 Task: Find connections with filter location Barhiya with filter topic #newyearwith filter profile language German with filter current company Medikabazaar with filter school PES Modern College of Engineering with filter industry Medical Practices with filter service category WordPress Design with filter keywords title IT Manager
Action: Mouse moved to (629, 80)
Screenshot: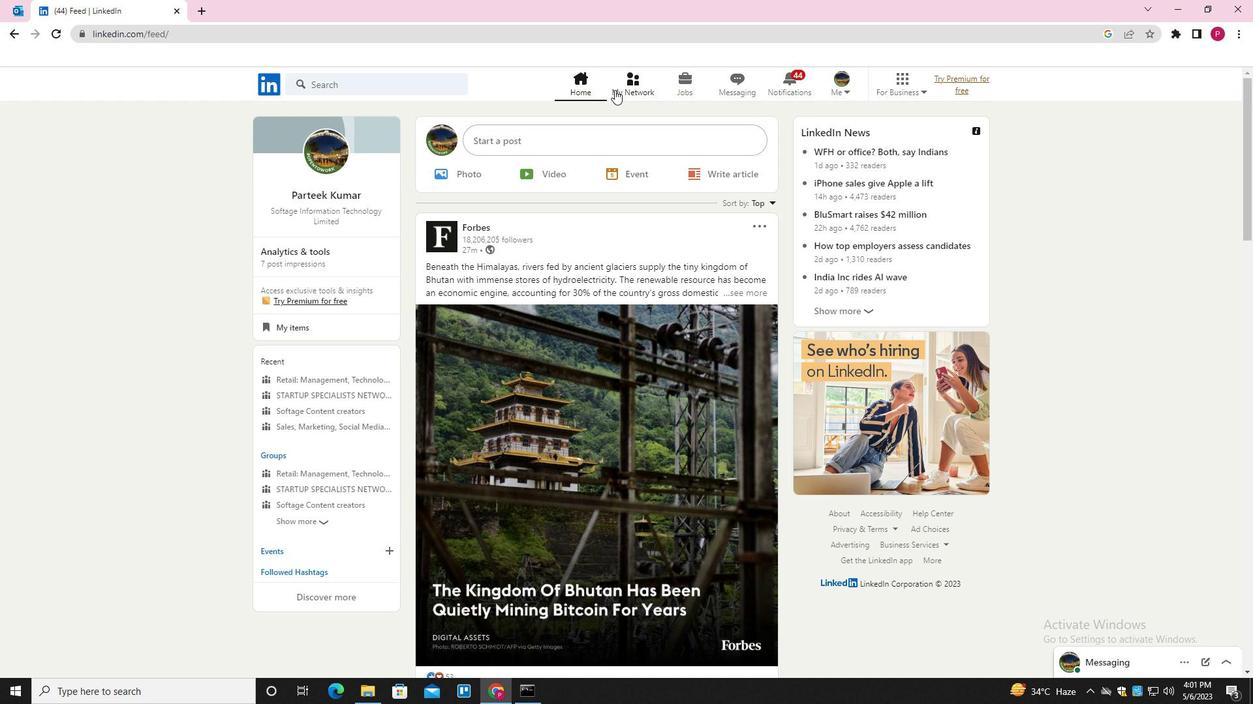 
Action: Mouse pressed left at (629, 80)
Screenshot: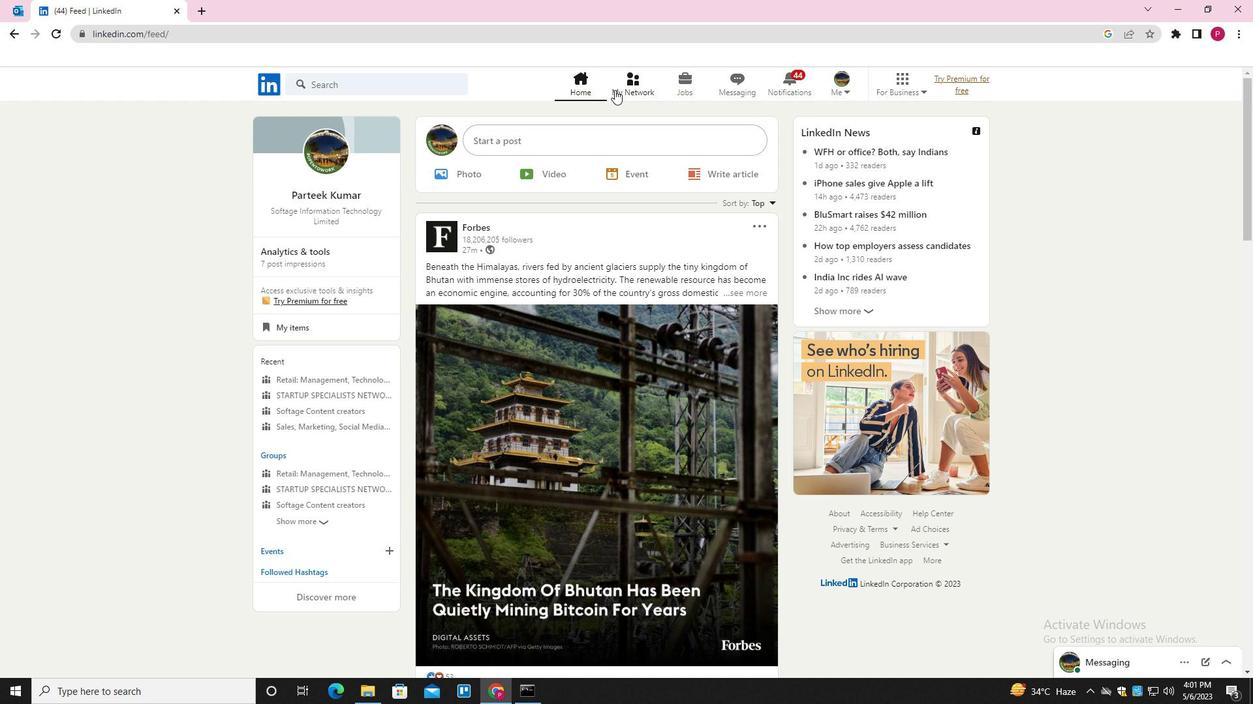 
Action: Mouse moved to (399, 154)
Screenshot: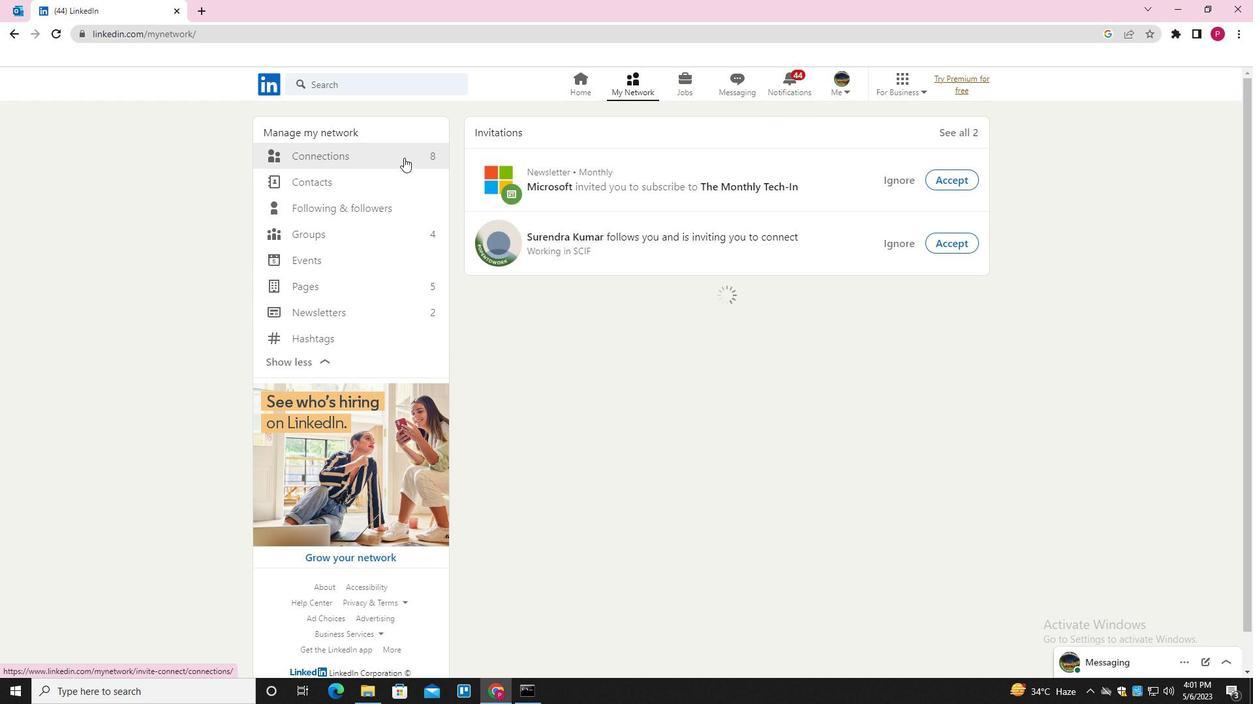
Action: Mouse pressed left at (399, 154)
Screenshot: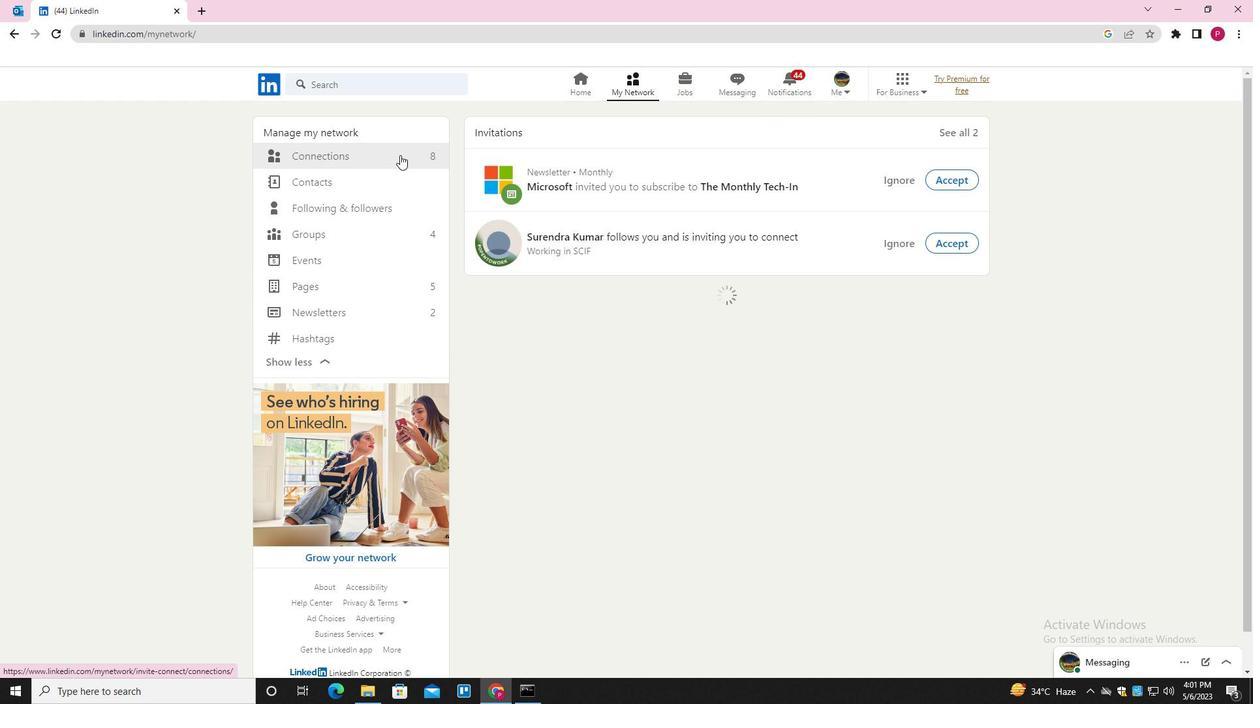 
Action: Mouse moved to (733, 157)
Screenshot: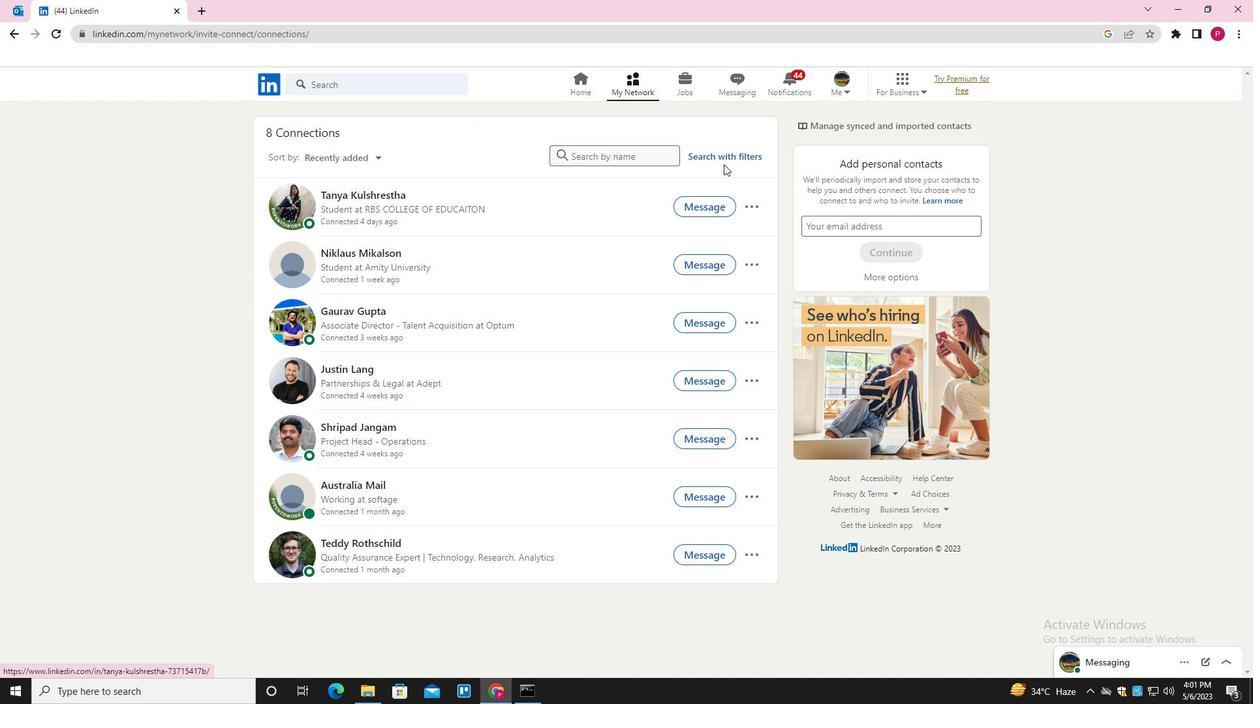 
Action: Mouse pressed left at (733, 157)
Screenshot: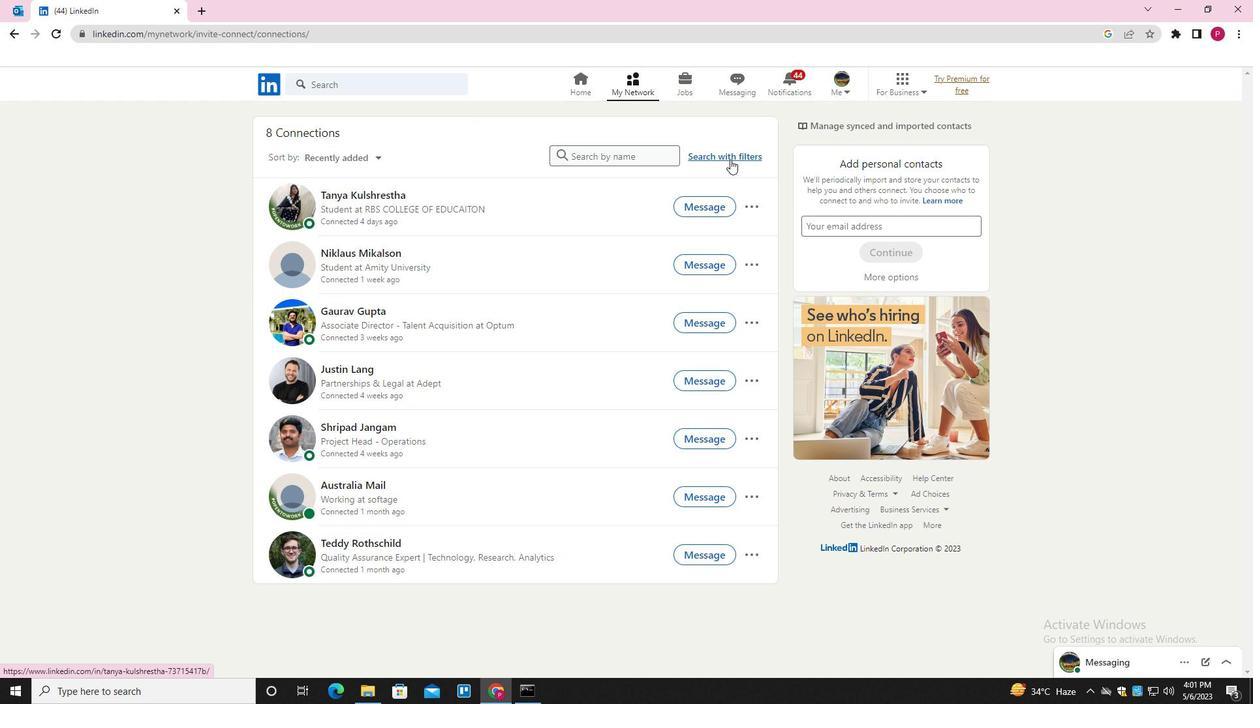 
Action: Mouse moved to (666, 118)
Screenshot: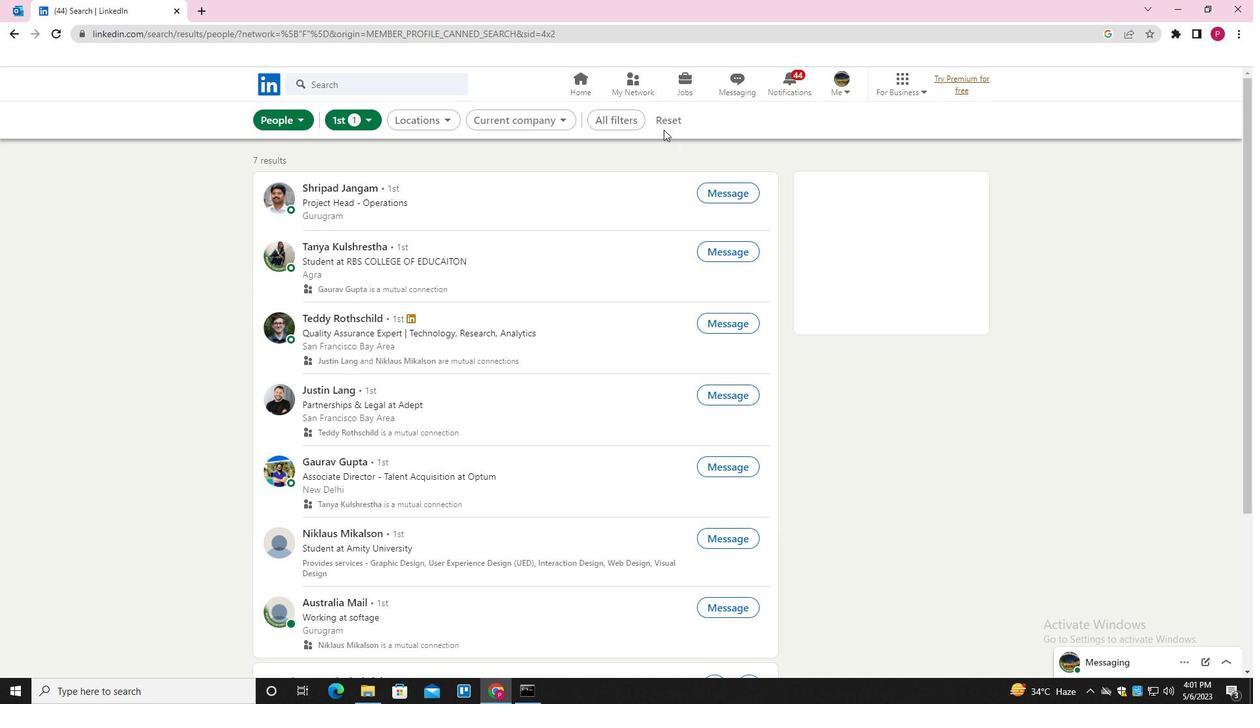 
Action: Mouse pressed left at (666, 118)
Screenshot: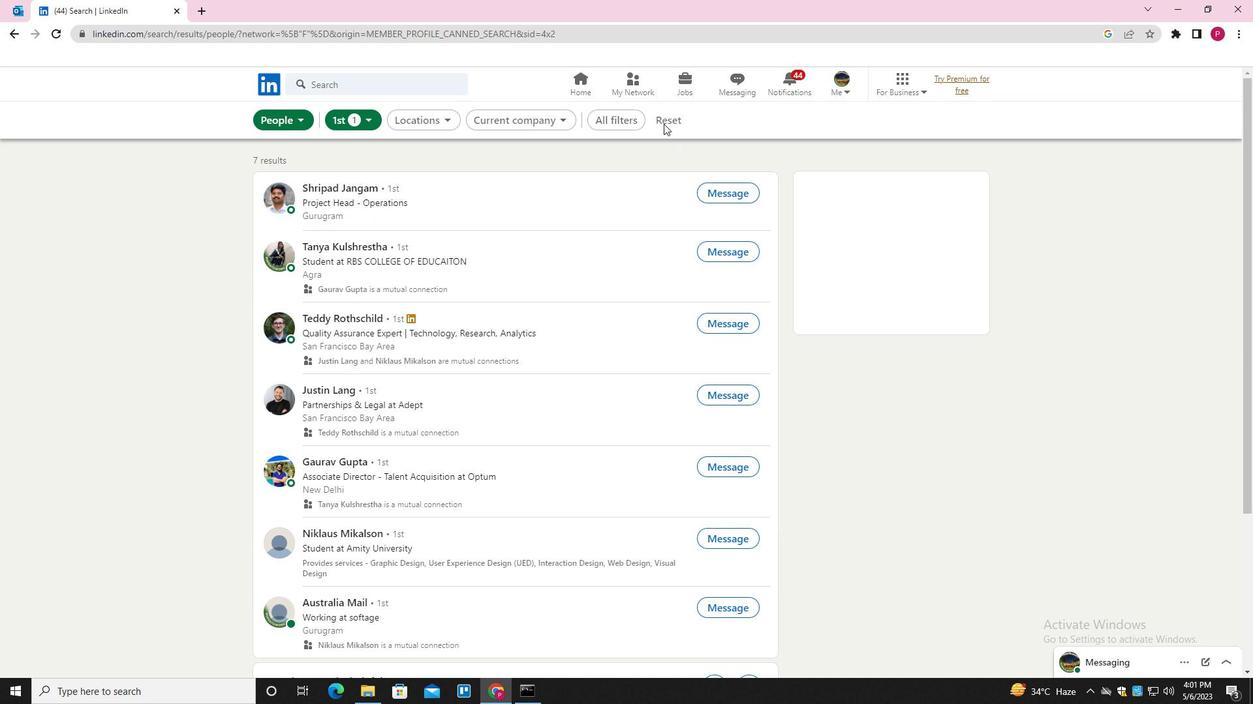 
Action: Mouse moved to (648, 123)
Screenshot: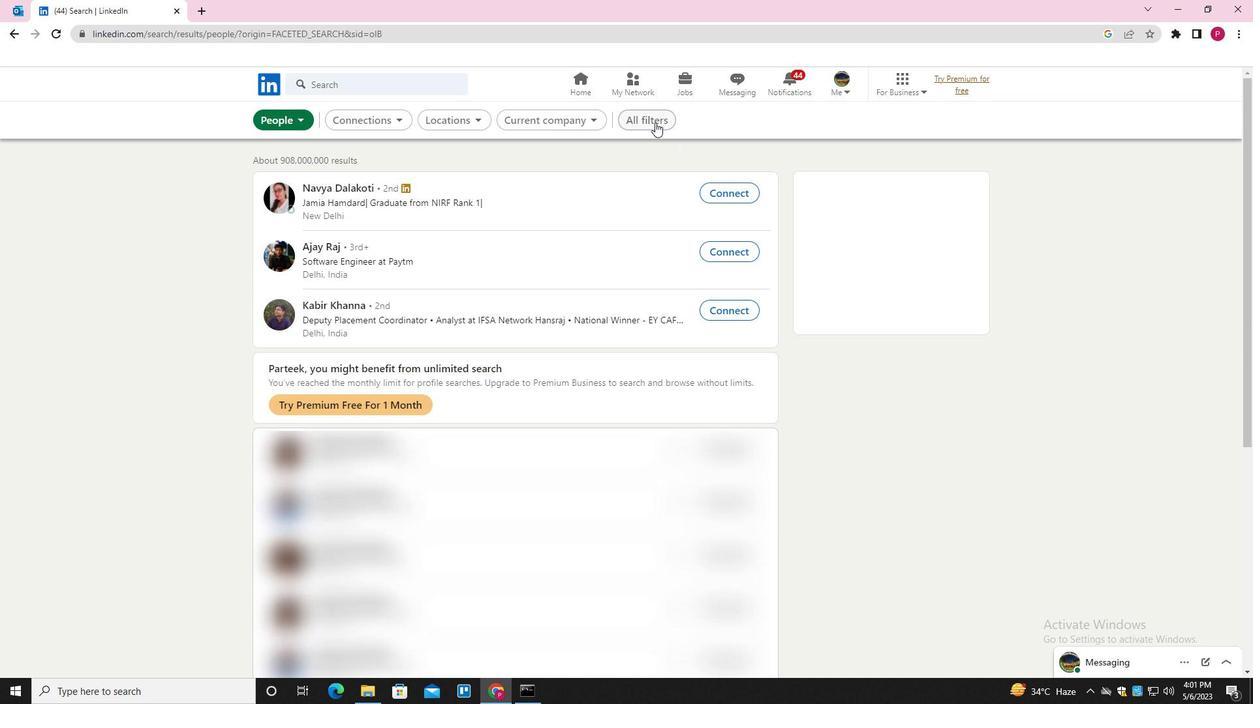 
Action: Mouse pressed left at (648, 123)
Screenshot: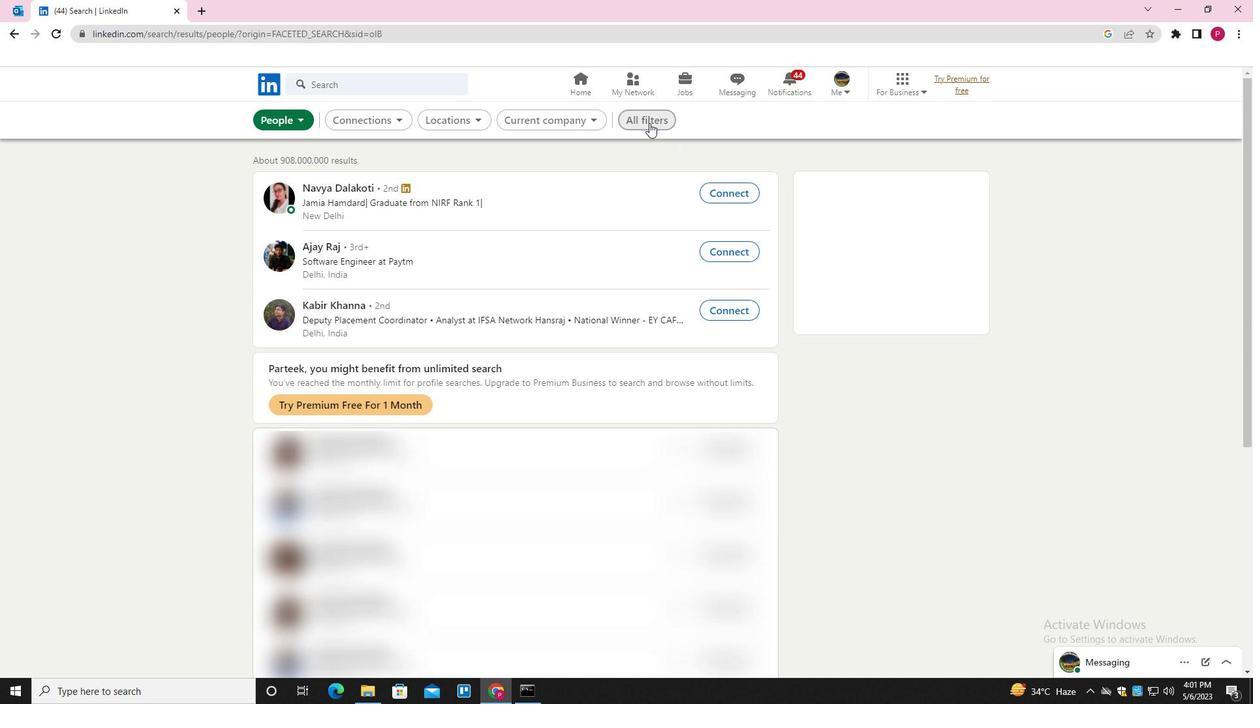 
Action: Mouse moved to (1007, 467)
Screenshot: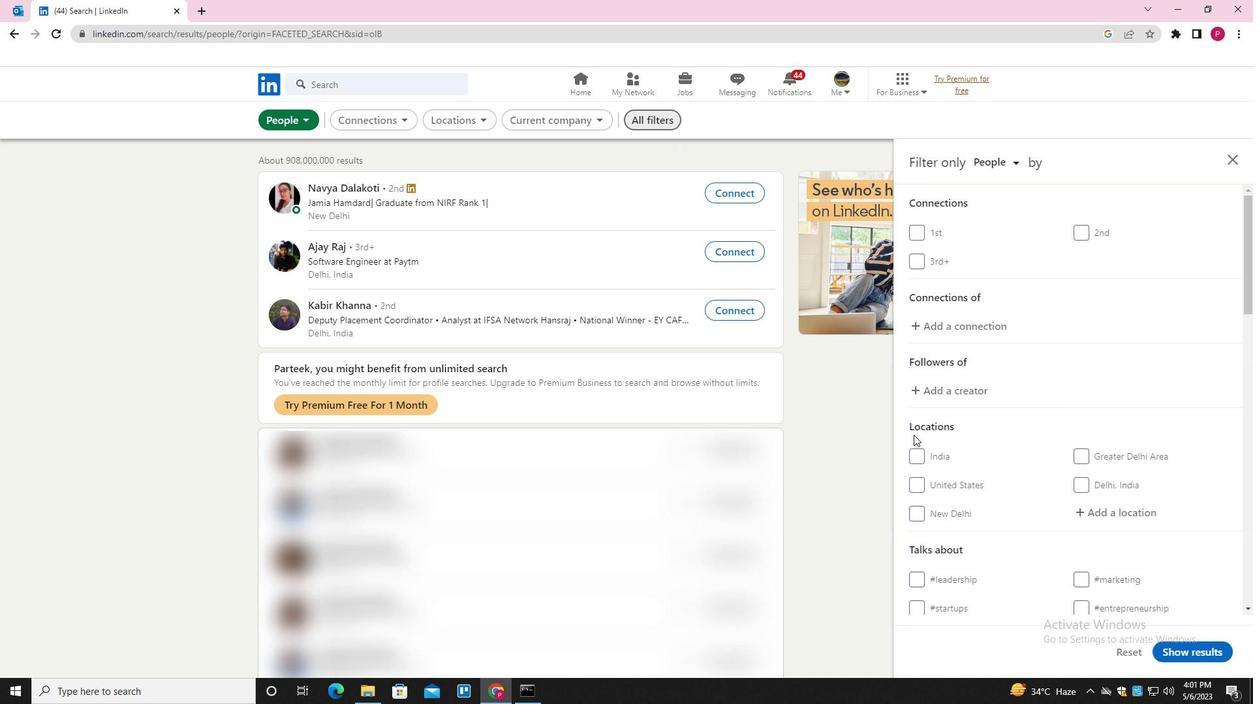 
Action: Mouse scrolled (1007, 466) with delta (0, 0)
Screenshot: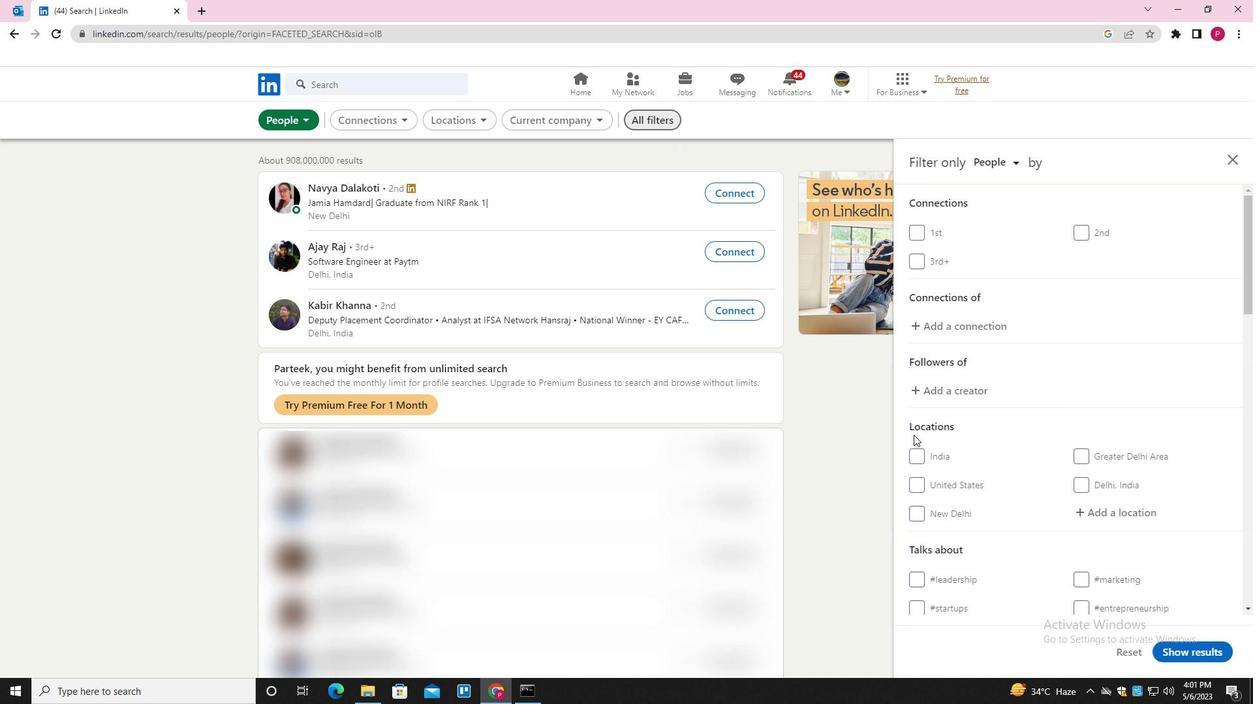 
Action: Mouse moved to (1018, 470)
Screenshot: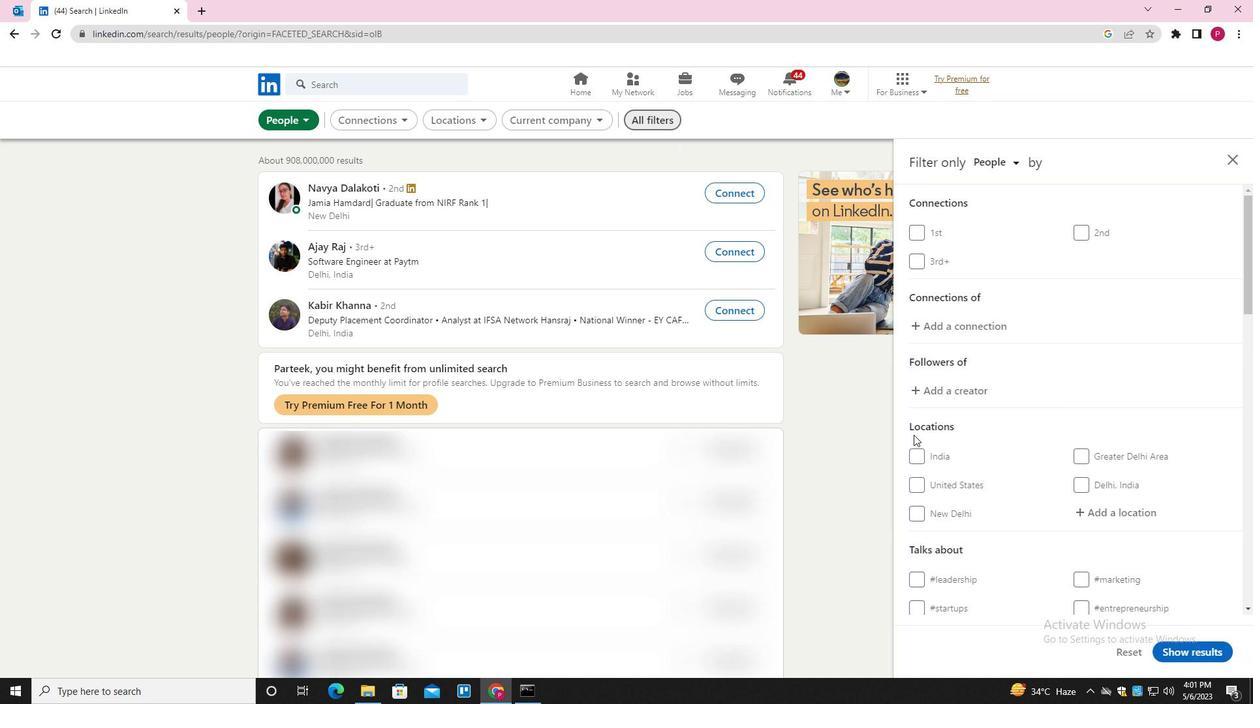 
Action: Mouse scrolled (1018, 469) with delta (0, 0)
Screenshot: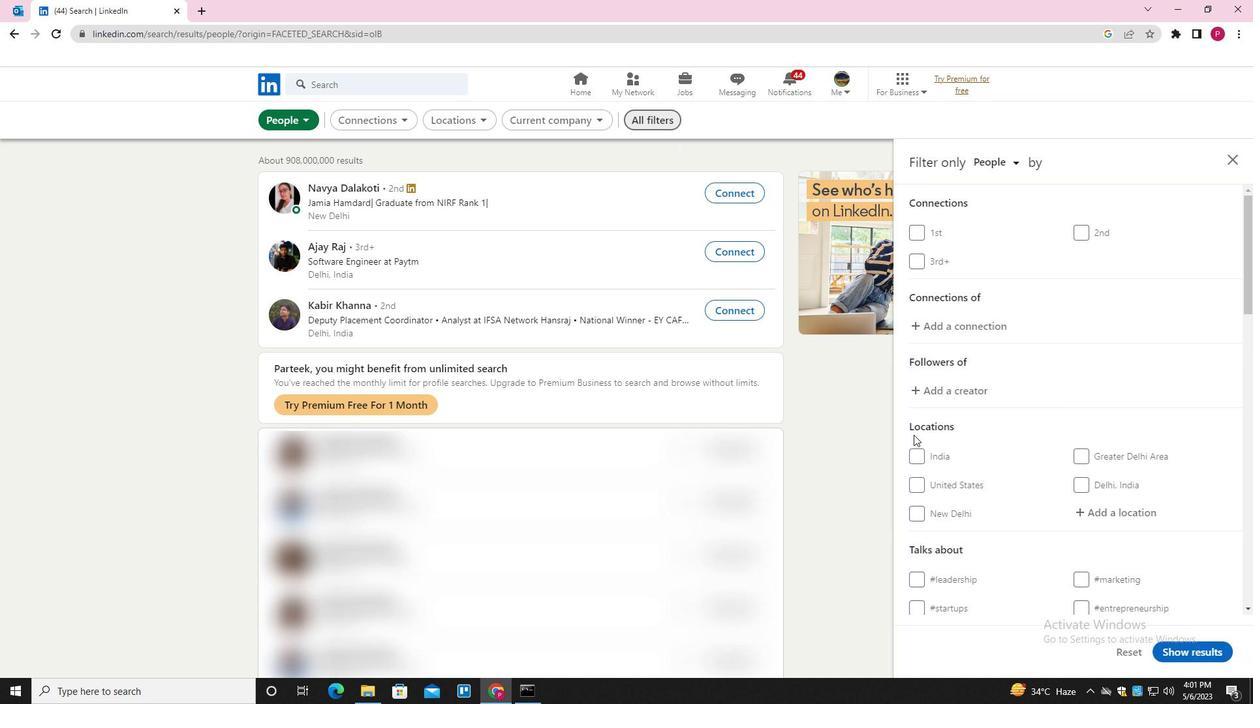
Action: Mouse moved to (1124, 391)
Screenshot: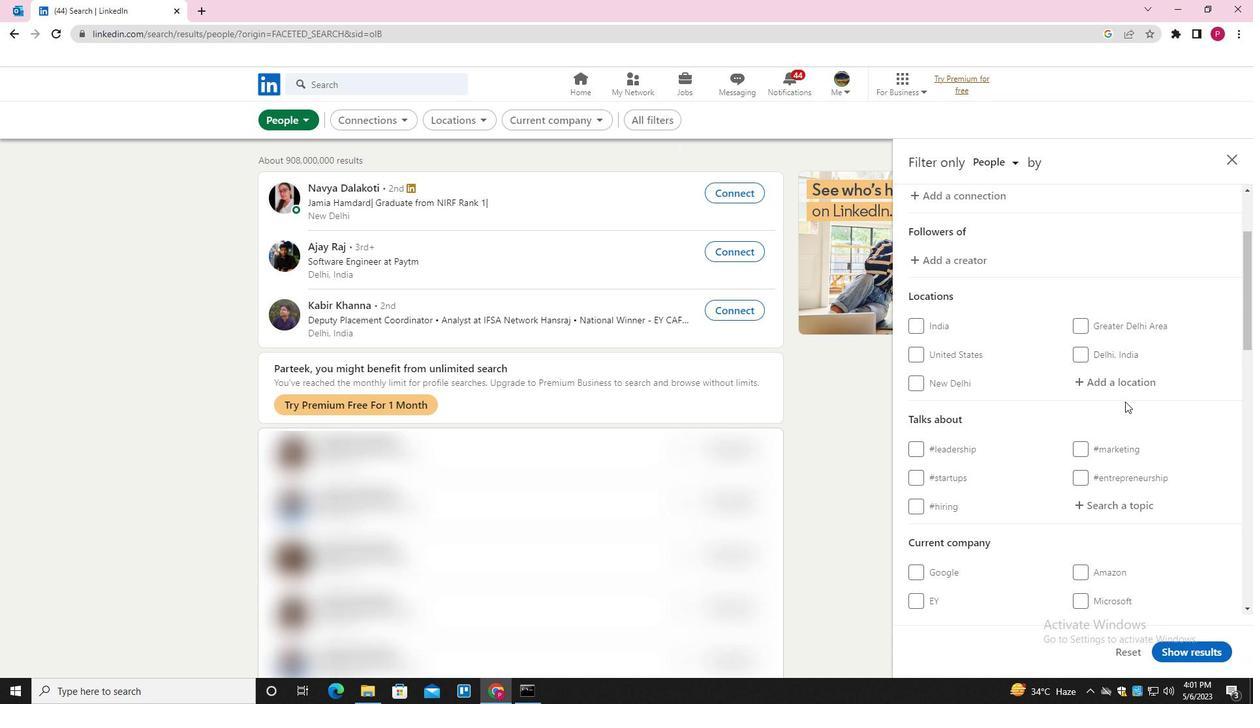 
Action: Mouse pressed left at (1124, 391)
Screenshot: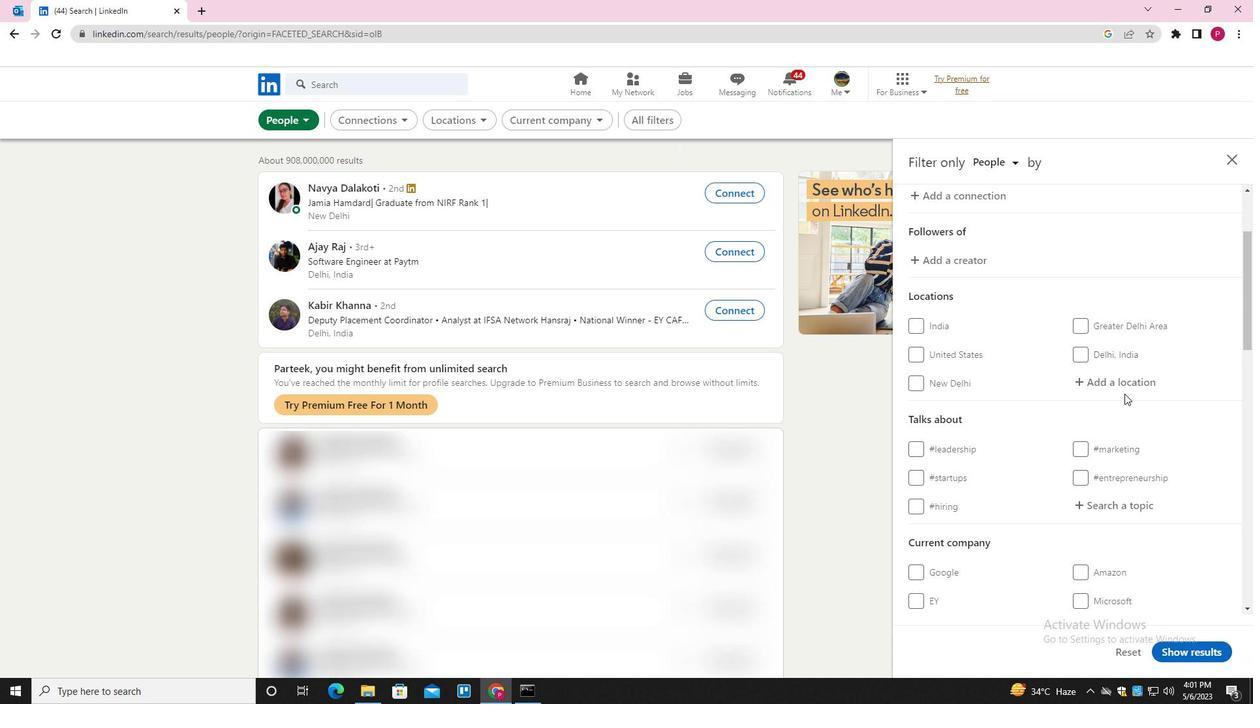
Action: Key pressed <Key.shift>BARHIYA
Screenshot: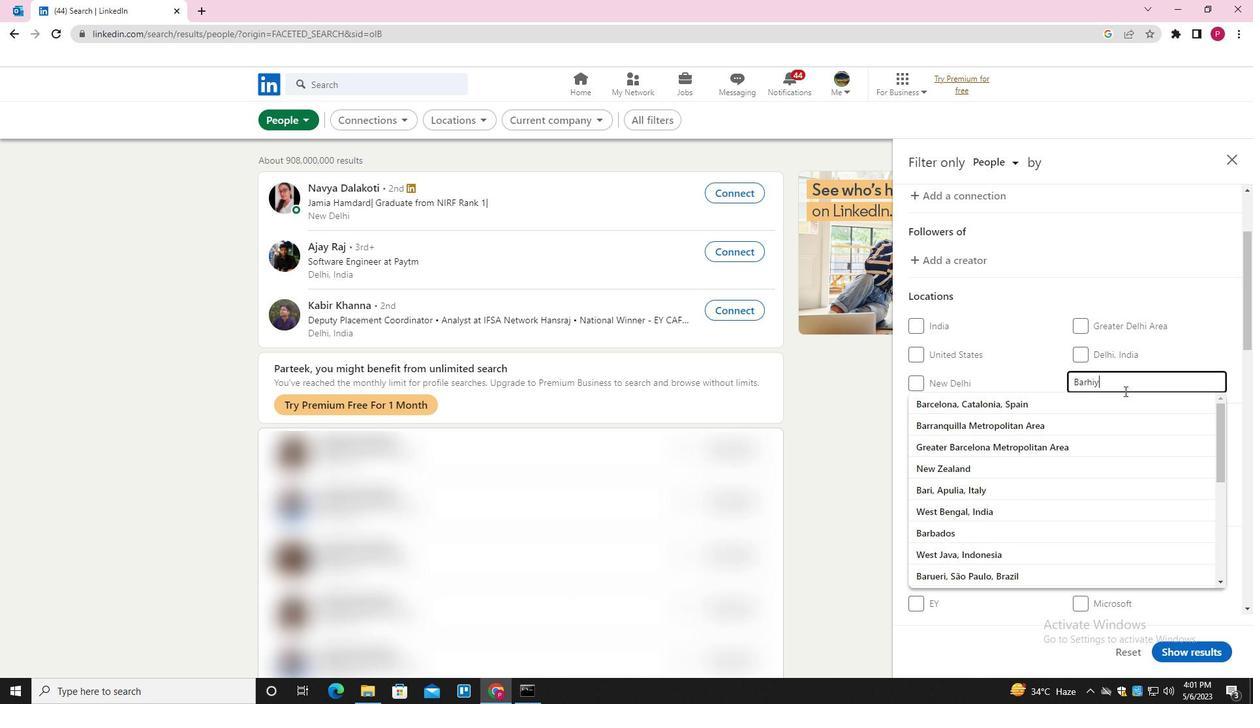 
Action: Mouse scrolled (1124, 390) with delta (0, 0)
Screenshot: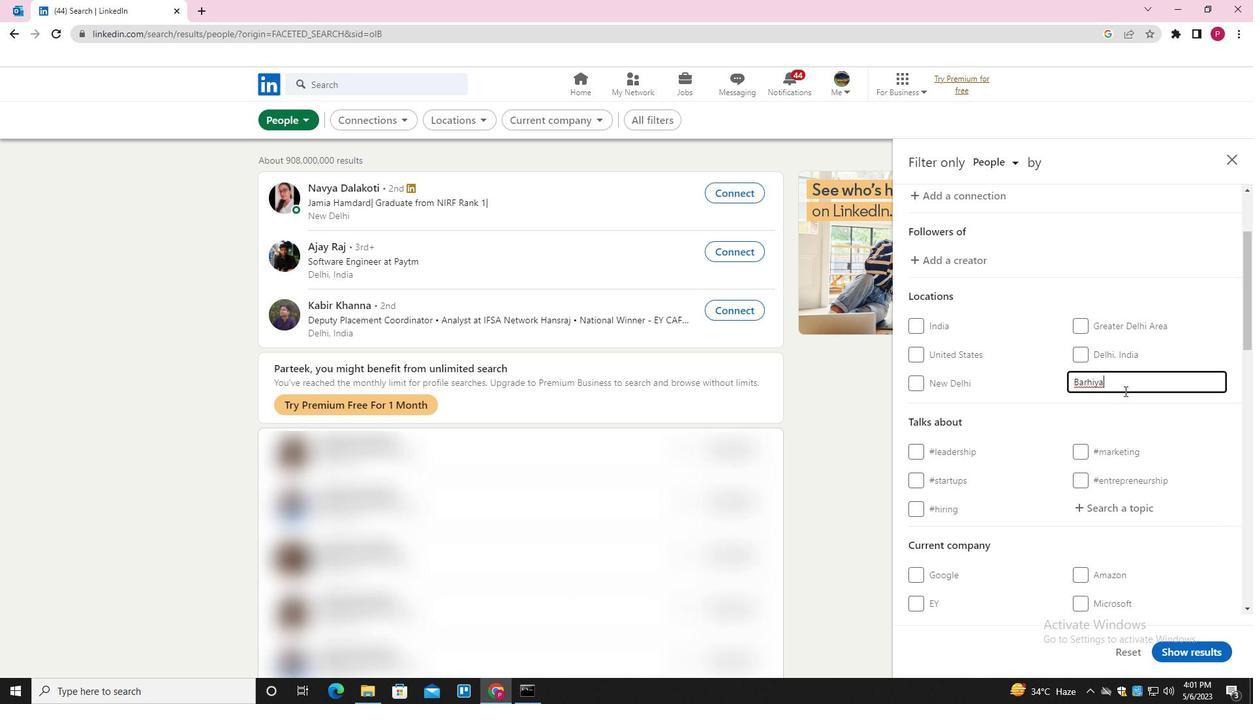 
Action: Mouse scrolled (1124, 390) with delta (0, 0)
Screenshot: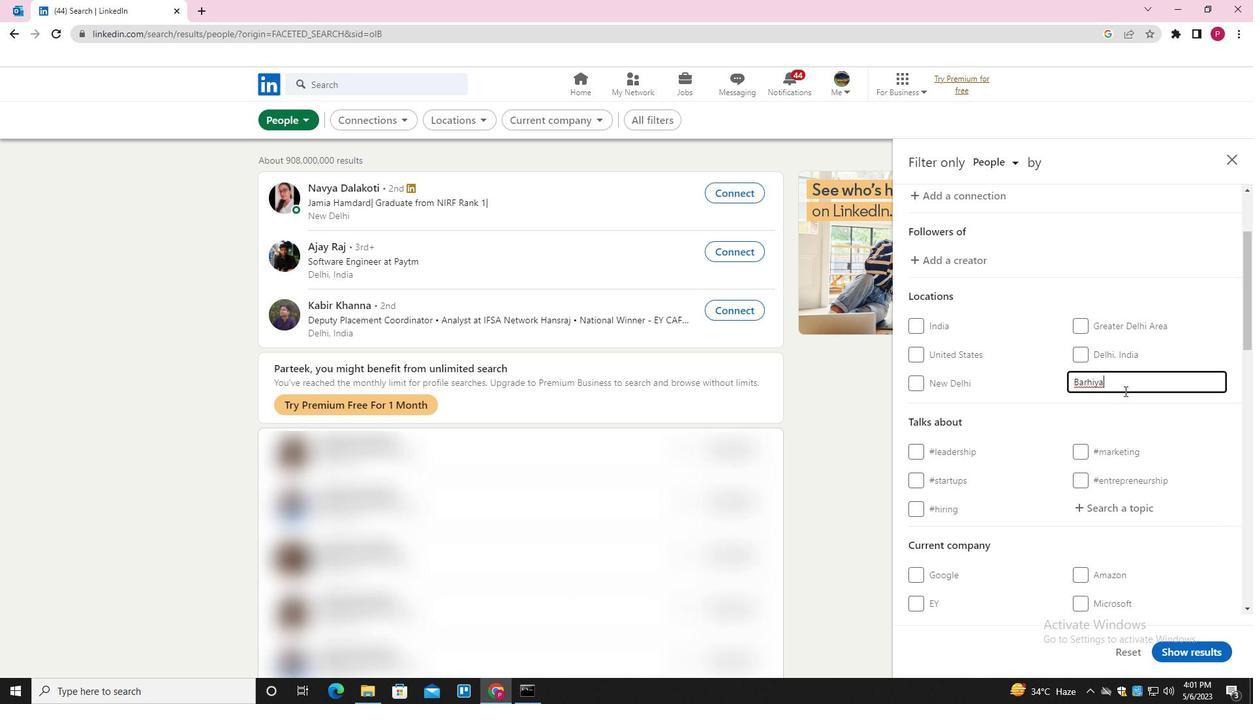 
Action: Mouse scrolled (1124, 390) with delta (0, 0)
Screenshot: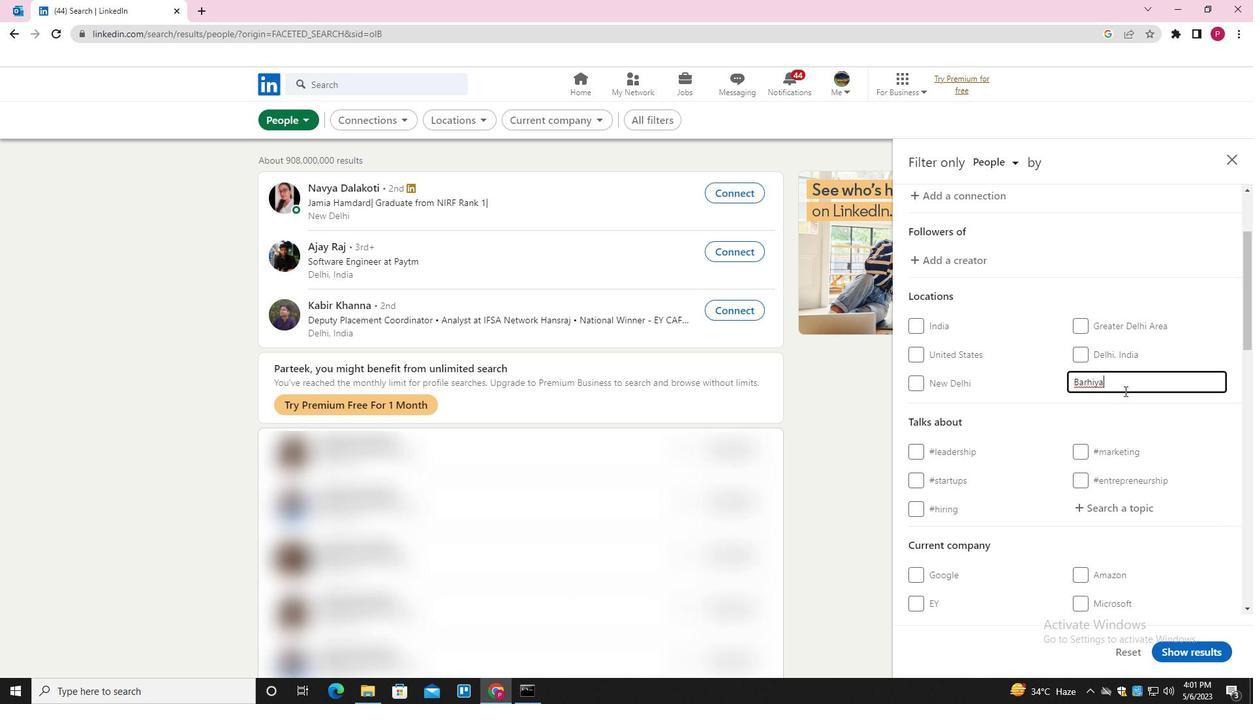 
Action: Mouse moved to (1122, 394)
Screenshot: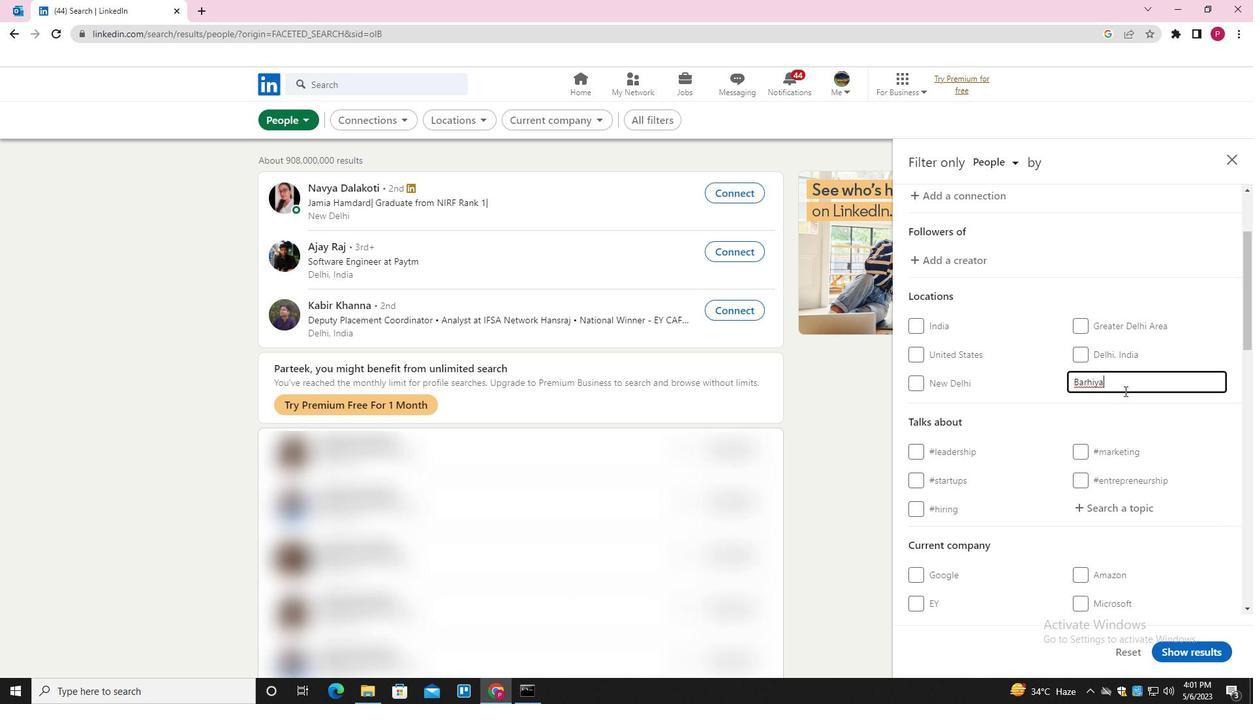 
Action: Mouse scrolled (1122, 393) with delta (0, 0)
Screenshot: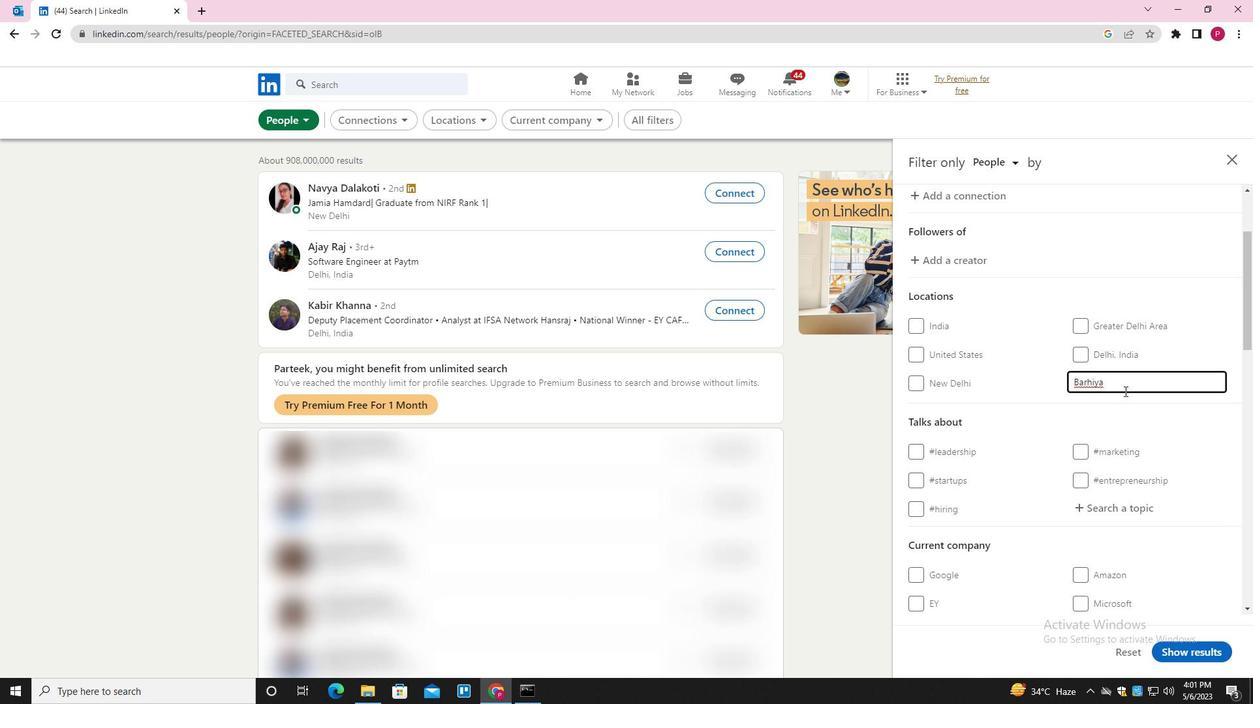 
Action: Mouse moved to (1121, 394)
Screenshot: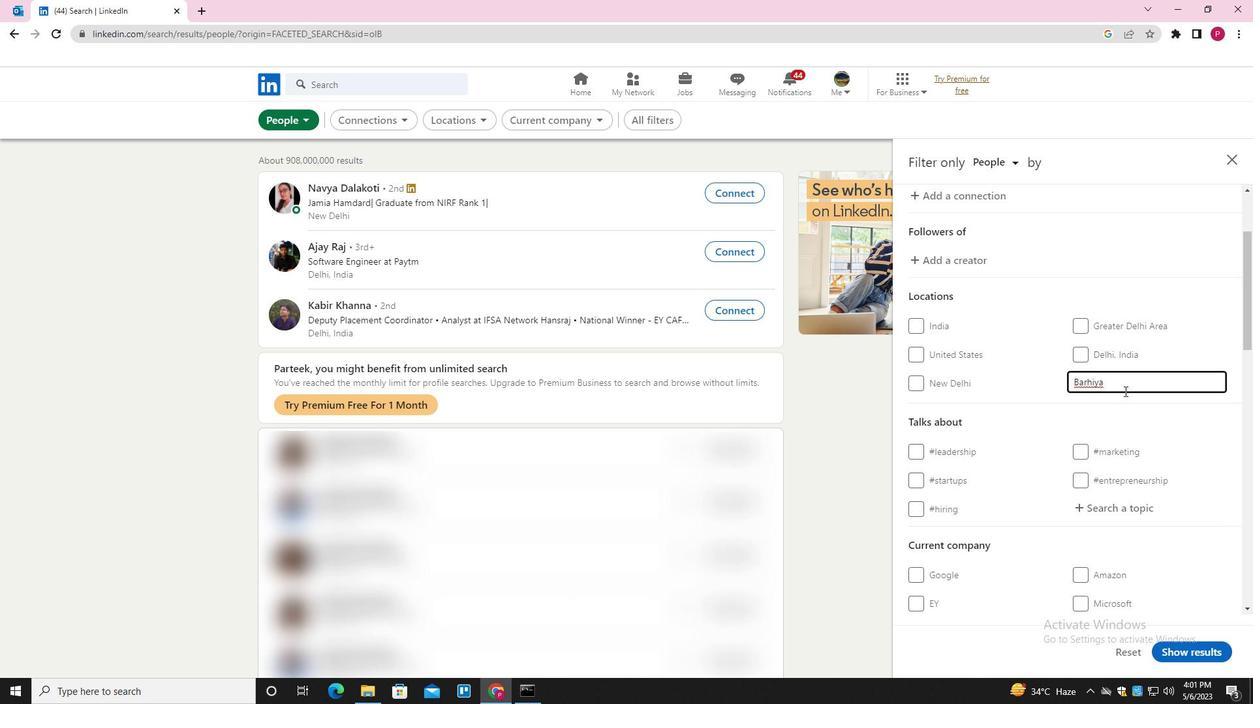 
Action: Mouse scrolled (1121, 394) with delta (0, 0)
Screenshot: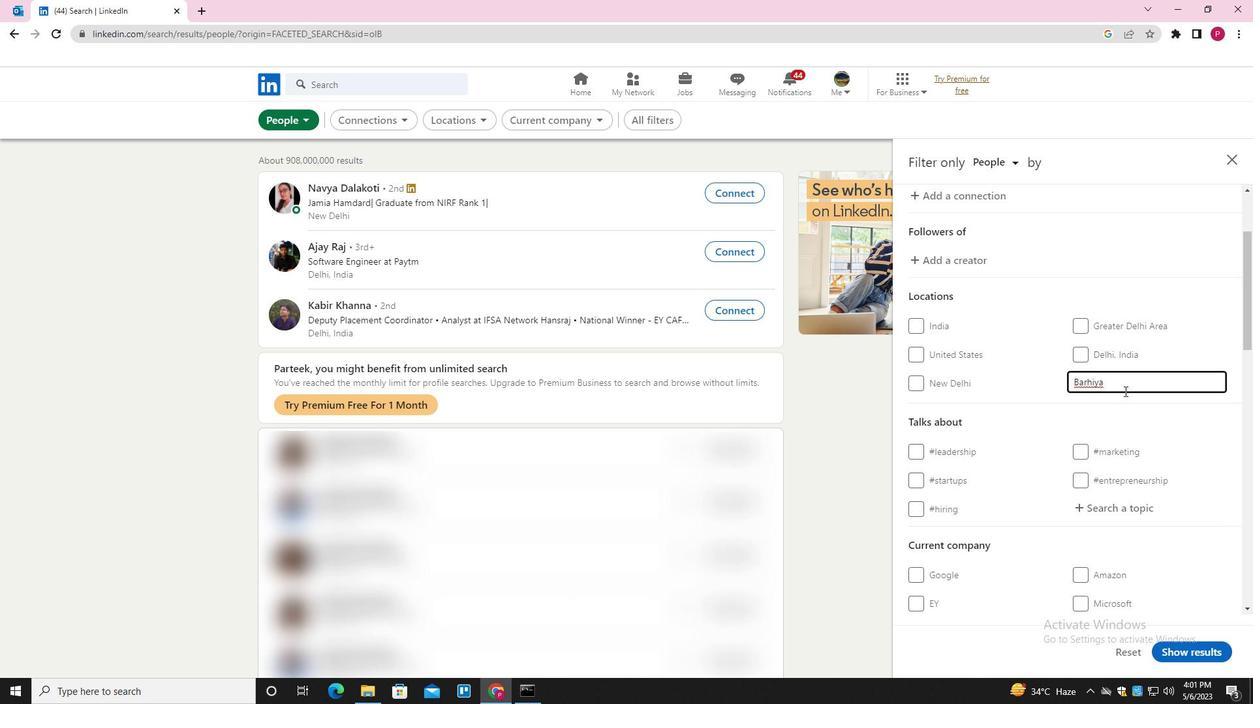
Action: Mouse moved to (1120, 343)
Screenshot: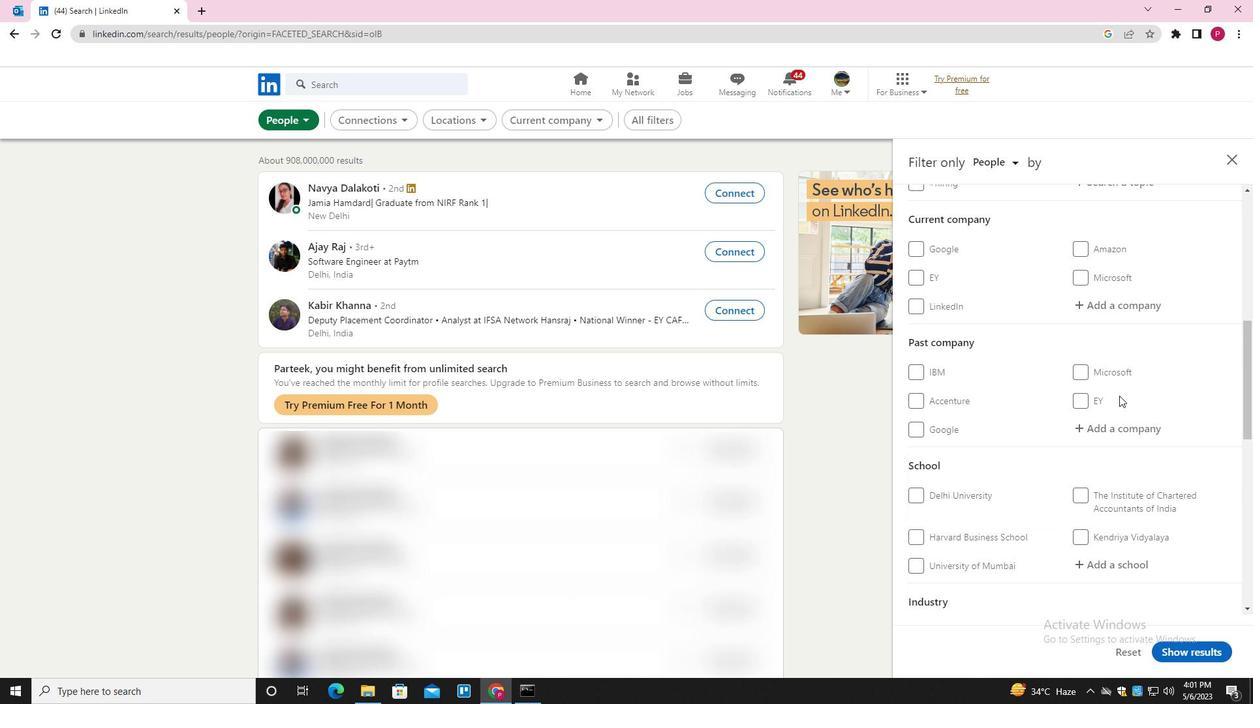 
Action: Mouse scrolled (1120, 343) with delta (0, 0)
Screenshot: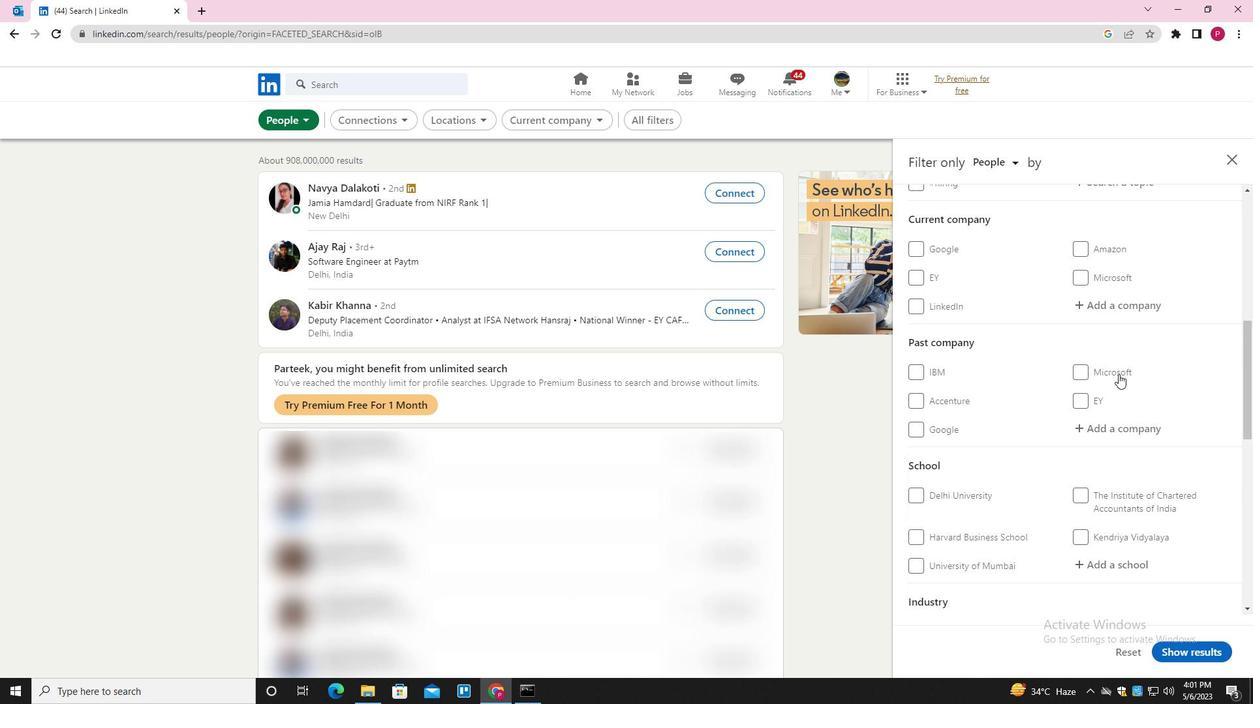 
Action: Mouse moved to (1109, 247)
Screenshot: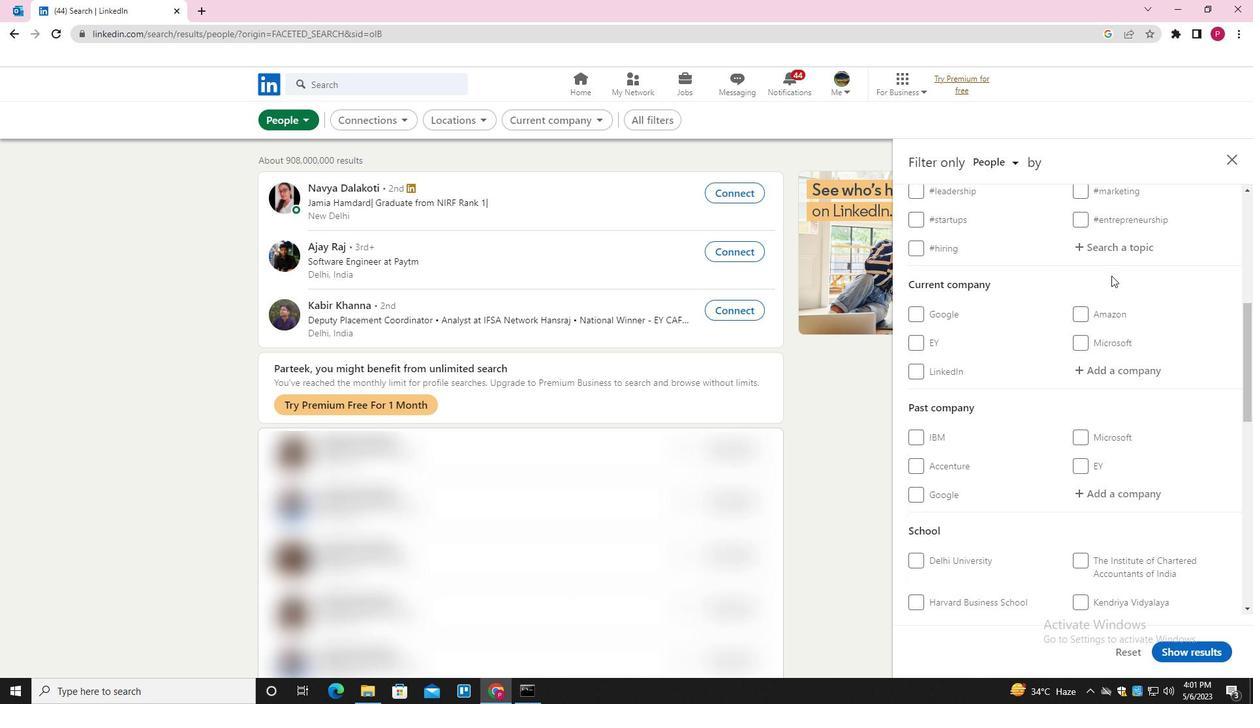 
Action: Mouse pressed left at (1109, 247)
Screenshot: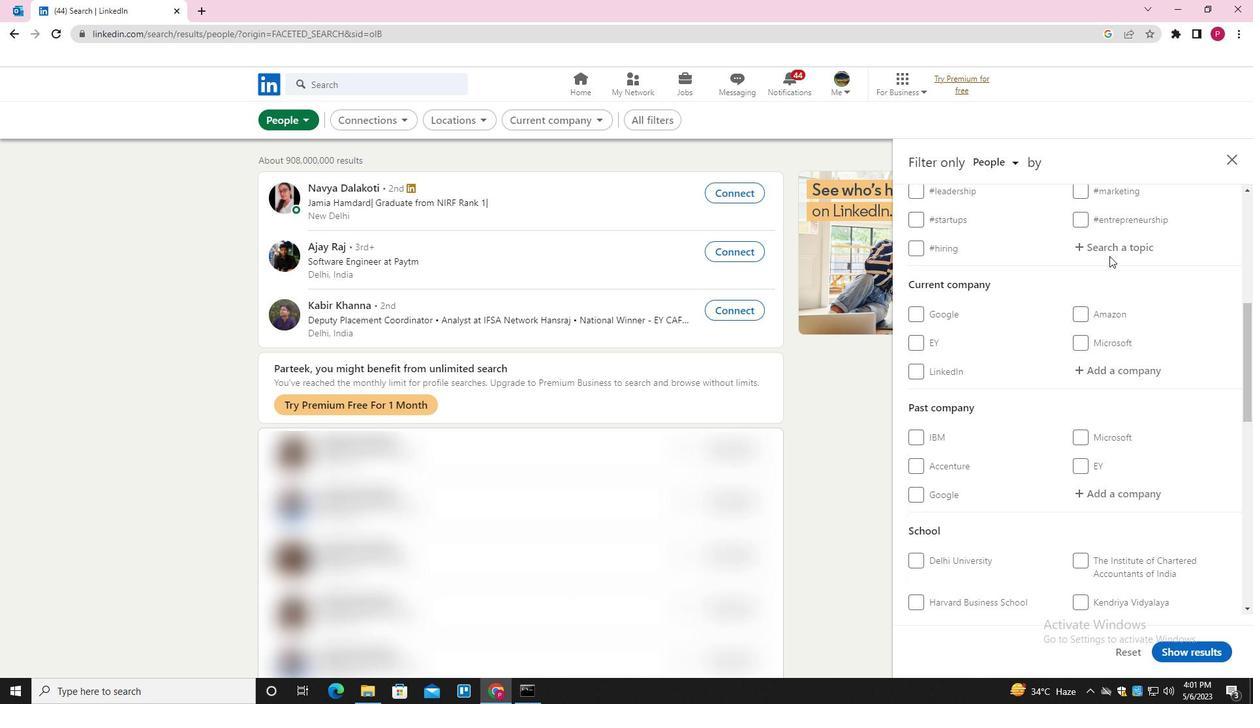 
Action: Mouse scrolled (1109, 248) with delta (0, 0)
Screenshot: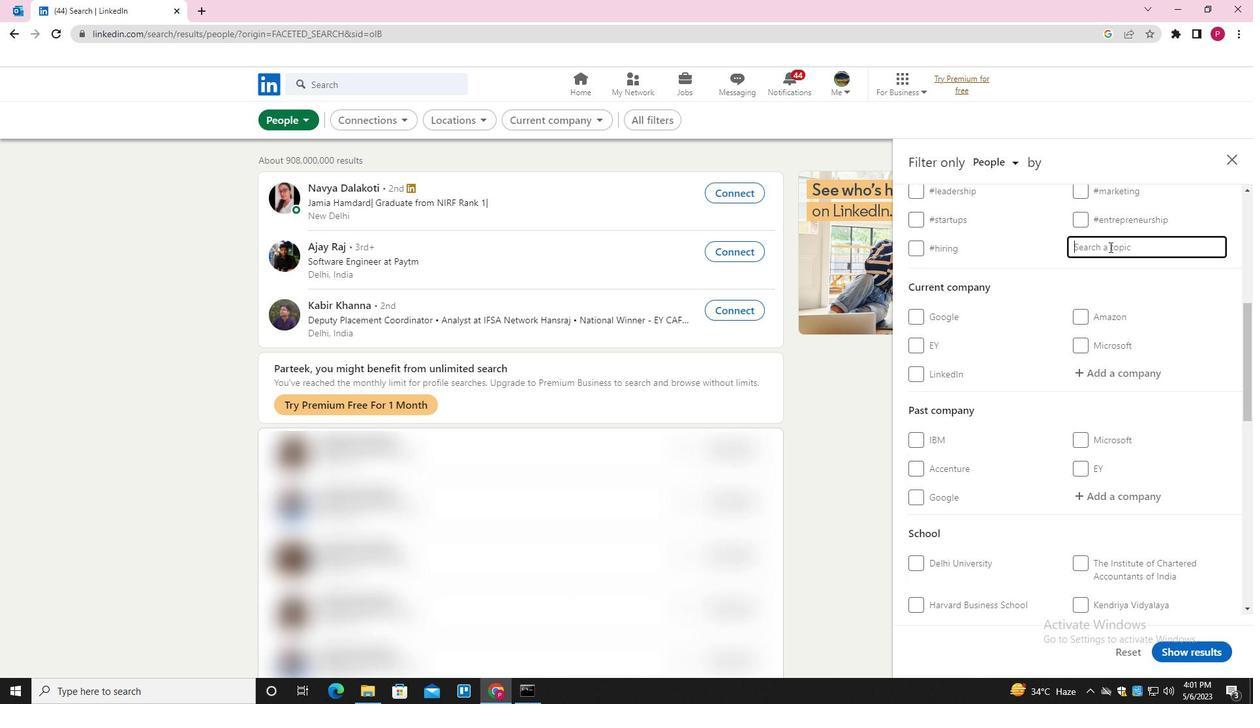 
Action: Key pressed NEWYEAR<Key.down><Key.enter>
Screenshot: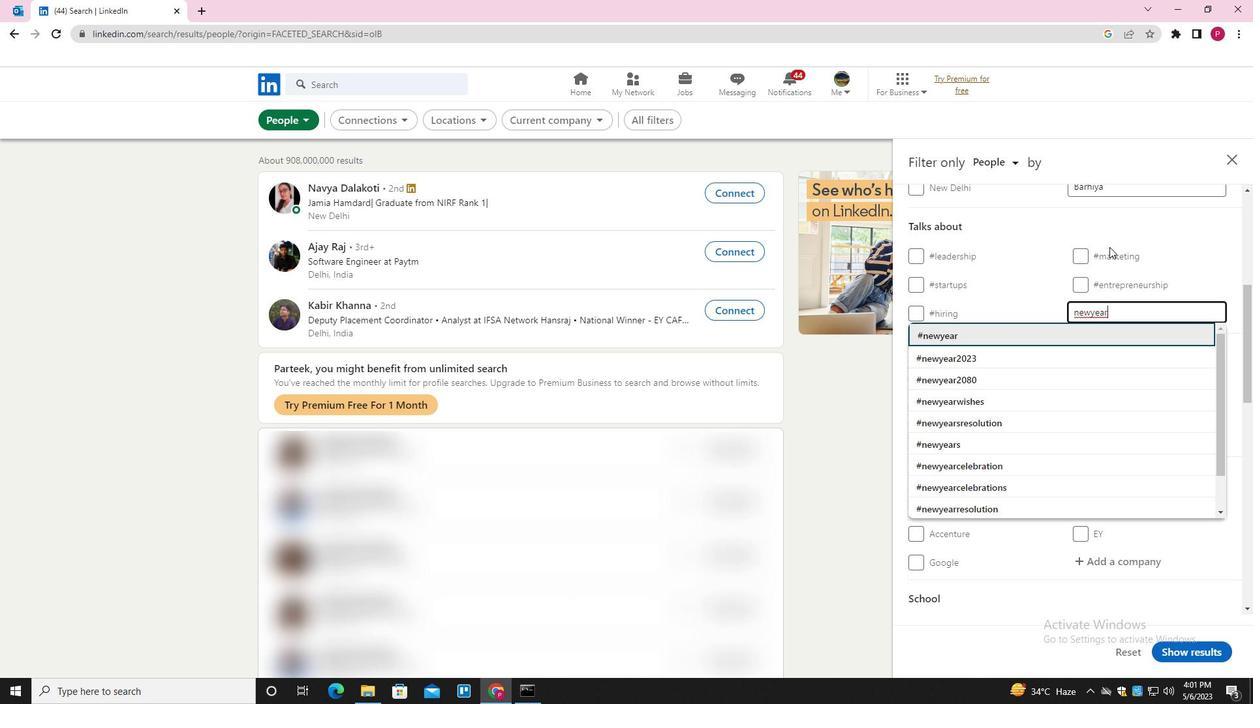 
Action: Mouse moved to (1081, 356)
Screenshot: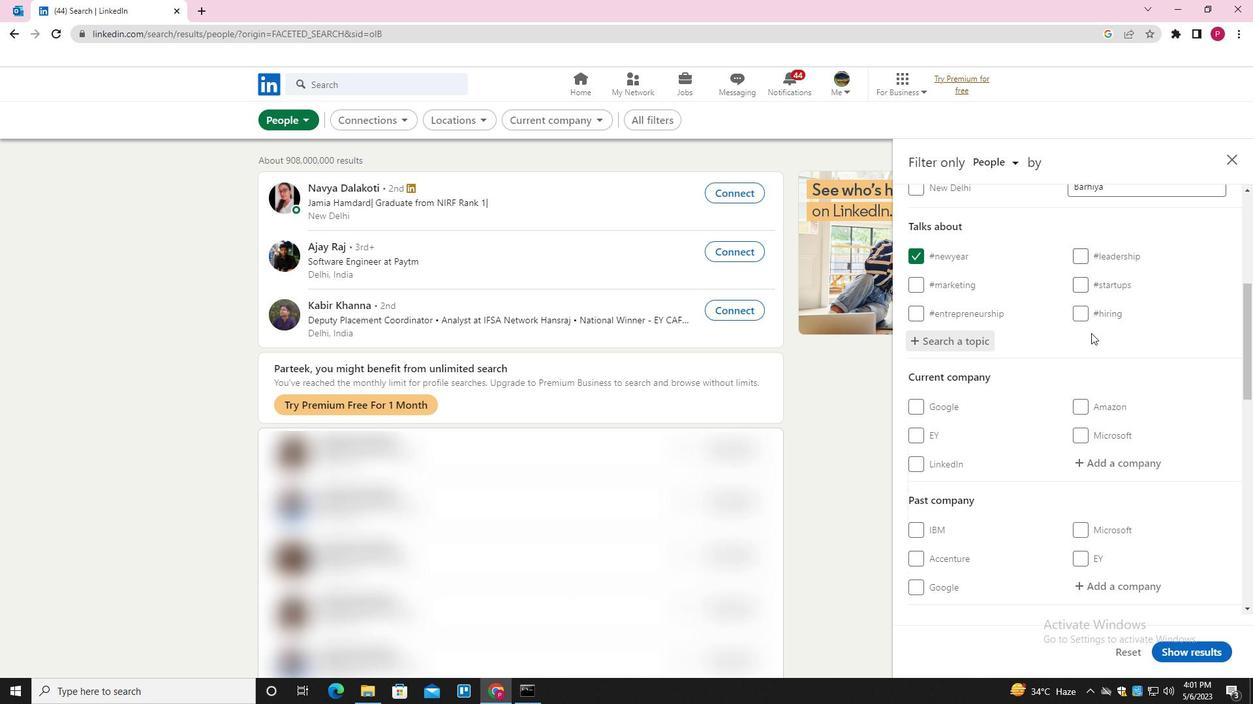 
Action: Mouse scrolled (1081, 355) with delta (0, 0)
Screenshot: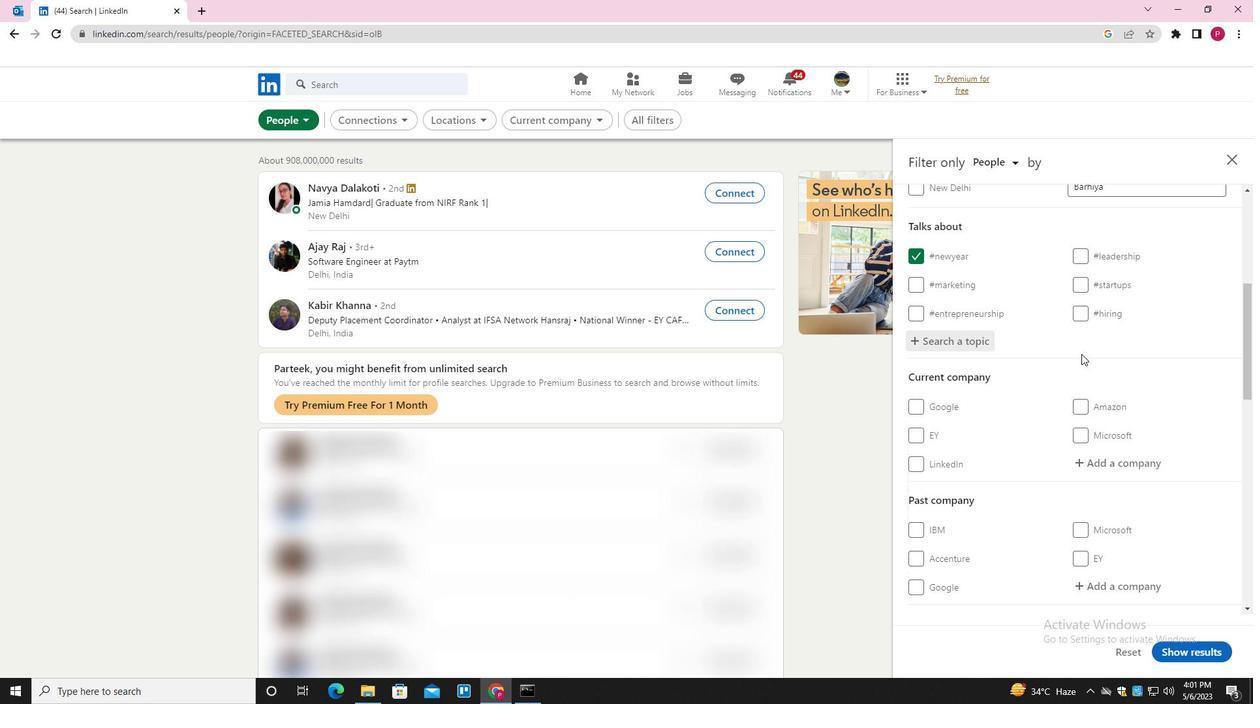 
Action: Mouse scrolled (1081, 355) with delta (0, 0)
Screenshot: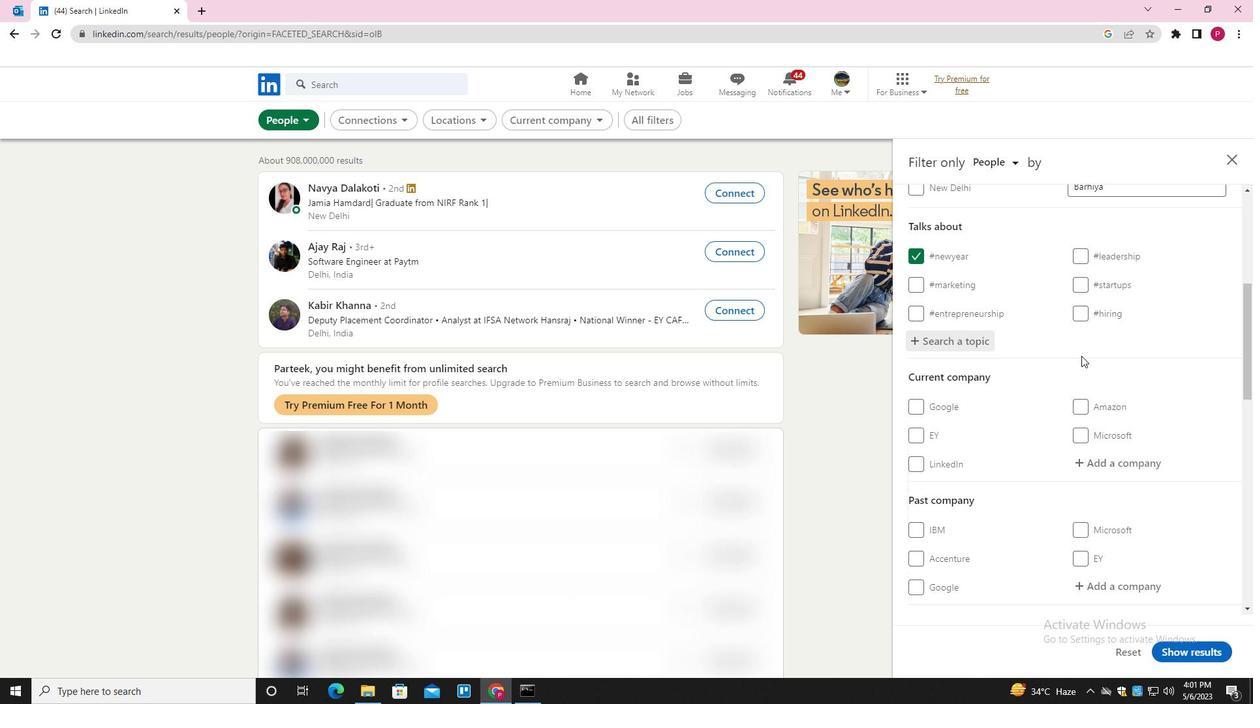 
Action: Mouse scrolled (1081, 355) with delta (0, 0)
Screenshot: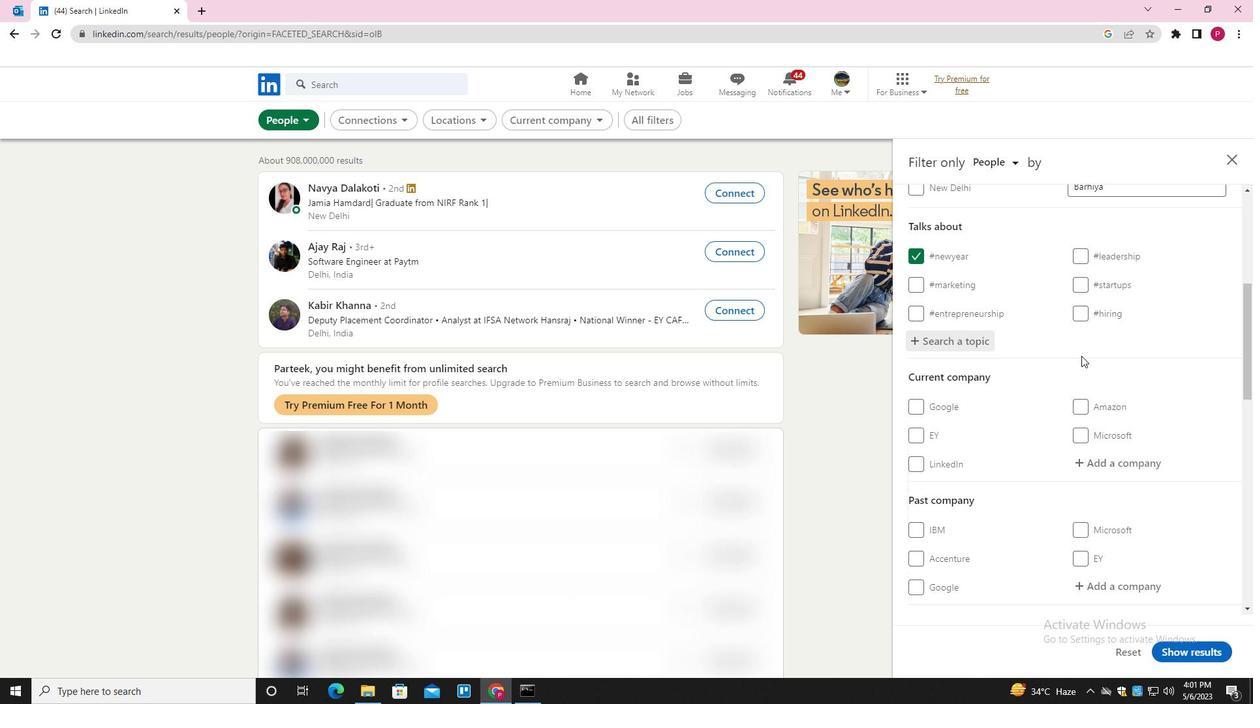 
Action: Mouse scrolled (1081, 355) with delta (0, 0)
Screenshot: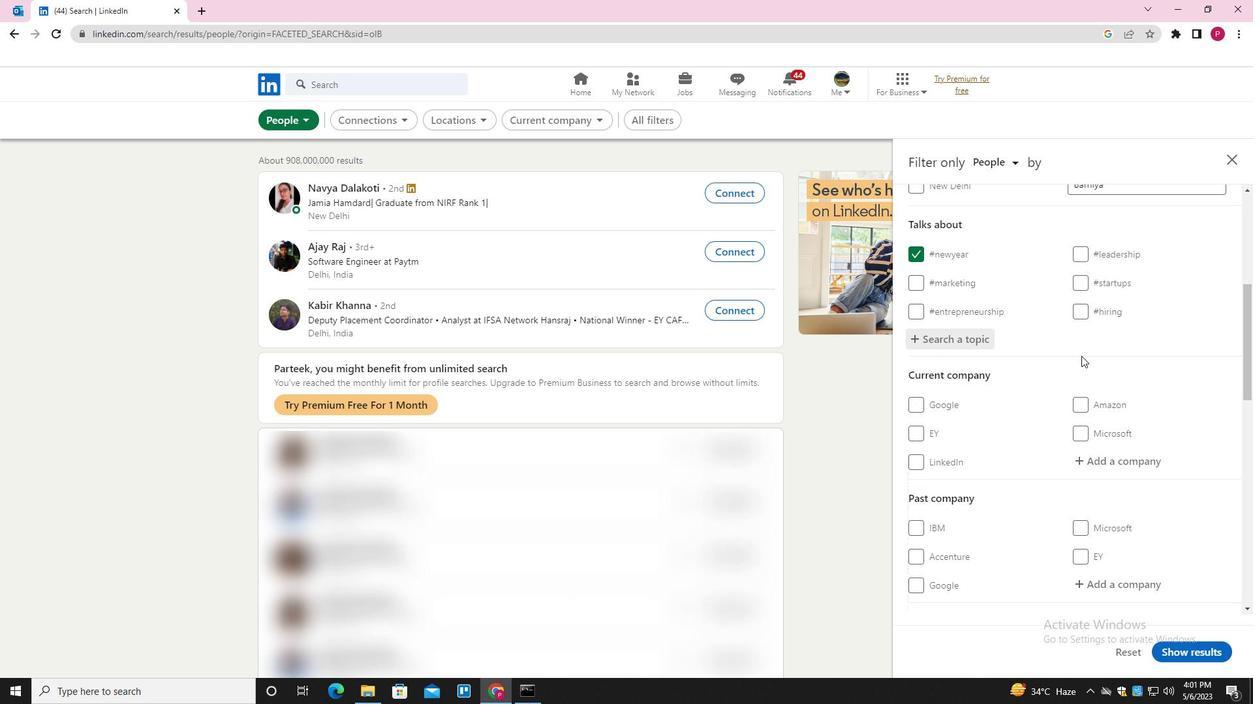 
Action: Mouse moved to (1081, 387)
Screenshot: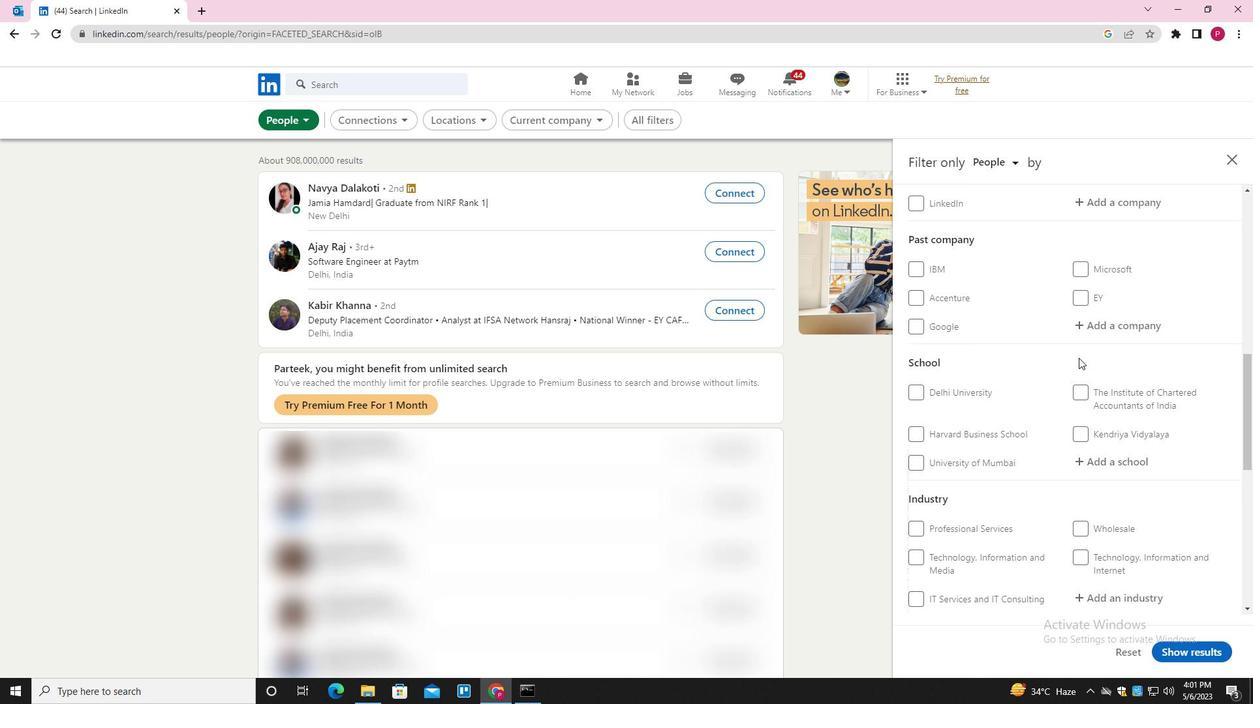 
Action: Mouse scrolled (1081, 386) with delta (0, 0)
Screenshot: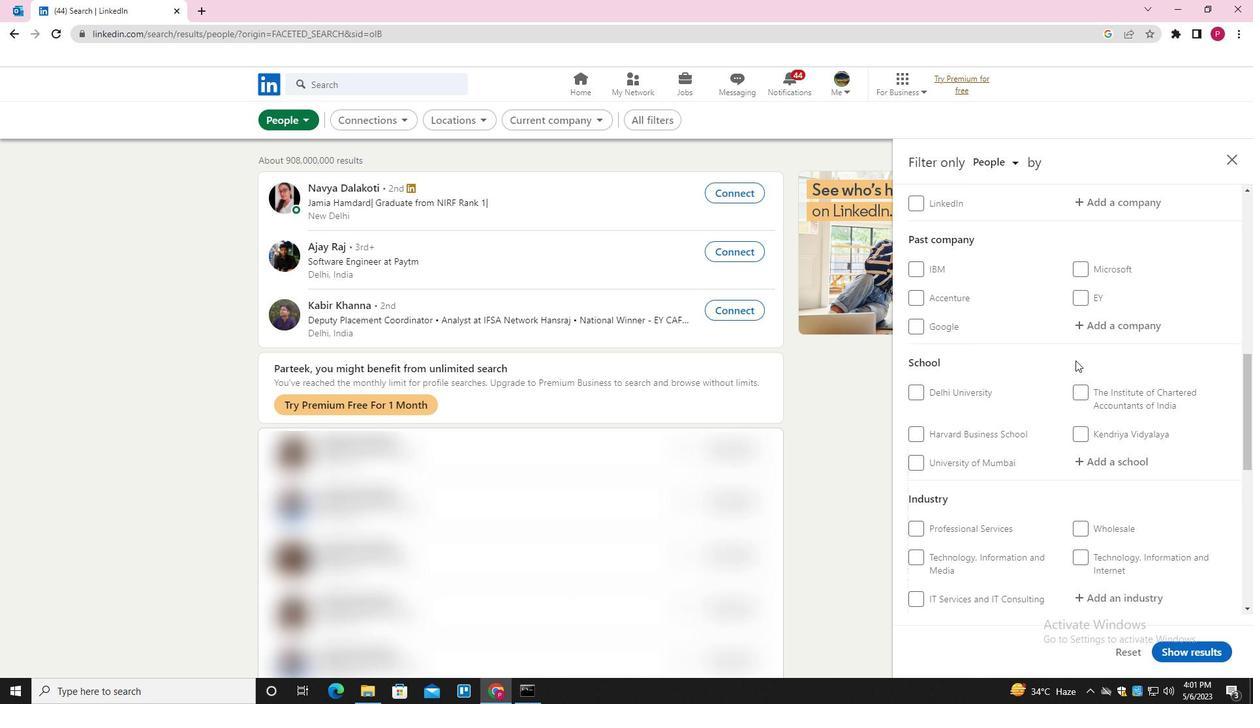 
Action: Mouse scrolled (1081, 386) with delta (0, 0)
Screenshot: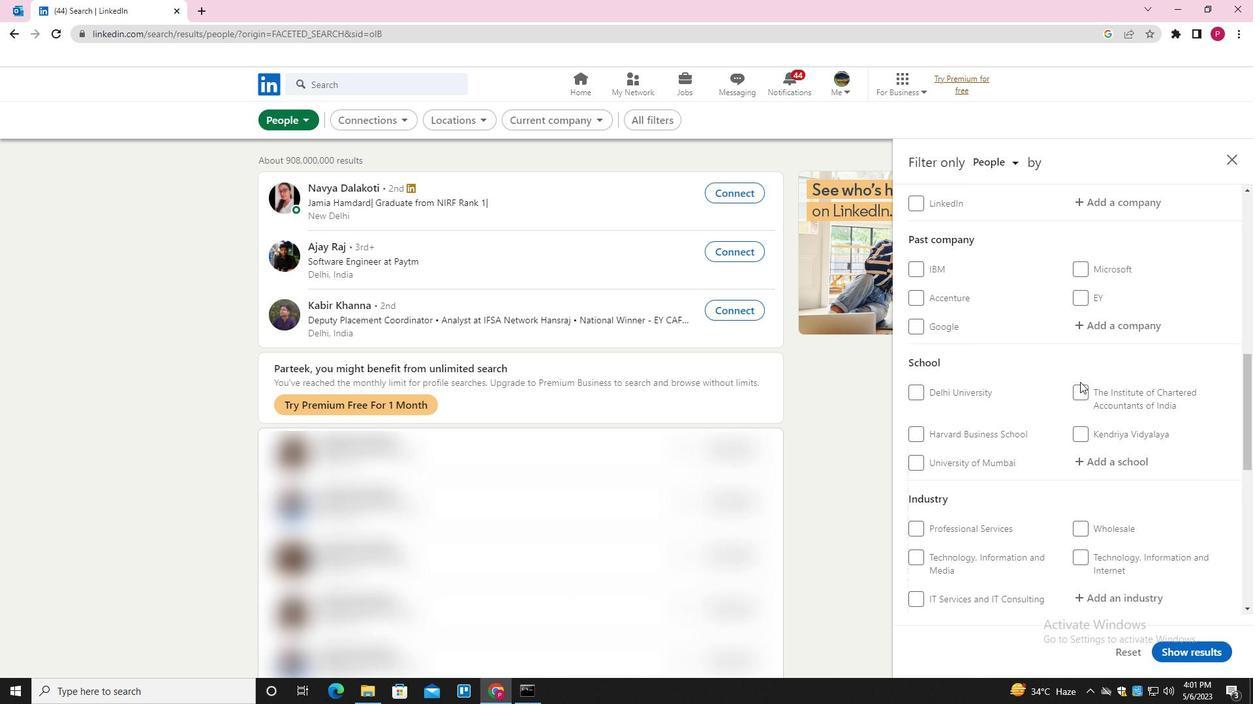 
Action: Mouse scrolled (1081, 386) with delta (0, 0)
Screenshot: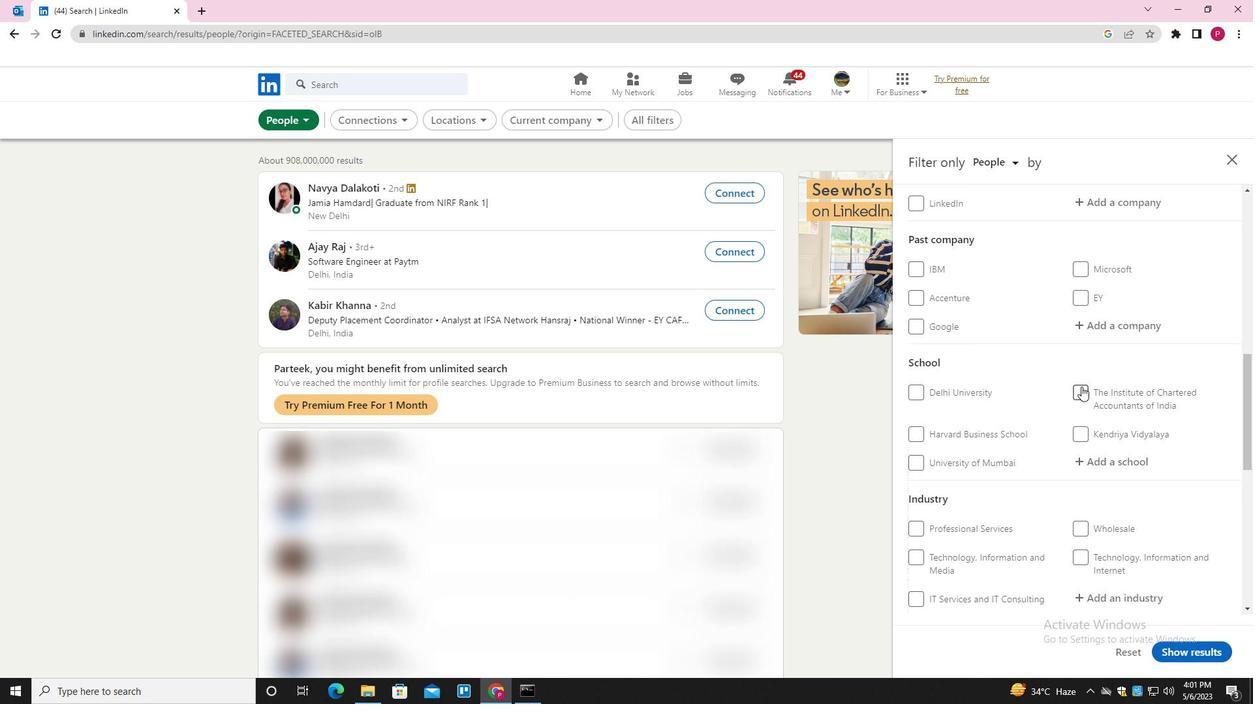 
Action: Mouse scrolled (1081, 386) with delta (0, 0)
Screenshot: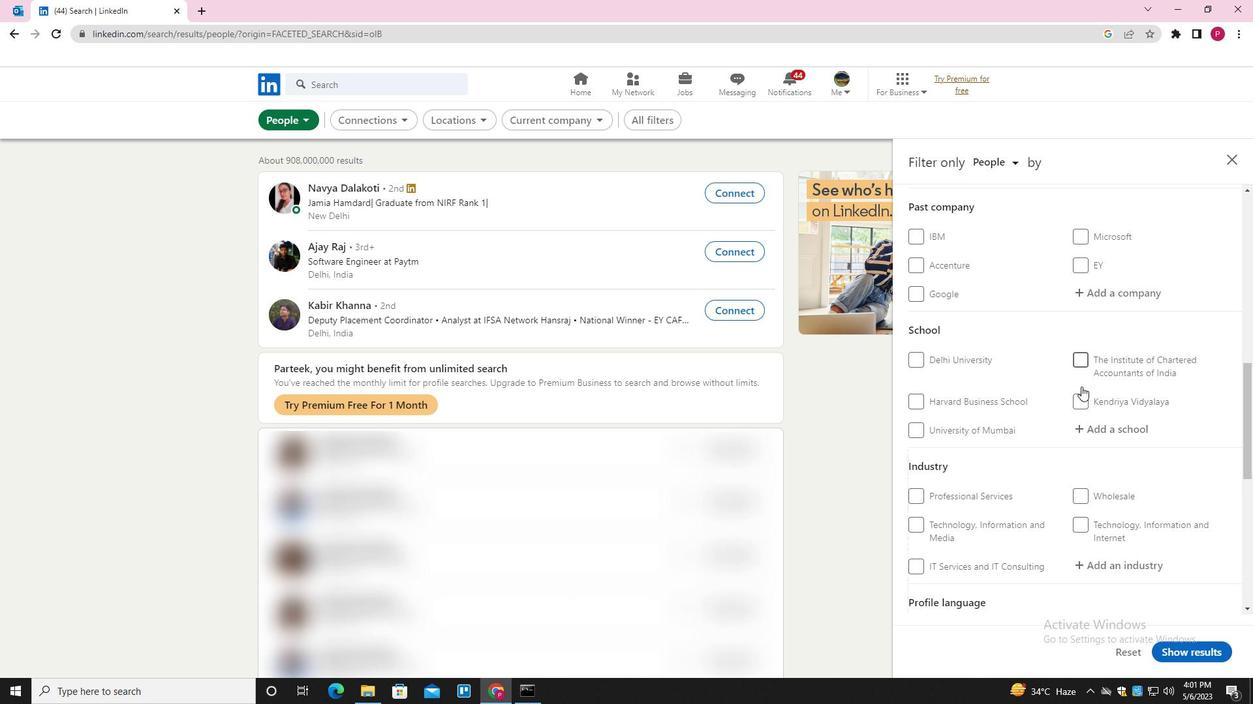 
Action: Mouse moved to (1076, 395)
Screenshot: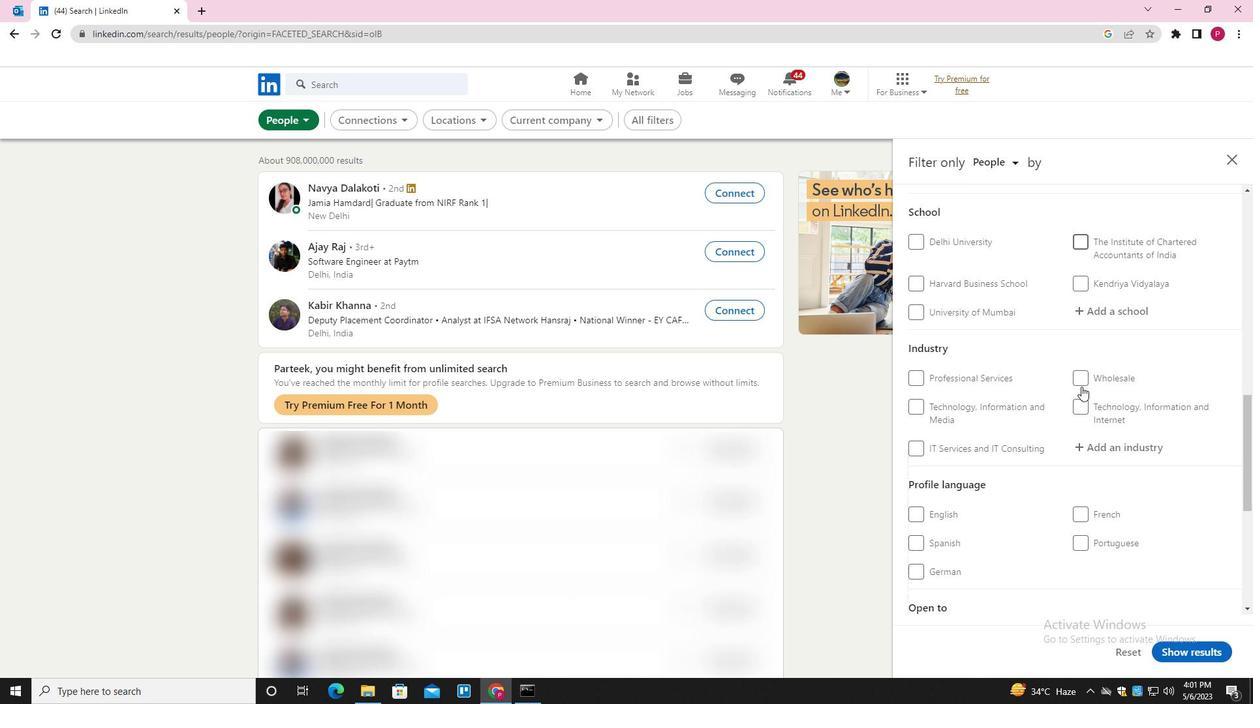 
Action: Mouse scrolled (1076, 394) with delta (0, 0)
Screenshot: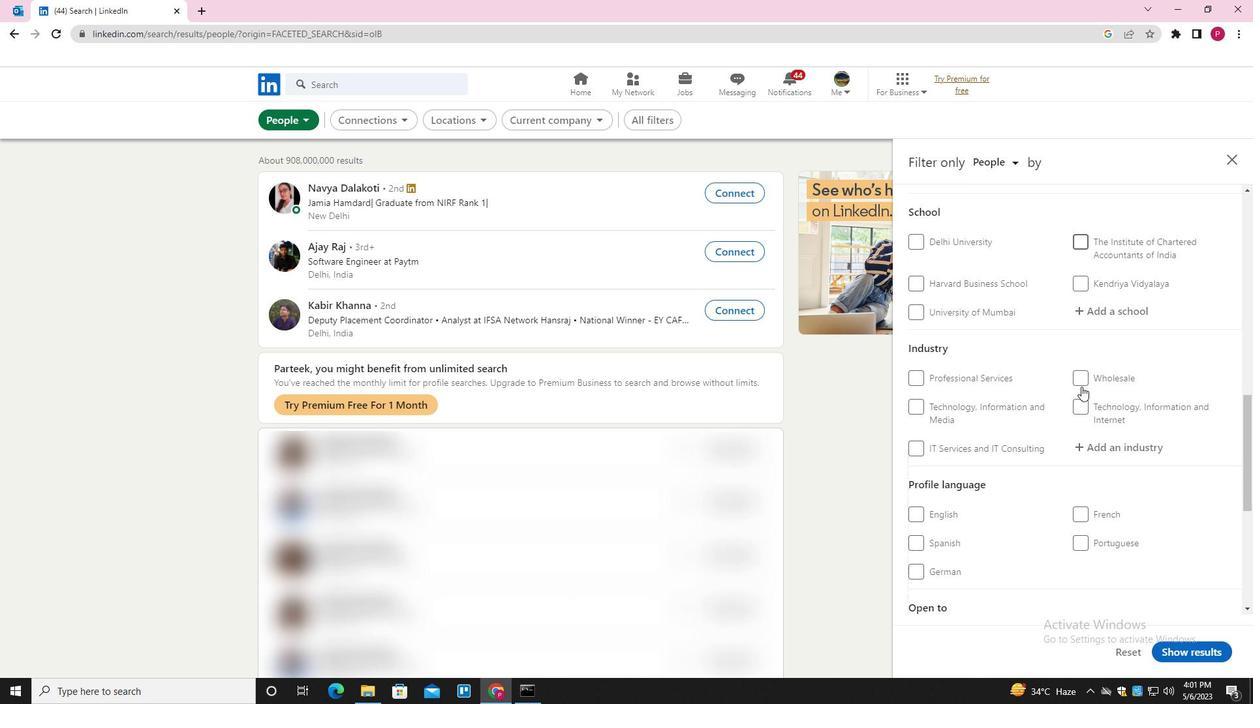 
Action: Mouse moved to (956, 396)
Screenshot: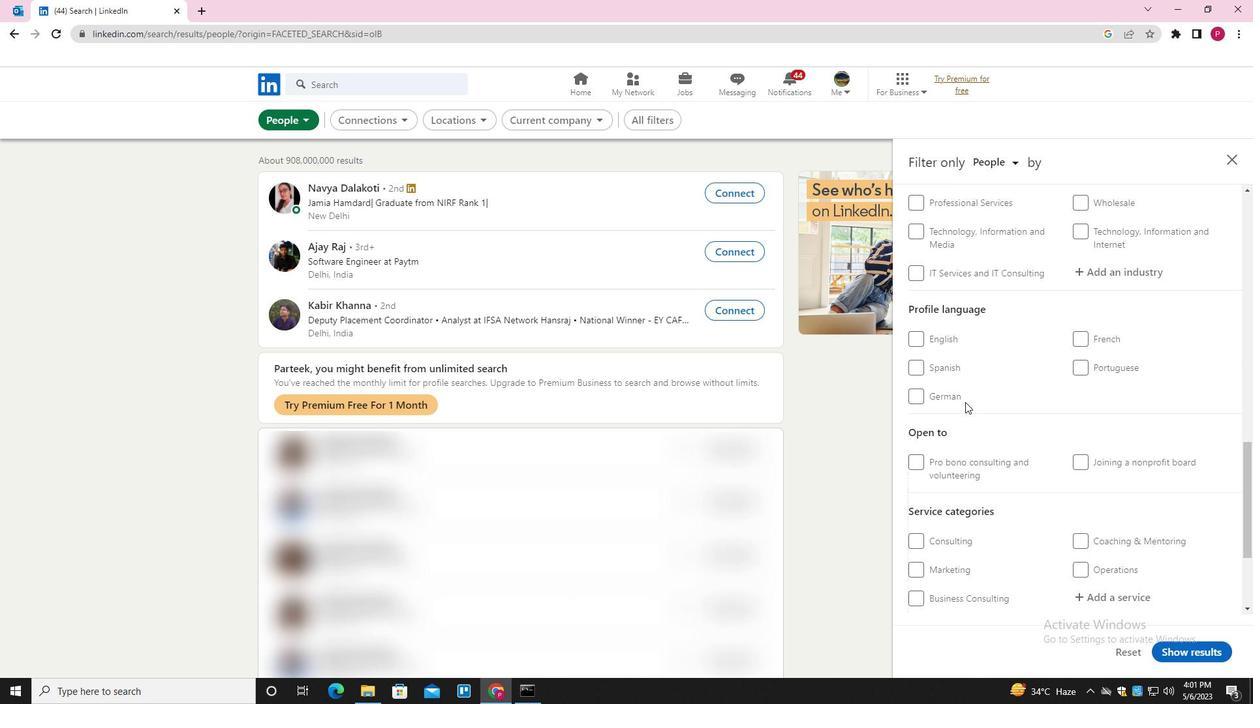 
Action: Mouse pressed left at (956, 396)
Screenshot: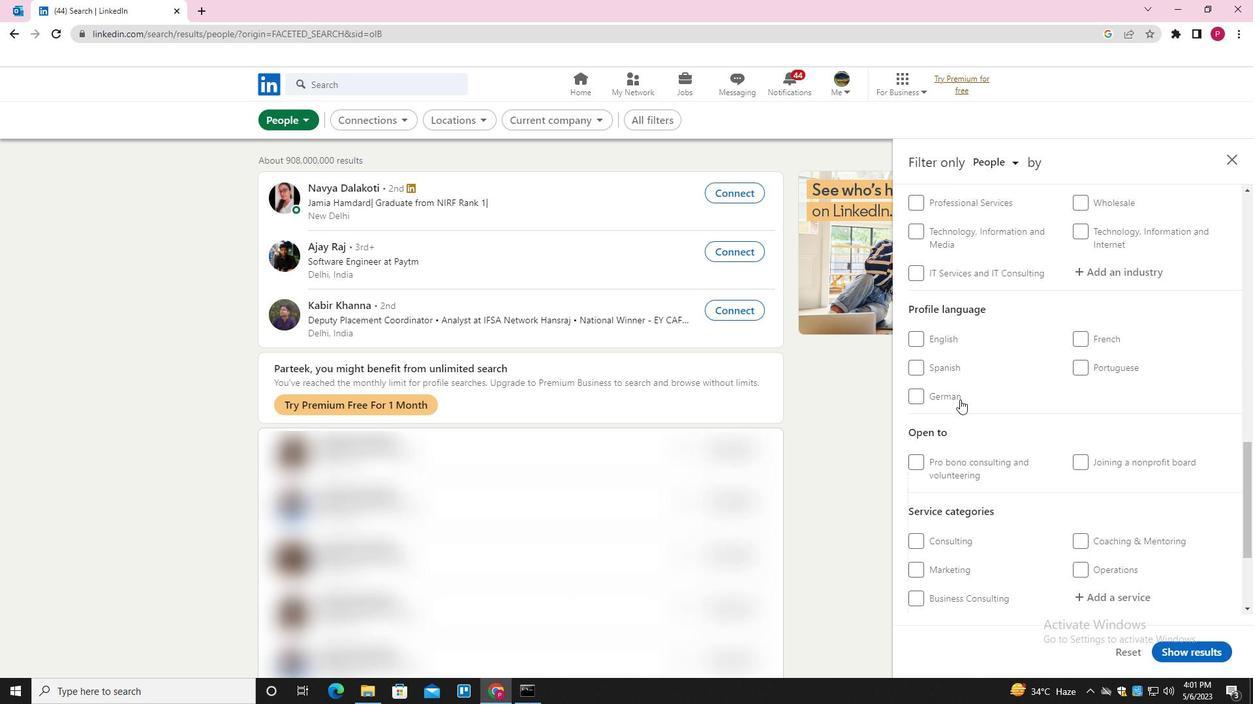
Action: Mouse moved to (1031, 408)
Screenshot: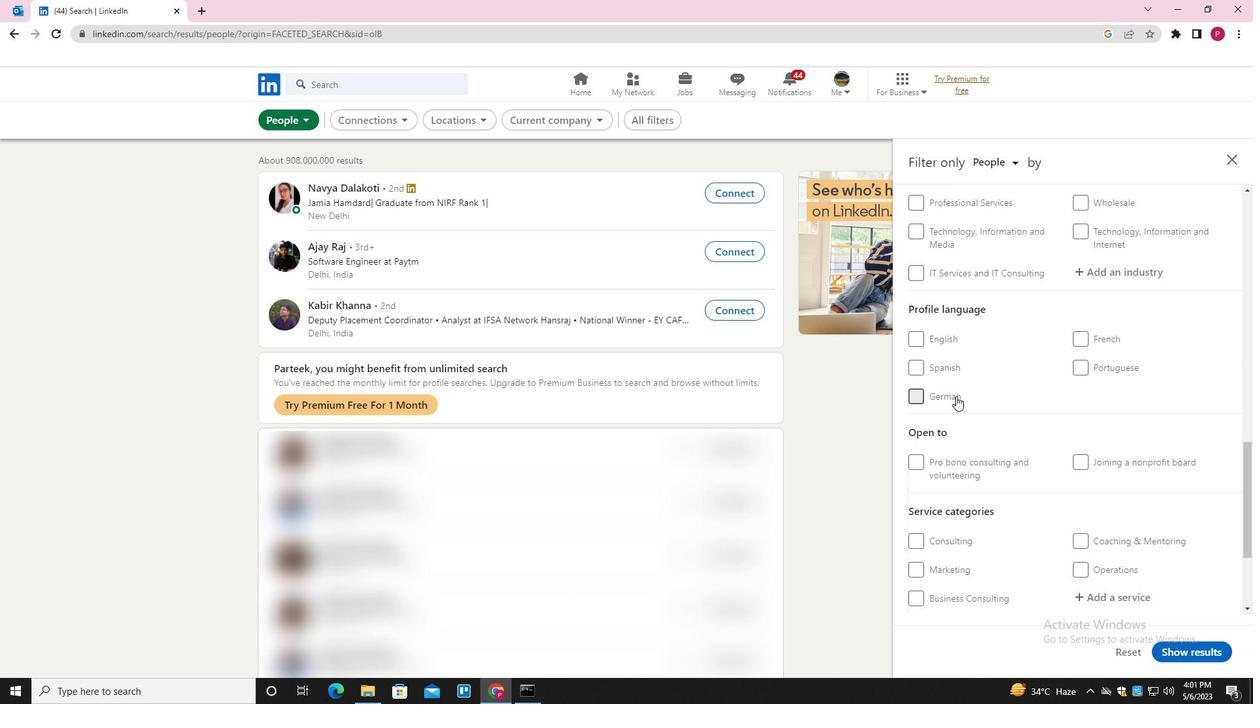 
Action: Mouse scrolled (1031, 409) with delta (0, 0)
Screenshot: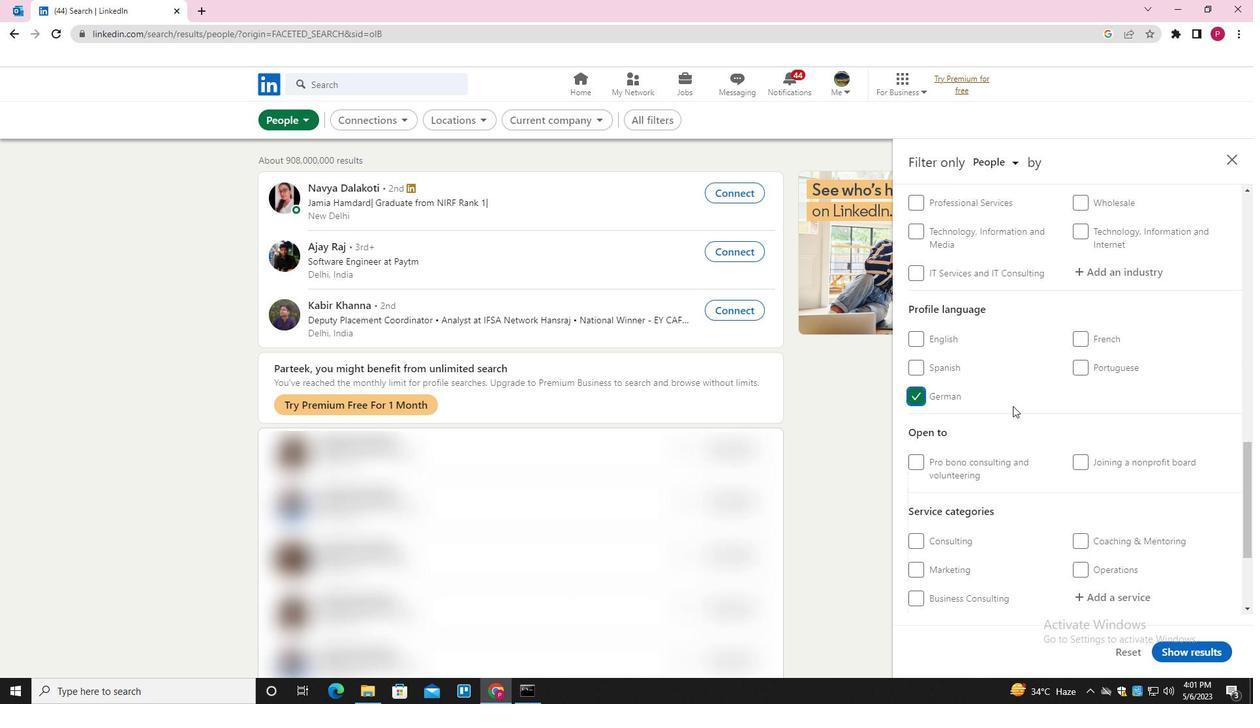 
Action: Mouse scrolled (1031, 409) with delta (0, 0)
Screenshot: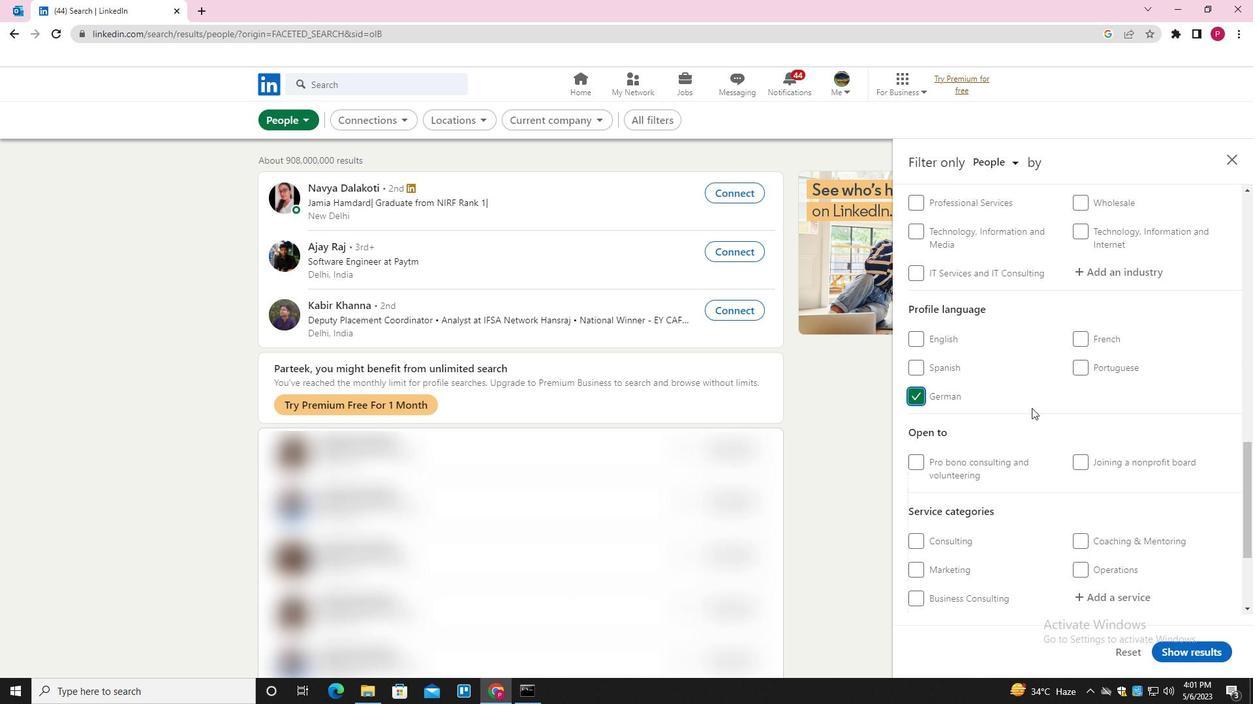
Action: Mouse scrolled (1031, 409) with delta (0, 0)
Screenshot: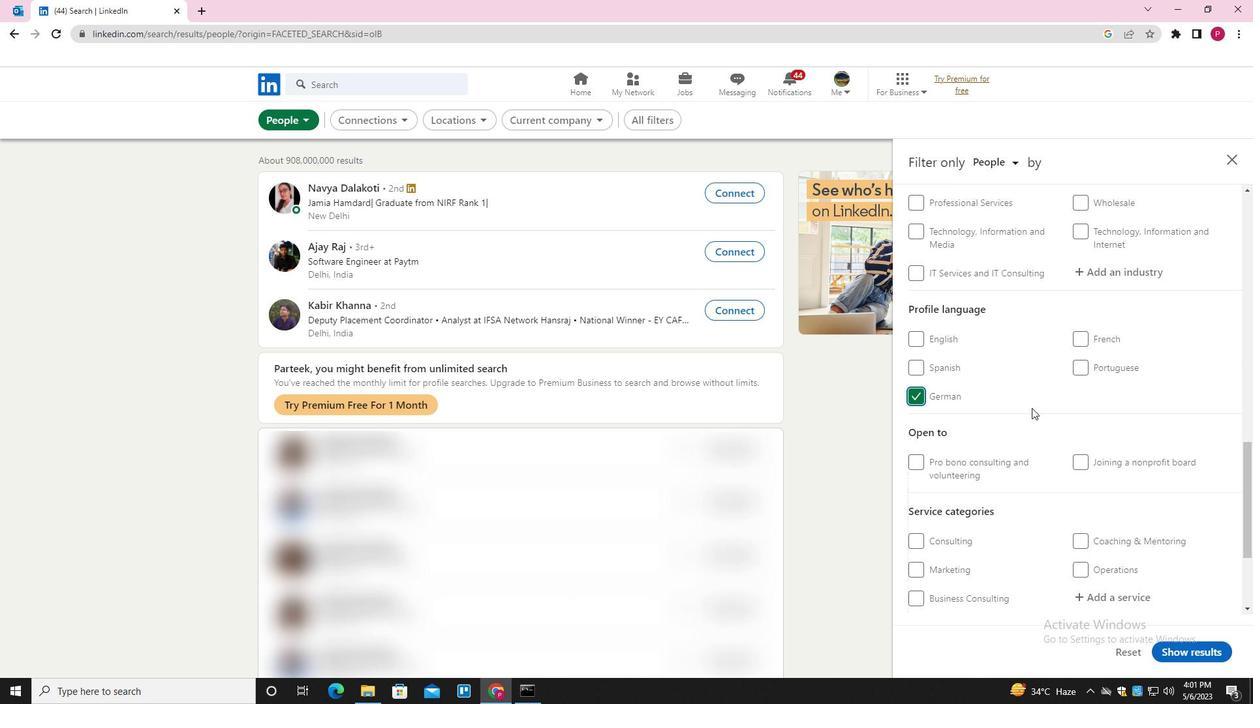 
Action: Mouse scrolled (1031, 409) with delta (0, 0)
Screenshot: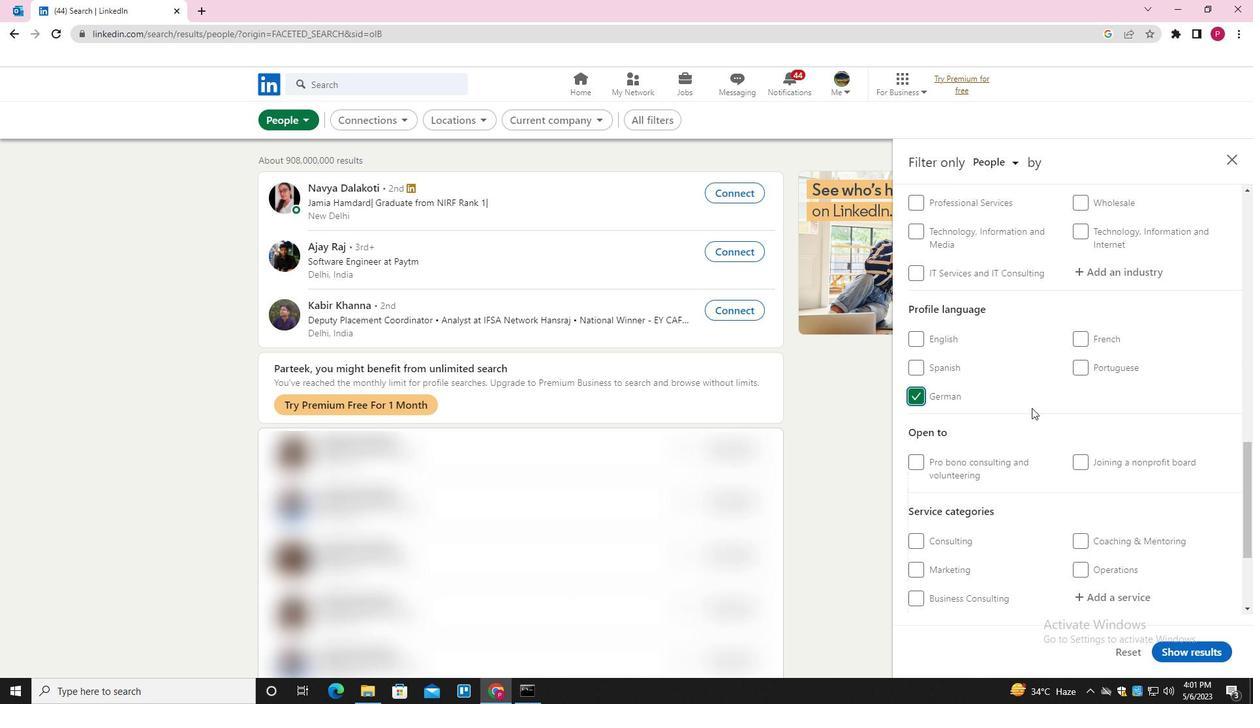 
Action: Mouse scrolled (1031, 409) with delta (0, 0)
Screenshot: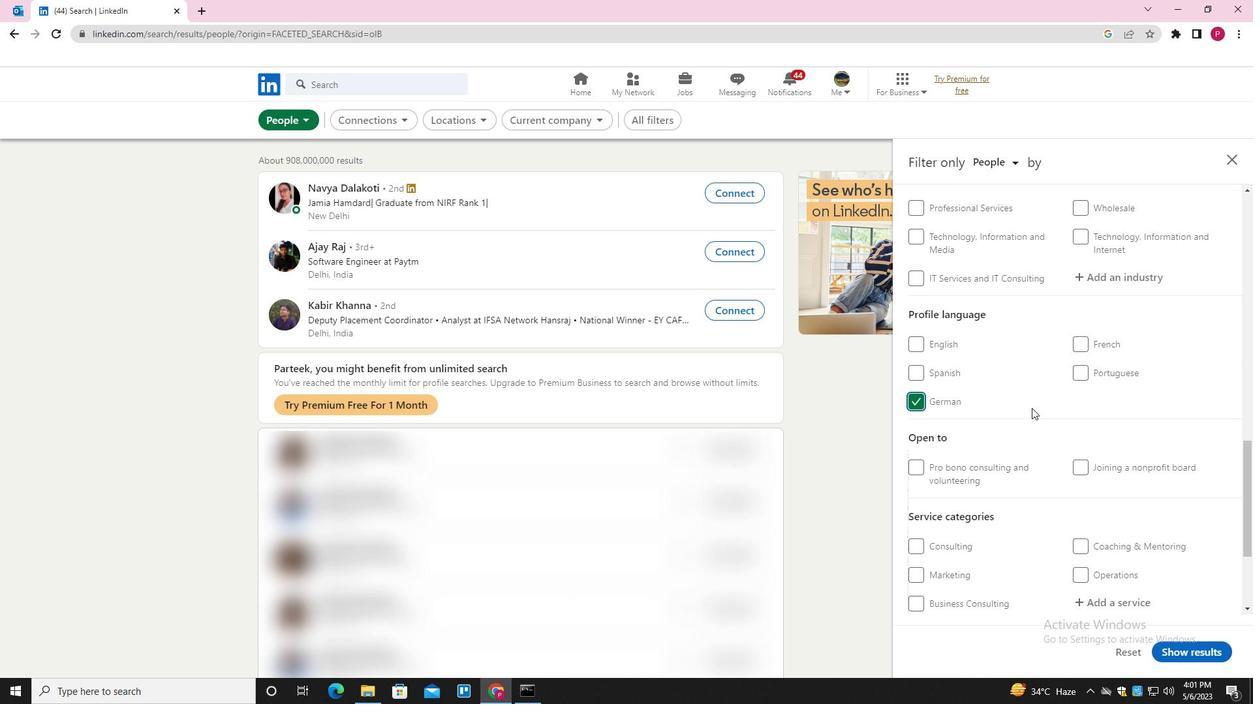 
Action: Mouse scrolled (1031, 409) with delta (0, 0)
Screenshot: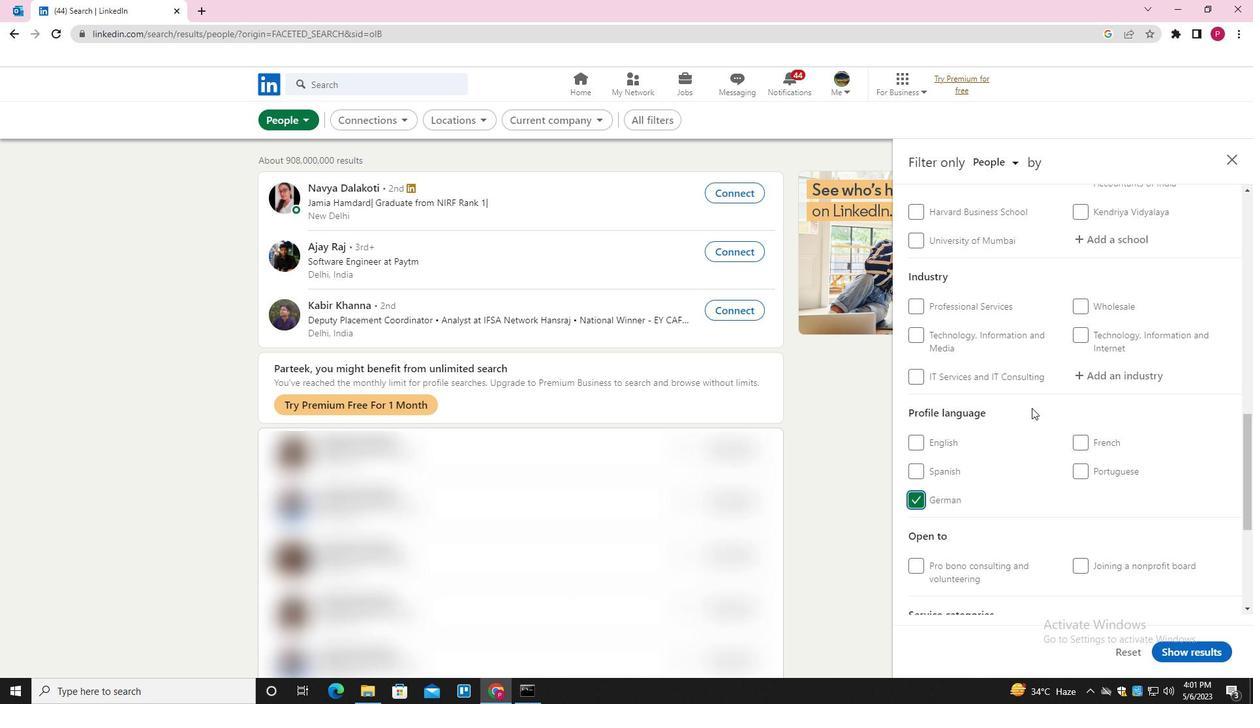 
Action: Mouse moved to (1125, 264)
Screenshot: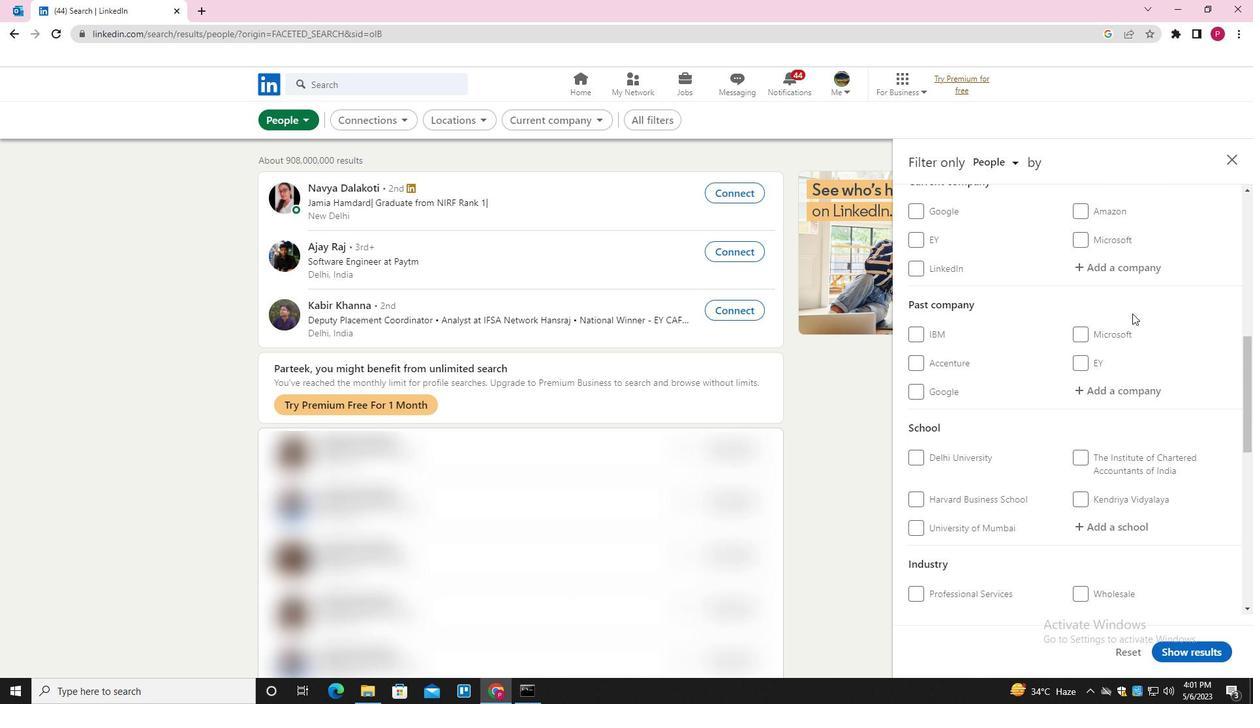 
Action: Mouse pressed left at (1125, 264)
Screenshot: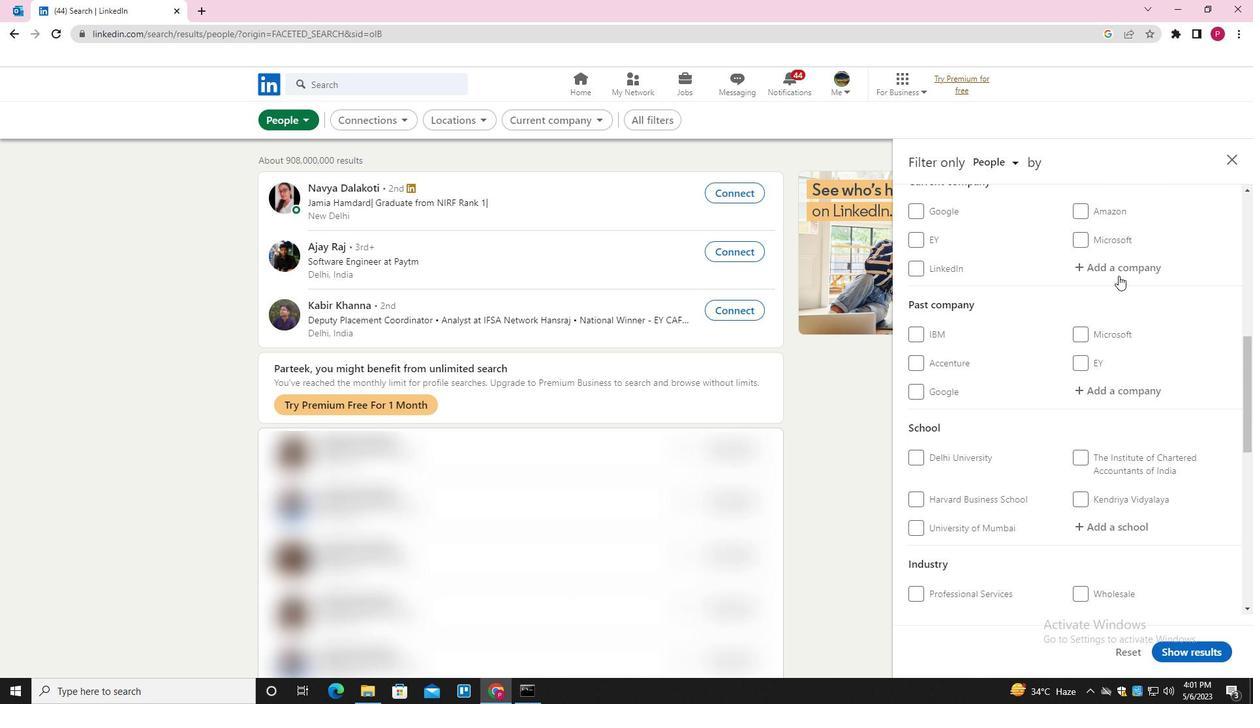 
Action: Key pressed <Key.shift><Key.shift><Key.shift><Key.shift><Key.shift>MEDIKABAZAR<Key.backspace><Key.backspace><Key.down><Key.enter>
Screenshot: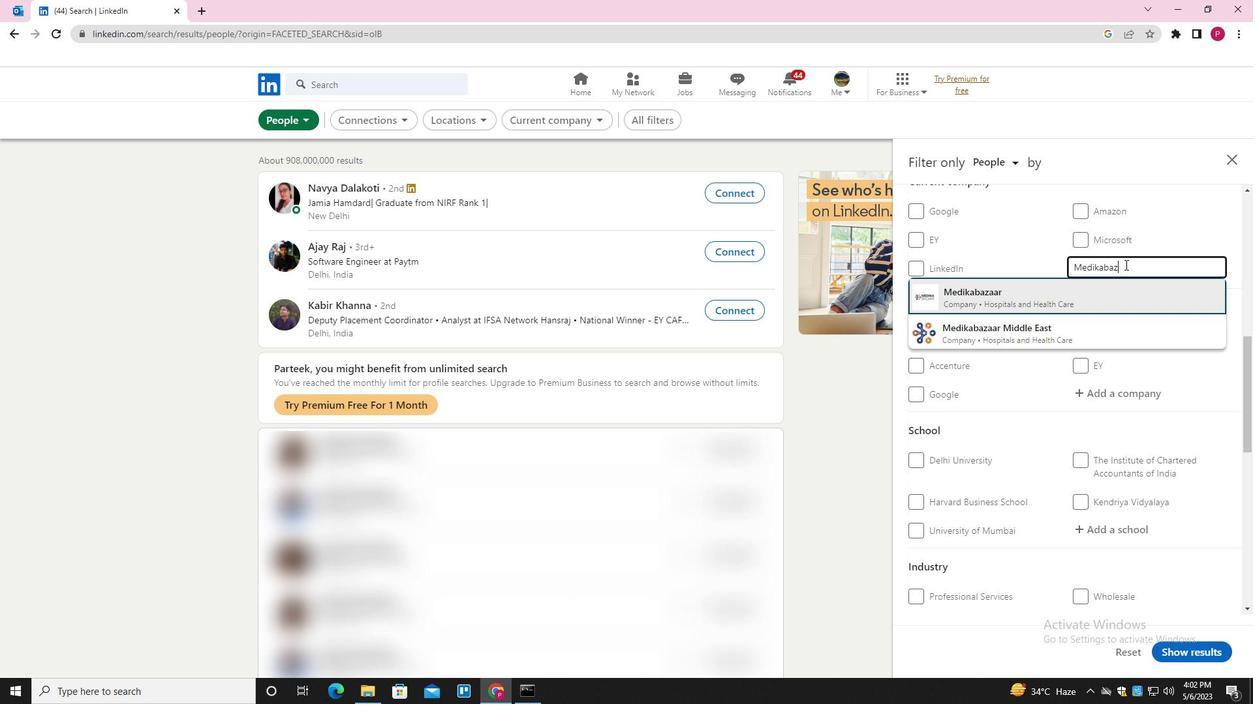
Action: Mouse moved to (1091, 351)
Screenshot: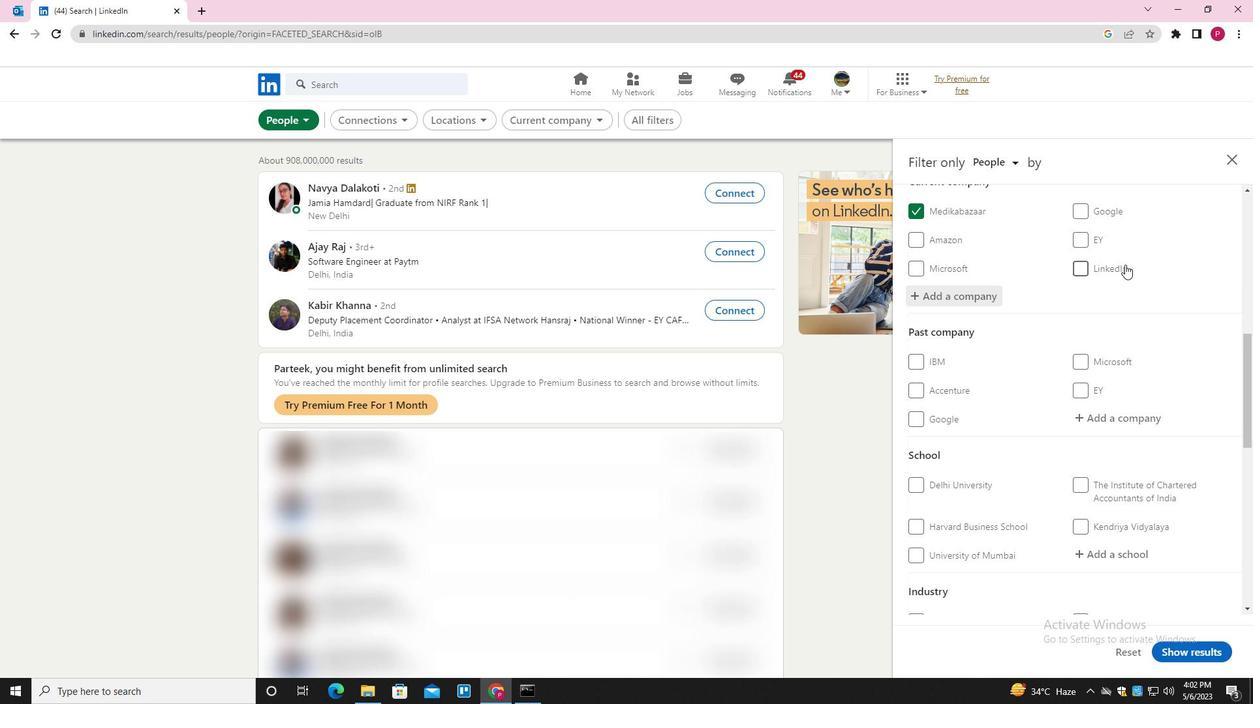 
Action: Mouse scrolled (1091, 351) with delta (0, 0)
Screenshot: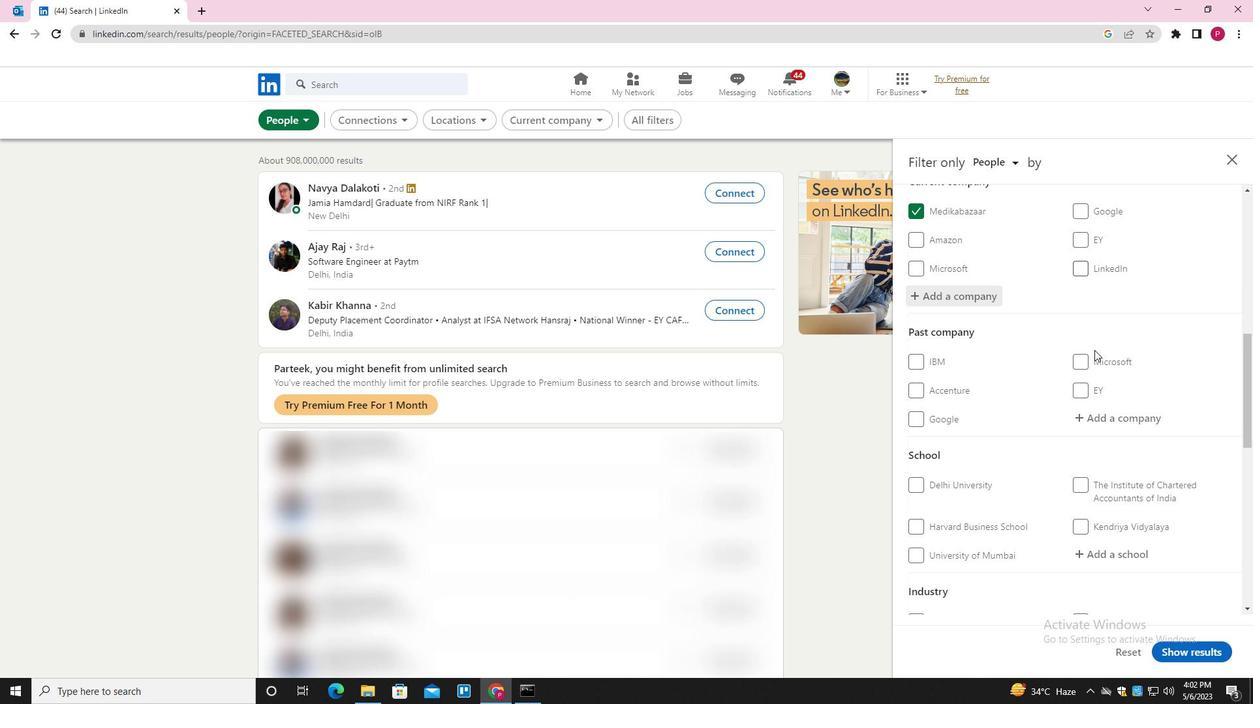 
Action: Mouse scrolled (1091, 351) with delta (0, 0)
Screenshot: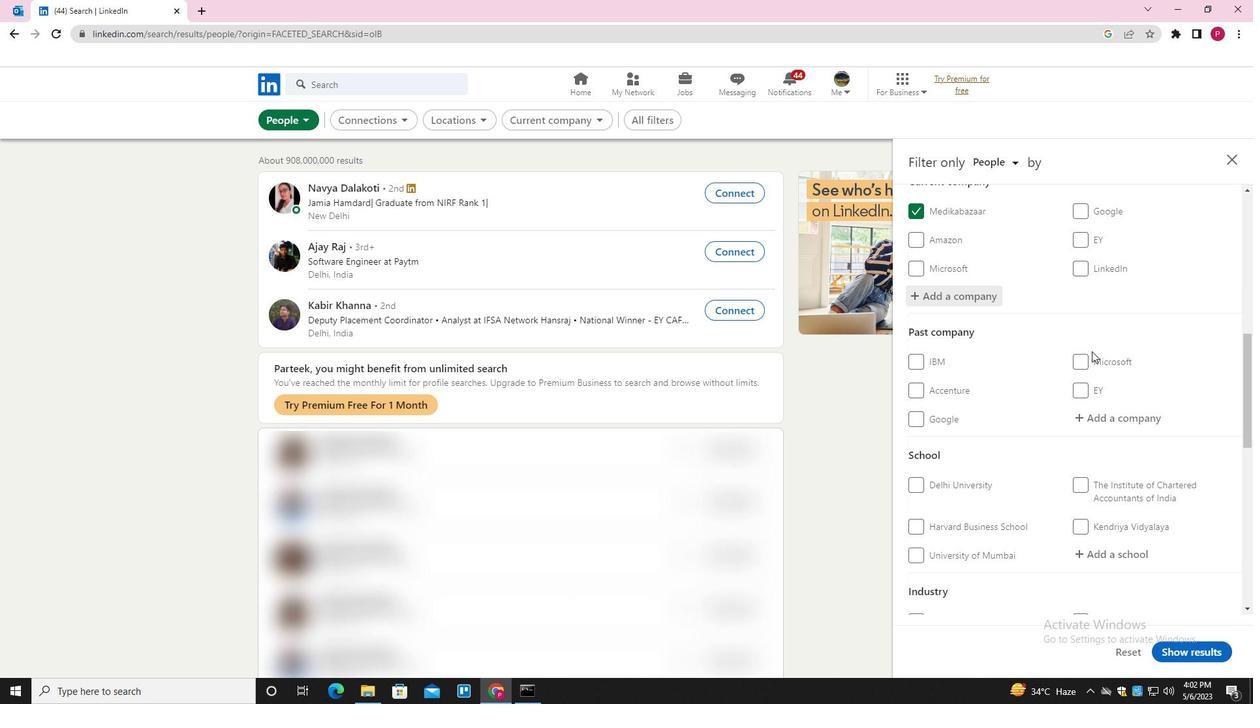 
Action: Mouse scrolled (1091, 351) with delta (0, 0)
Screenshot: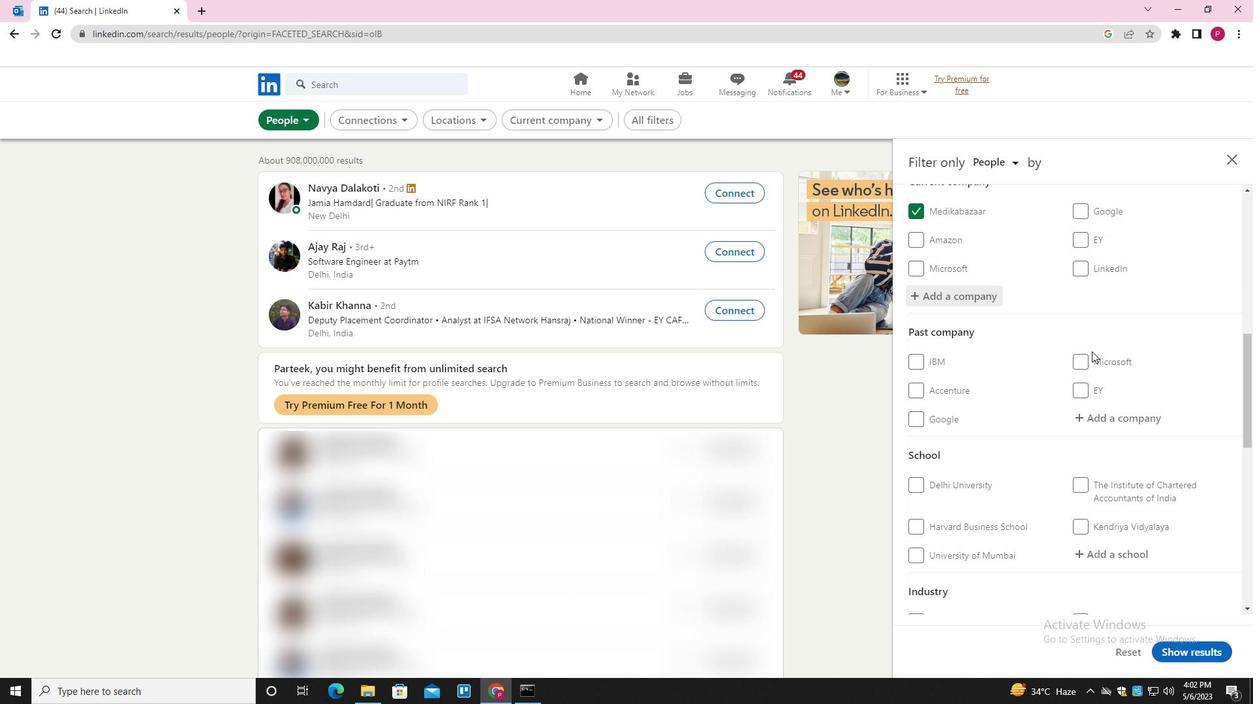 
Action: Mouse scrolled (1091, 351) with delta (0, 0)
Screenshot: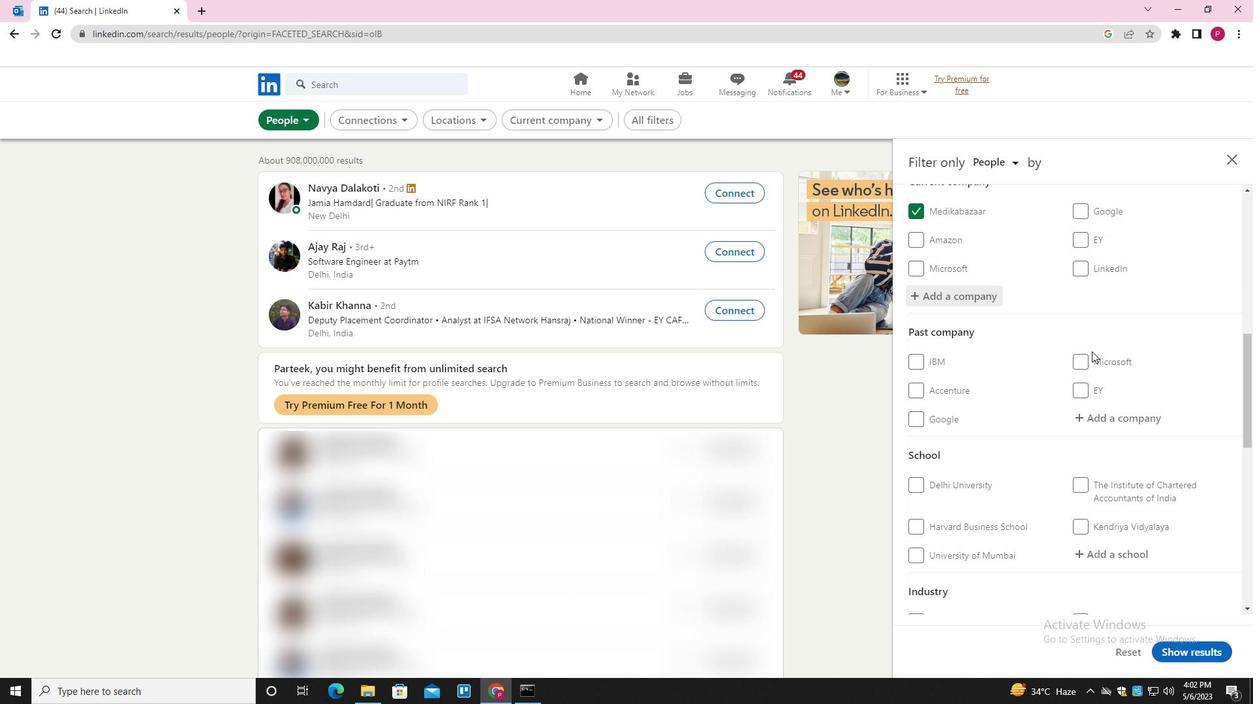 
Action: Mouse moved to (1116, 287)
Screenshot: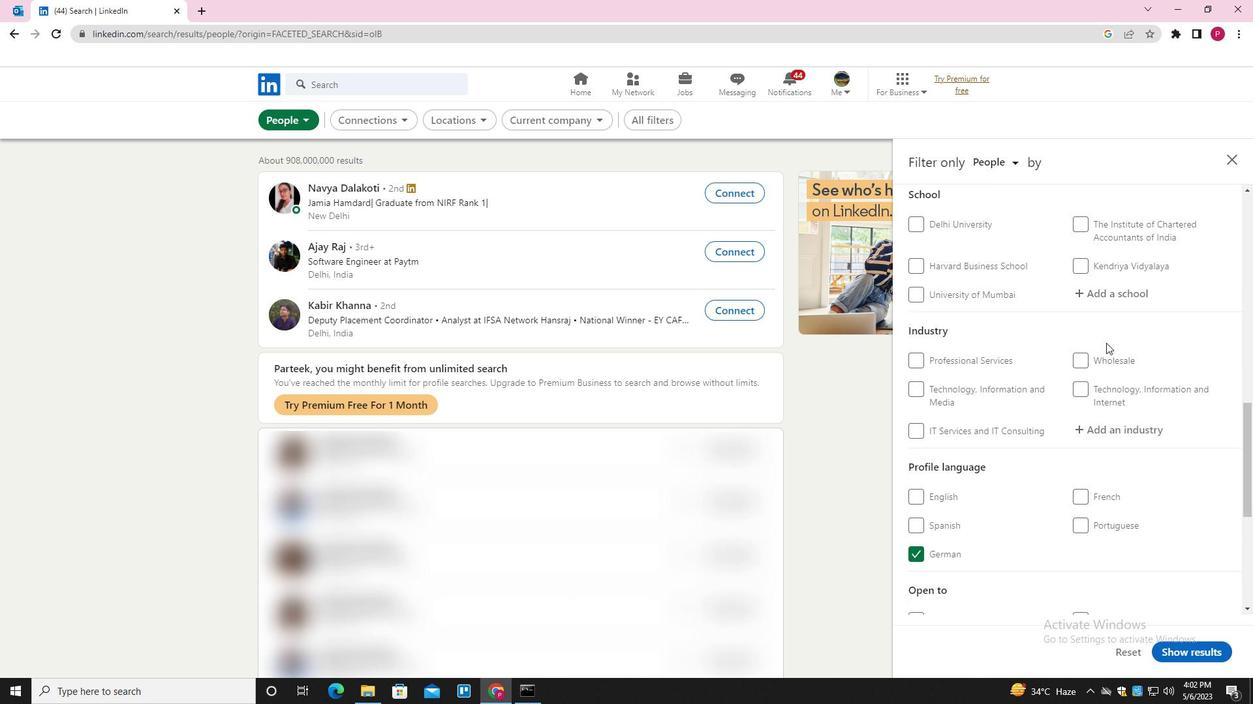 
Action: Mouse pressed left at (1116, 287)
Screenshot: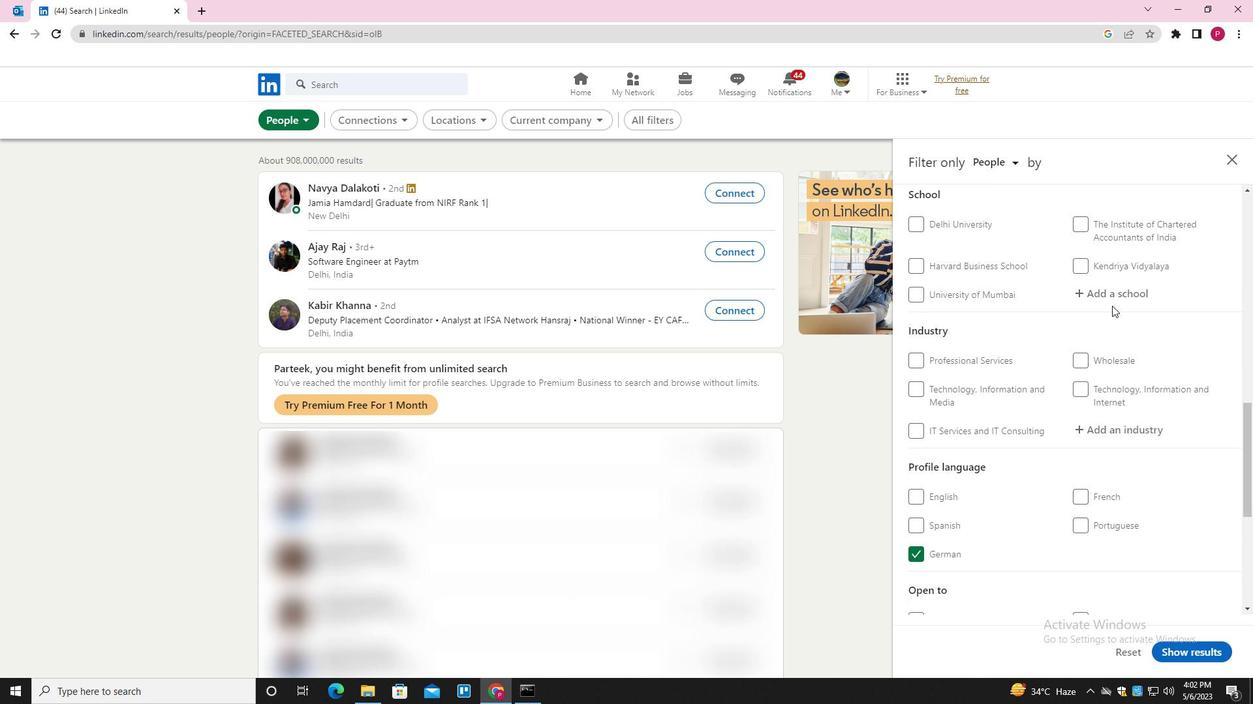 
Action: Key pressed <Key.shift>PES<Key.backspace><Key.backspace><Key.shift>ES<Key.space><Key.shift><Key.shift><Key.shift><Key.shift>MODERN<Key.space><Key.down><Key.enter>
Screenshot: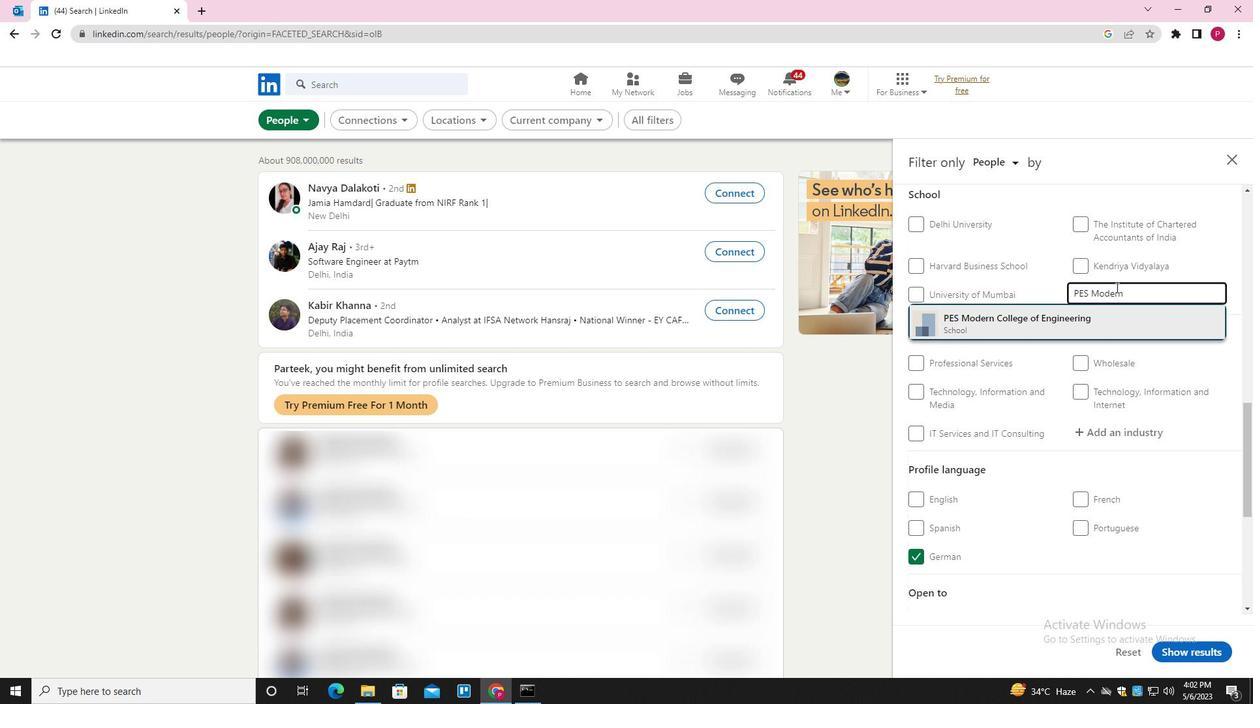 
Action: Mouse moved to (1068, 373)
Screenshot: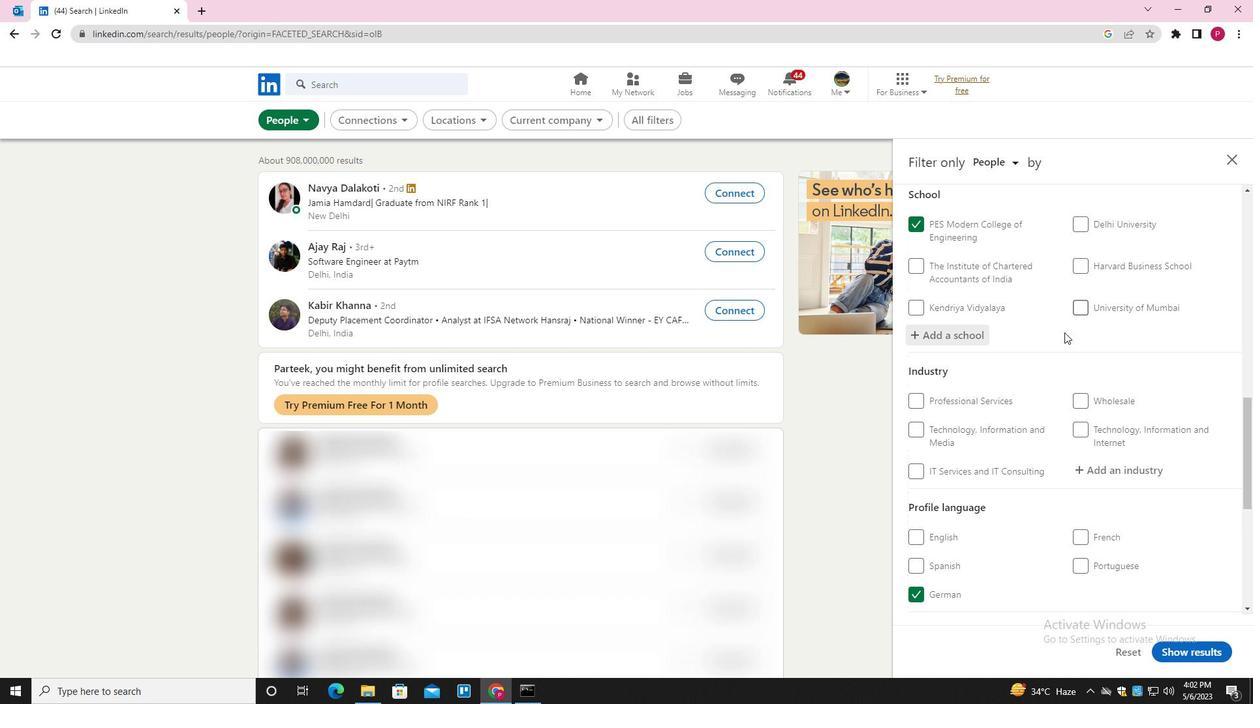 
Action: Mouse scrolled (1068, 372) with delta (0, 0)
Screenshot: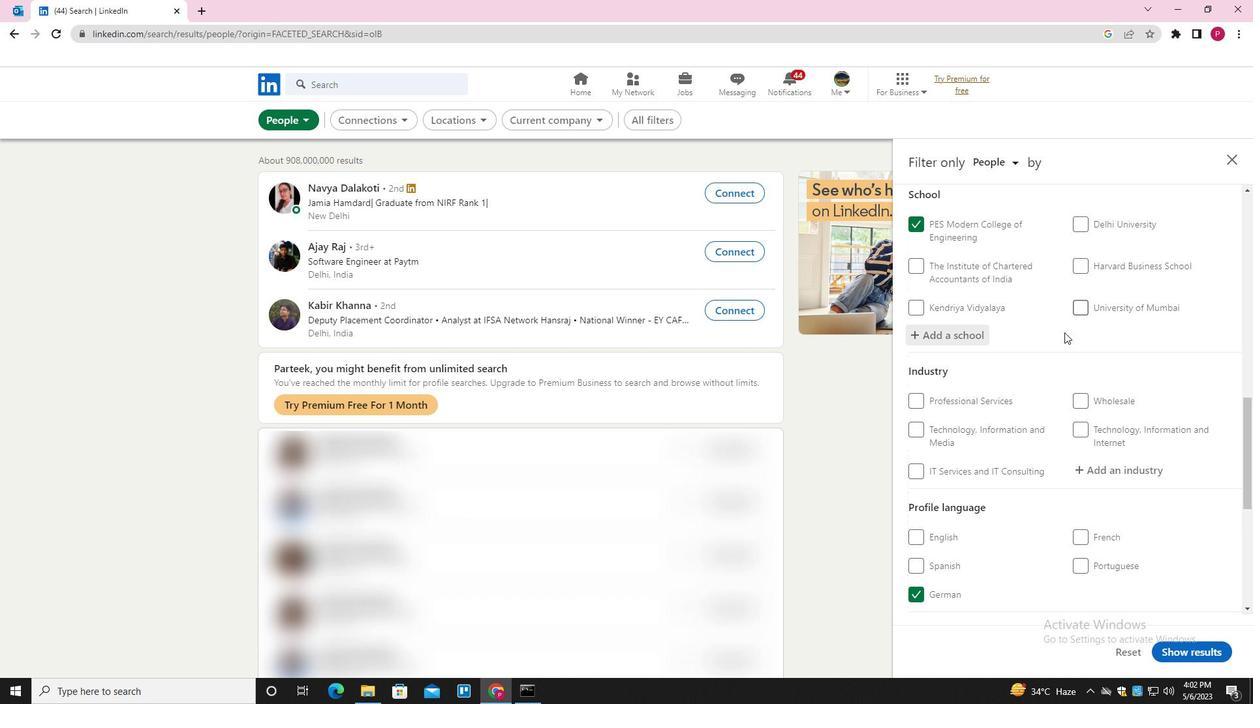 
Action: Mouse moved to (1070, 377)
Screenshot: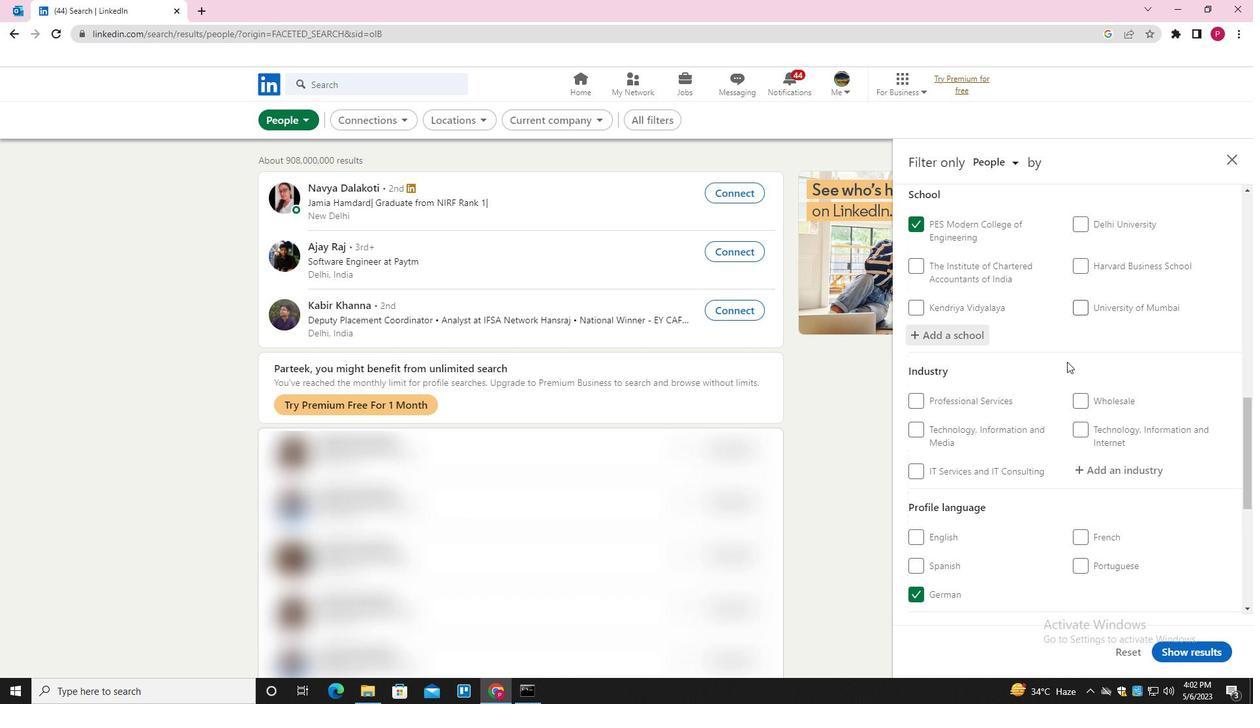
Action: Mouse scrolled (1070, 376) with delta (0, 0)
Screenshot: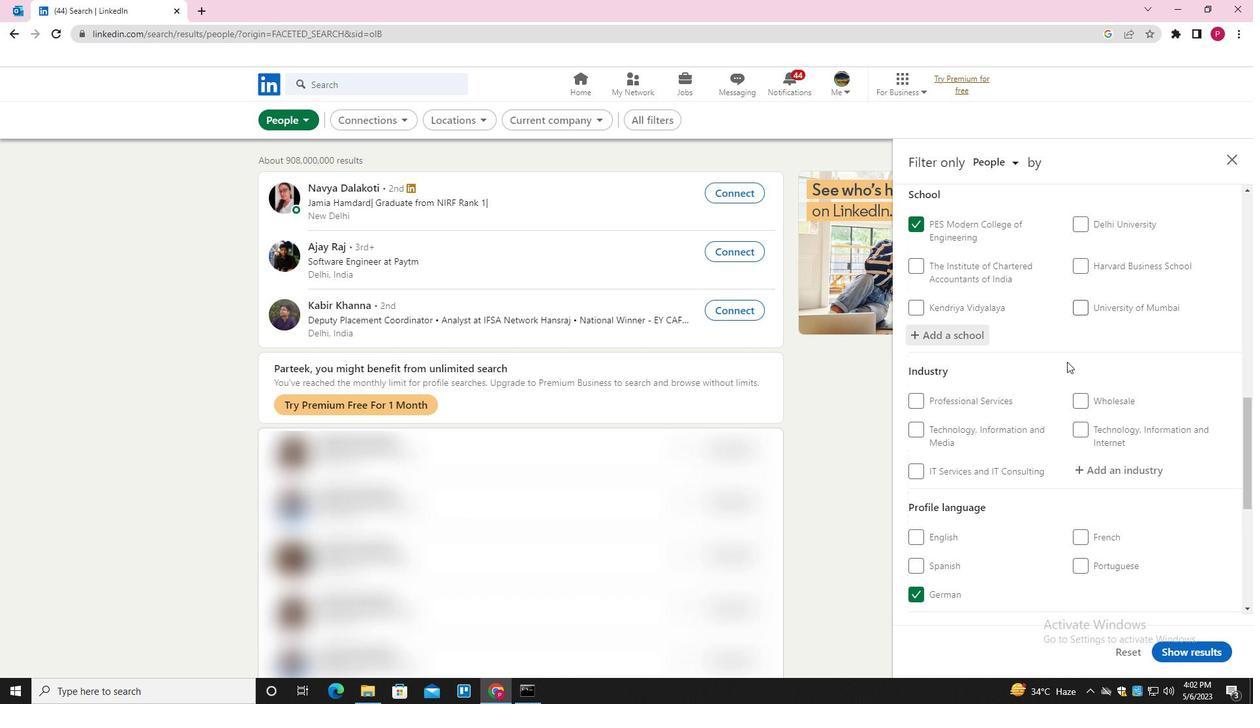 
Action: Mouse moved to (1070, 377)
Screenshot: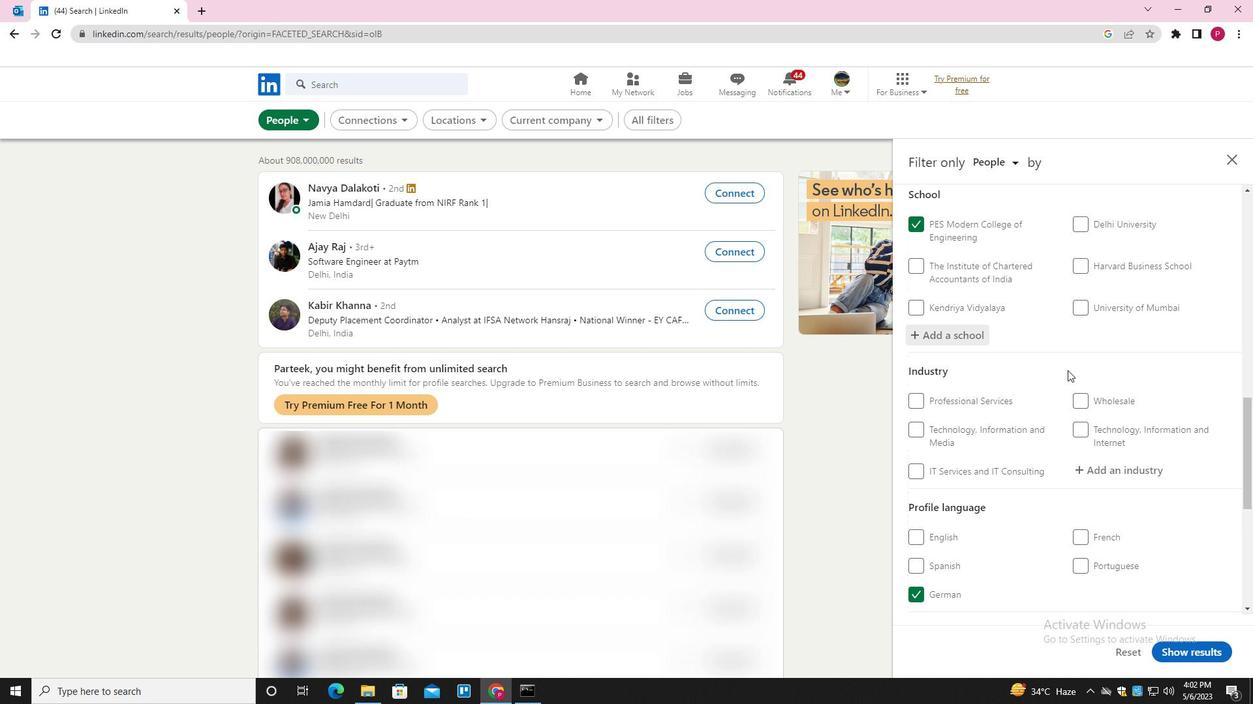 
Action: Mouse scrolled (1070, 377) with delta (0, 0)
Screenshot: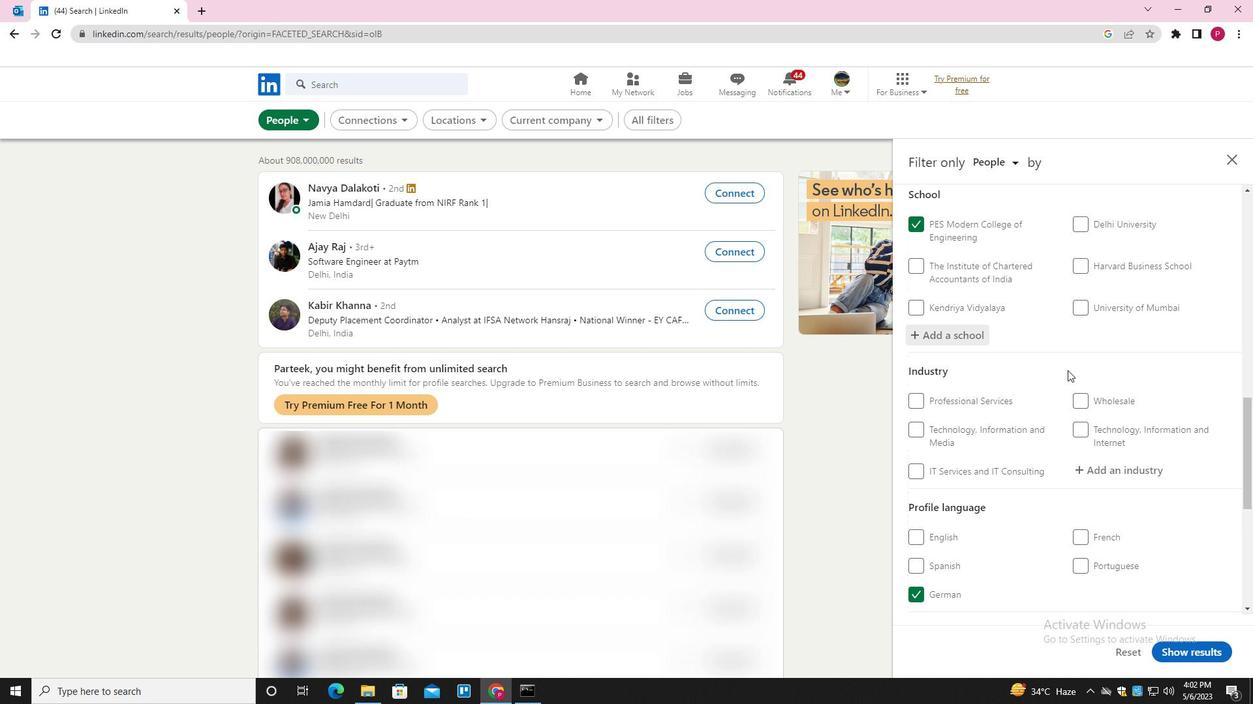 
Action: Mouse moved to (1130, 281)
Screenshot: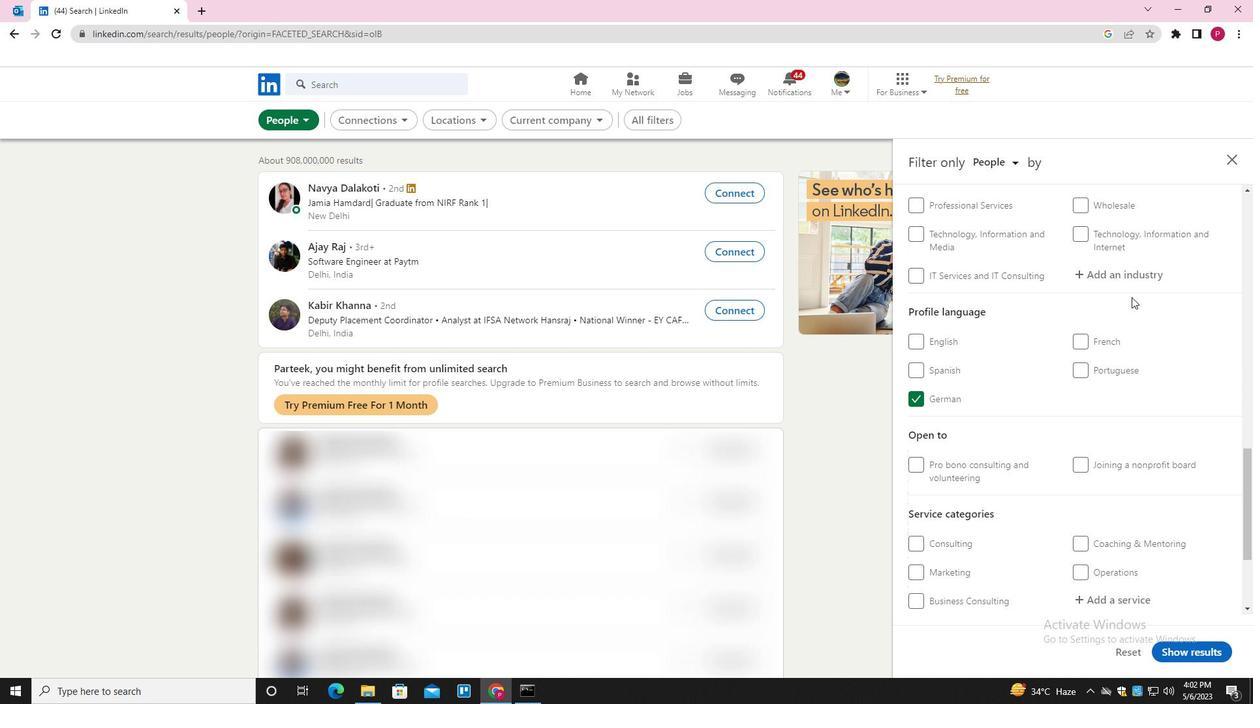 
Action: Mouse pressed left at (1130, 281)
Screenshot: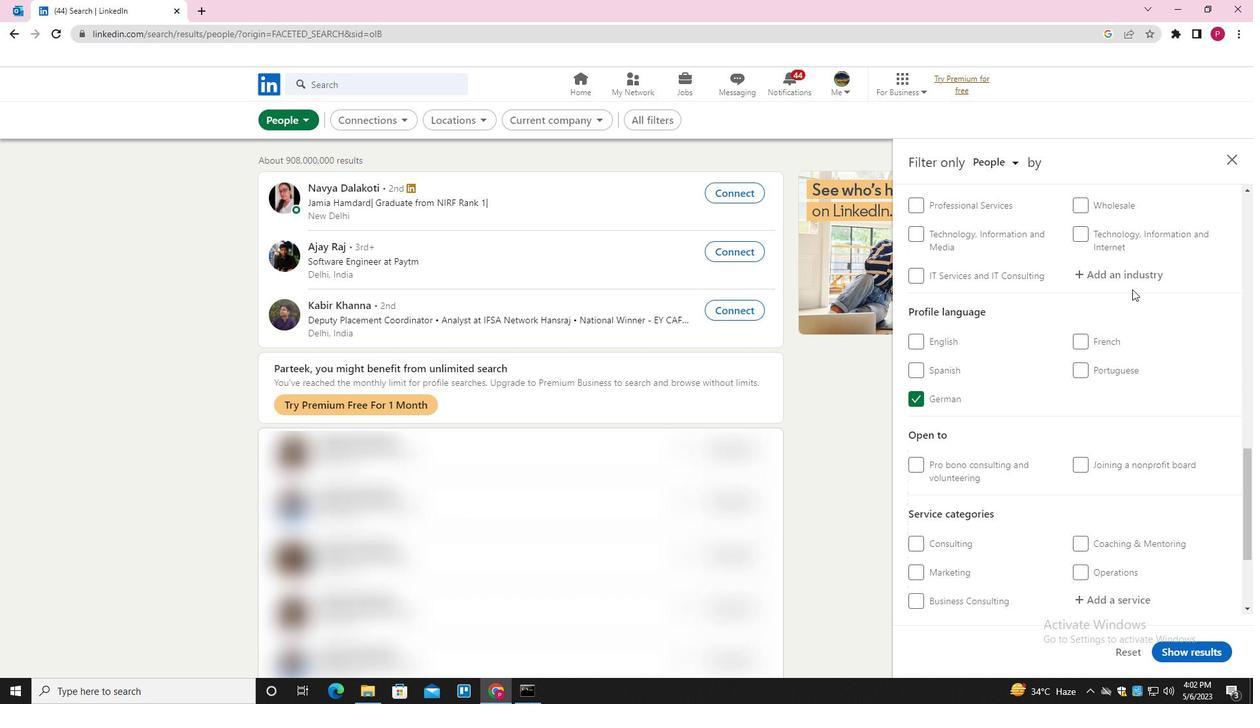 
Action: Key pressed <Key.shift><Key.shift><Key.shift>MEDICAL<Key.space><Key.down><Key.enter>
Screenshot: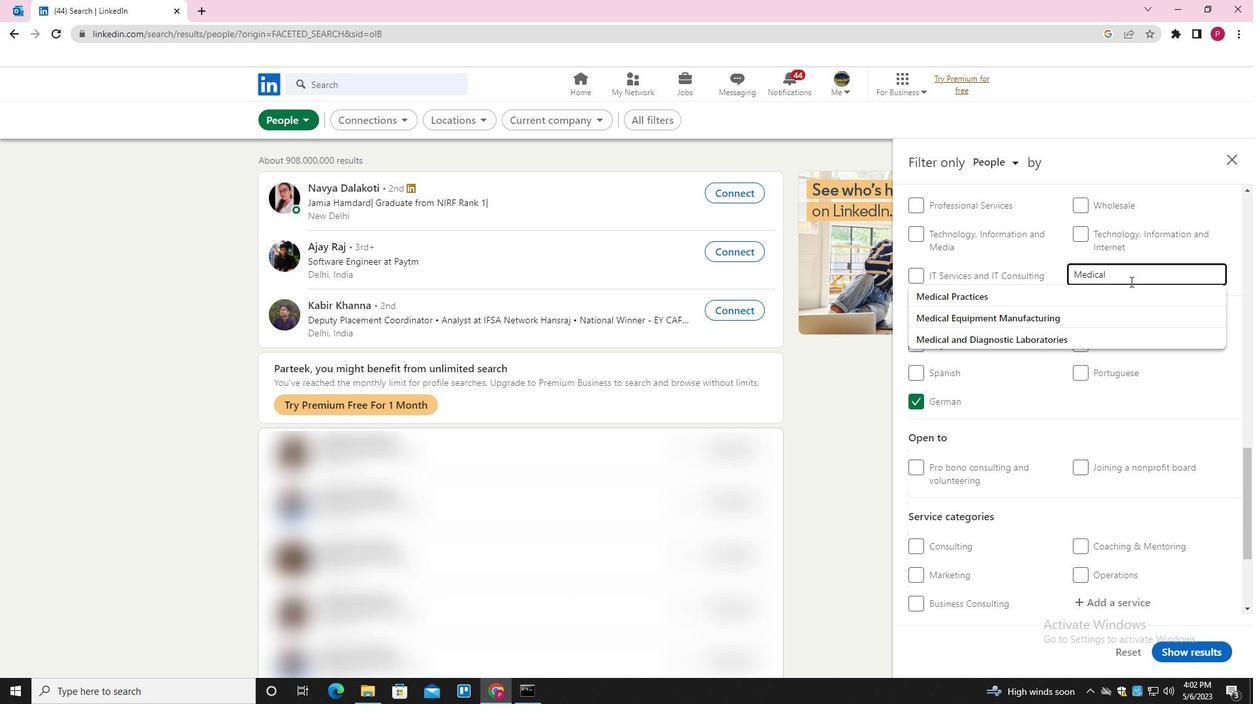
Action: Mouse moved to (1088, 345)
Screenshot: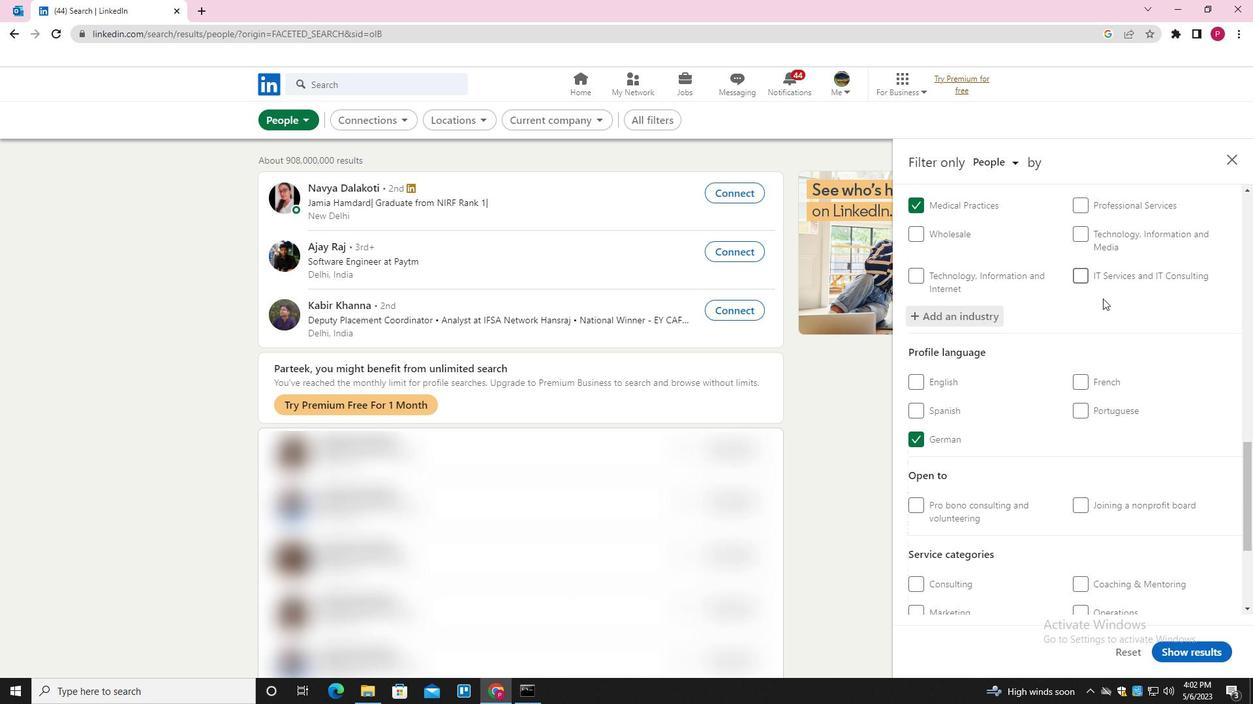 
Action: Mouse scrolled (1088, 345) with delta (0, 0)
Screenshot: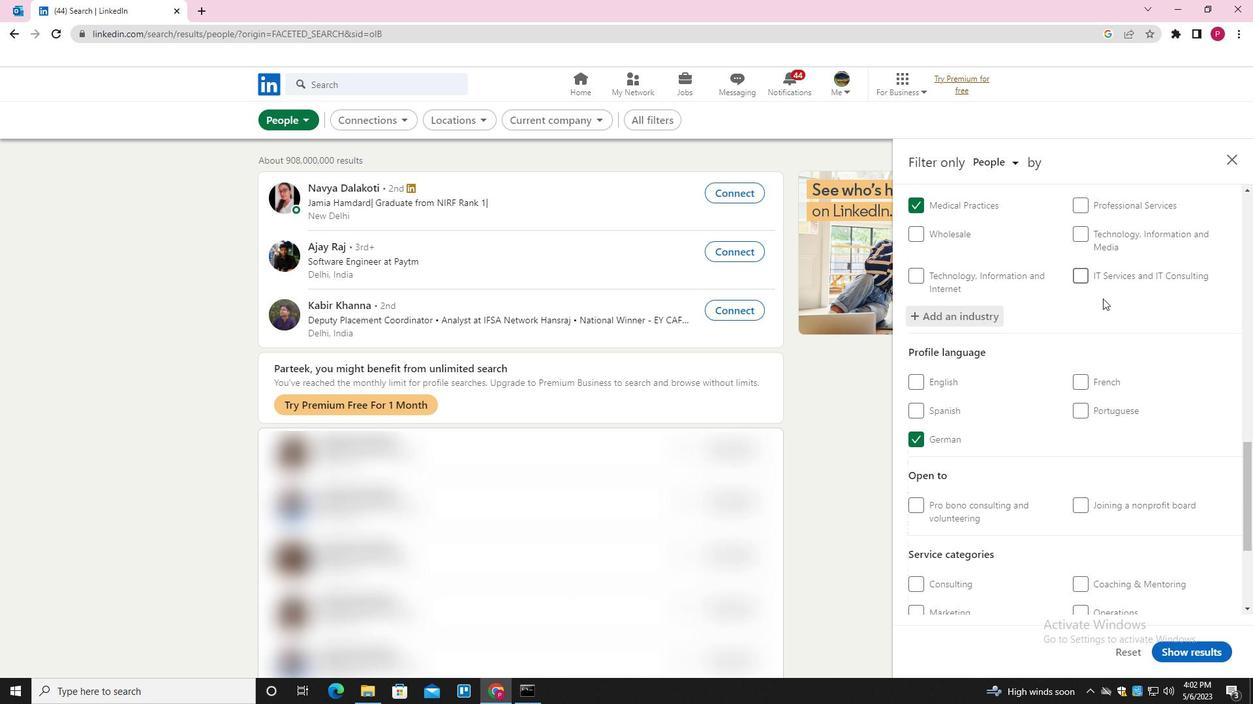 
Action: Mouse moved to (1088, 351)
Screenshot: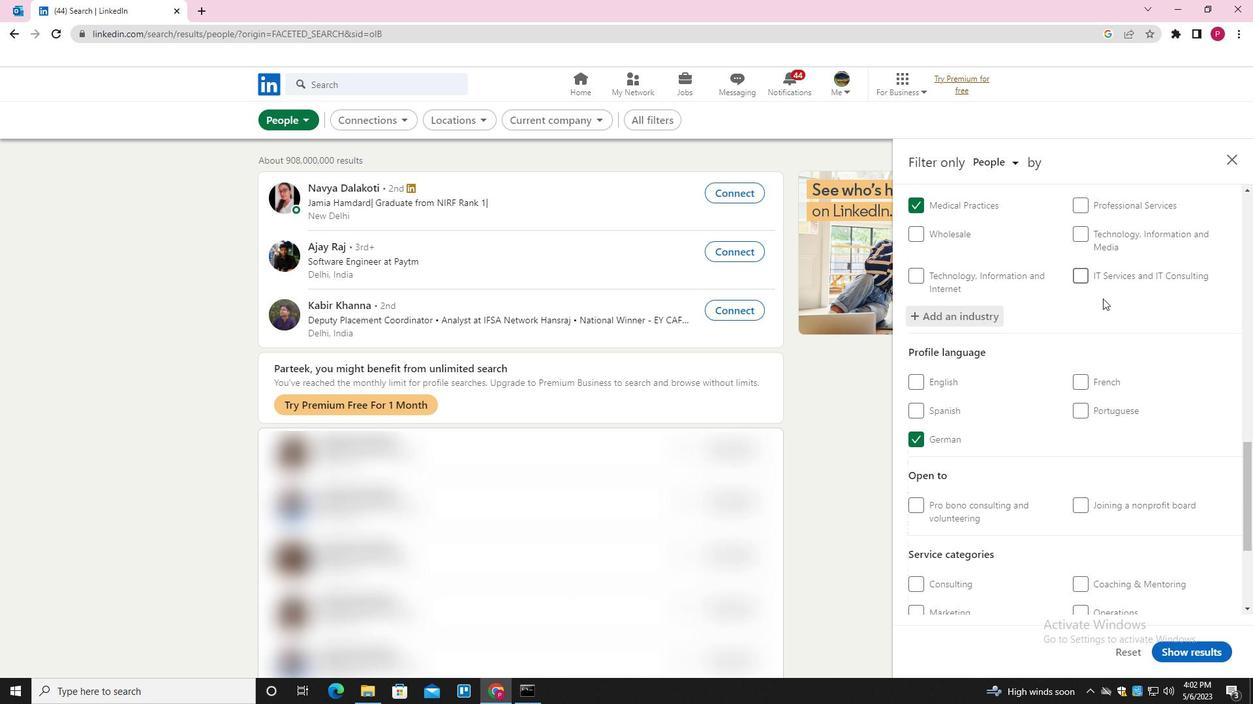 
Action: Mouse scrolled (1088, 350) with delta (0, 0)
Screenshot: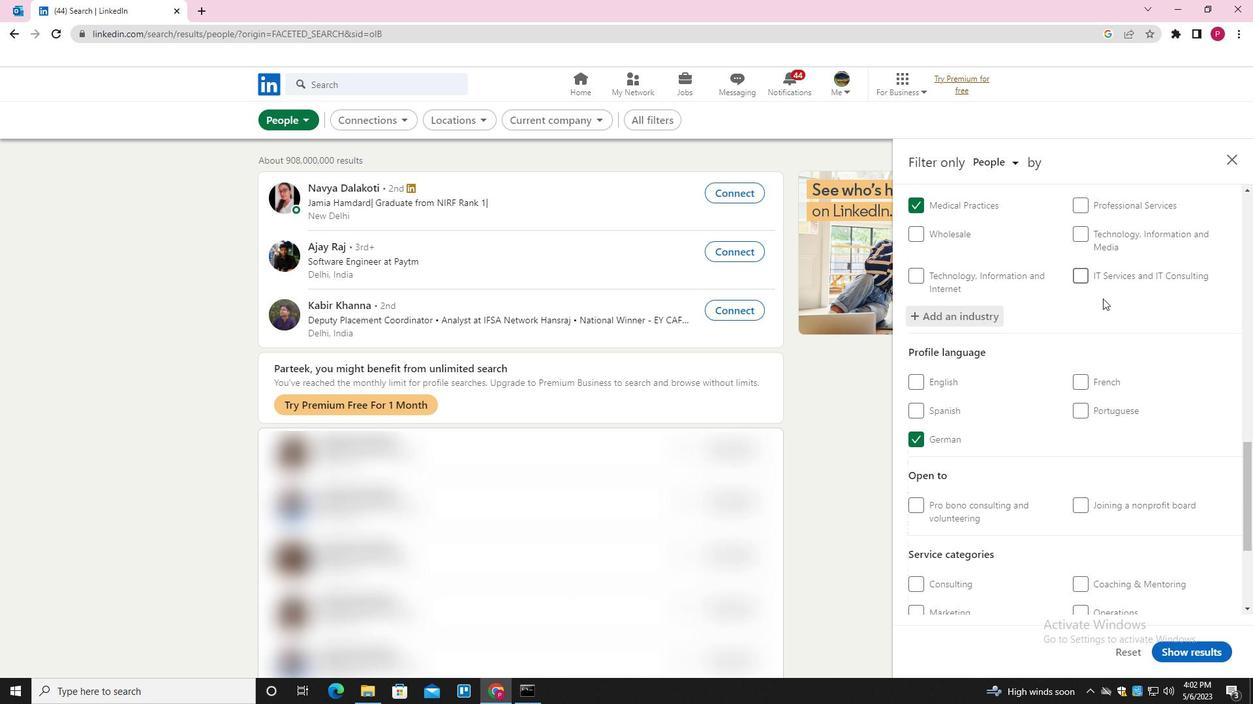 
Action: Mouse moved to (1088, 358)
Screenshot: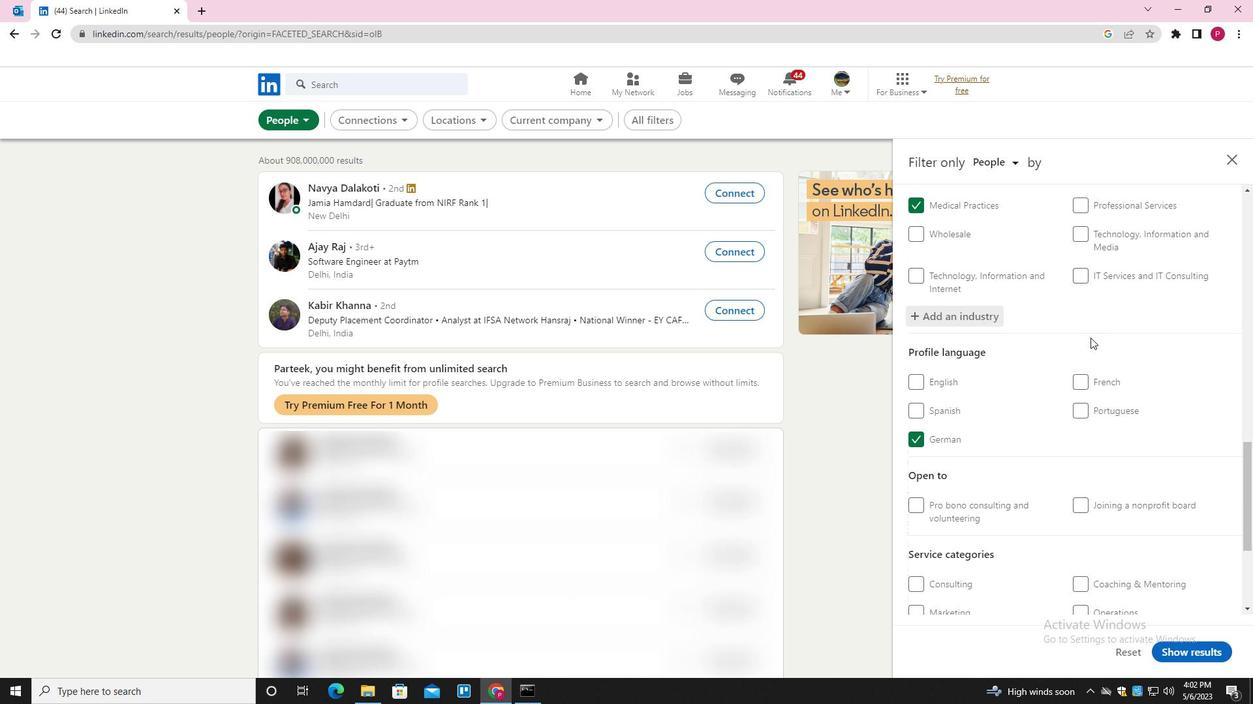 
Action: Mouse scrolled (1088, 357) with delta (0, 0)
Screenshot: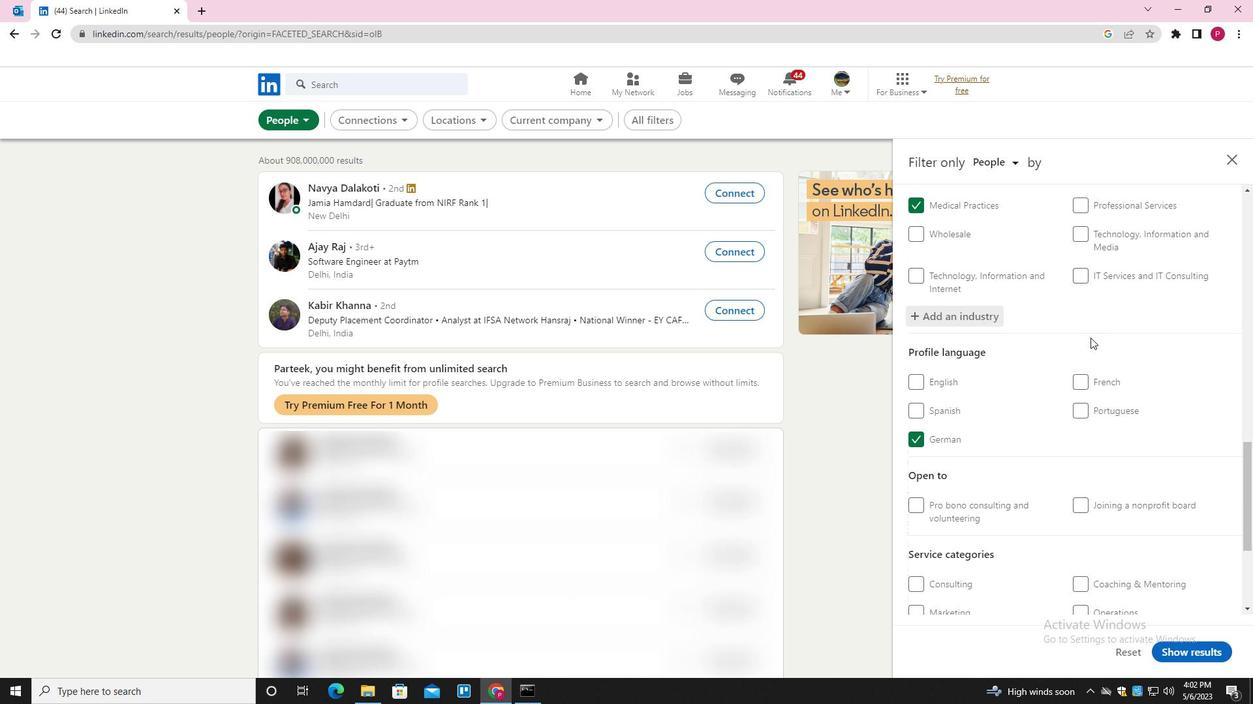 
Action: Mouse moved to (1087, 368)
Screenshot: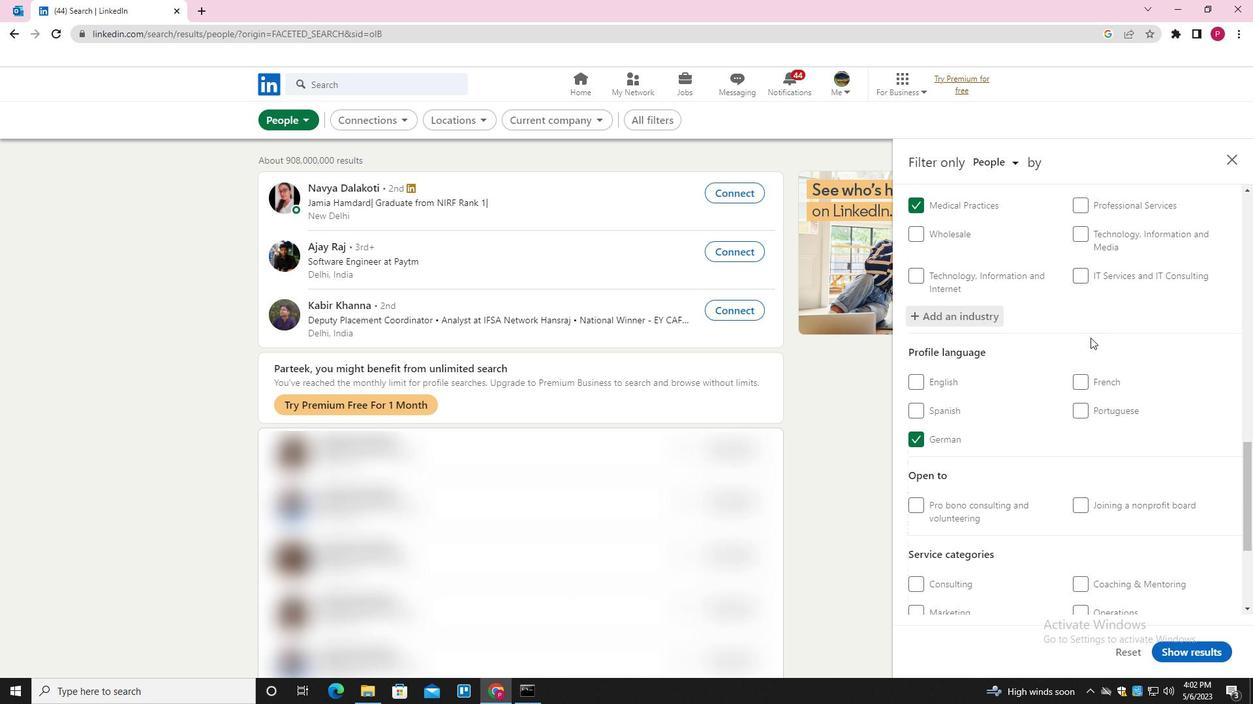 
Action: Mouse scrolled (1087, 368) with delta (0, 0)
Screenshot: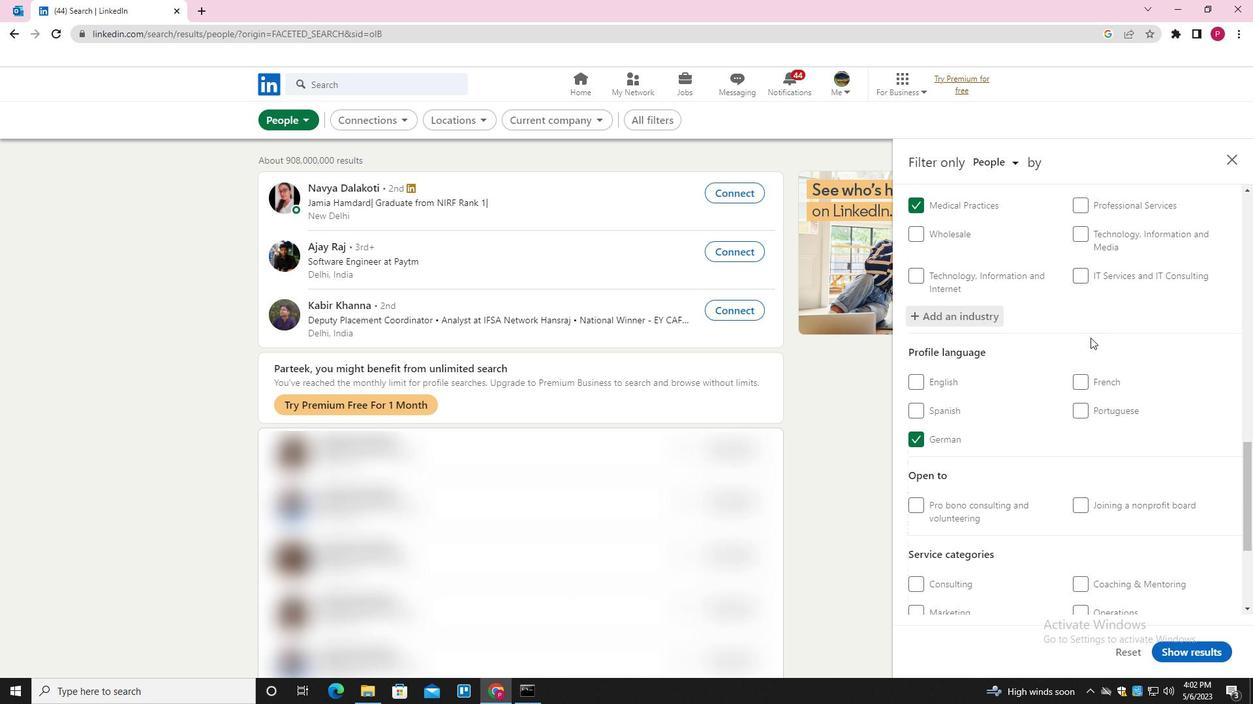 
Action: Mouse moved to (1099, 437)
Screenshot: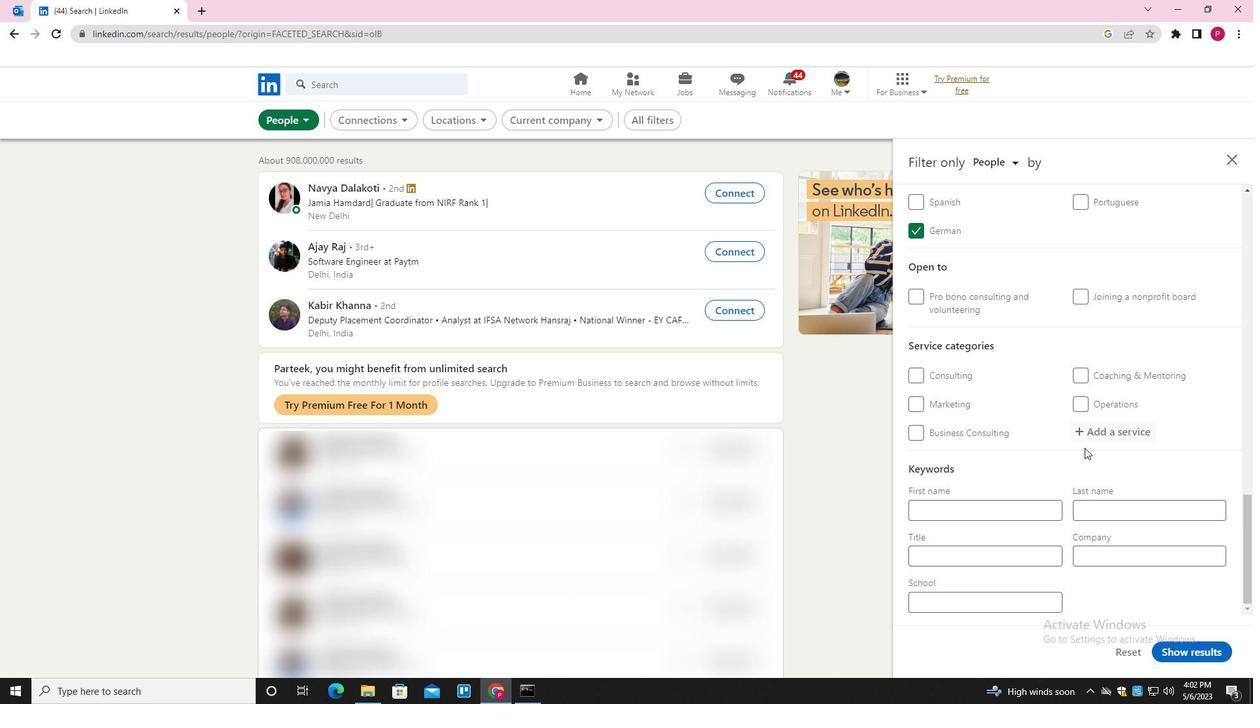 
Action: Mouse pressed left at (1099, 437)
Screenshot: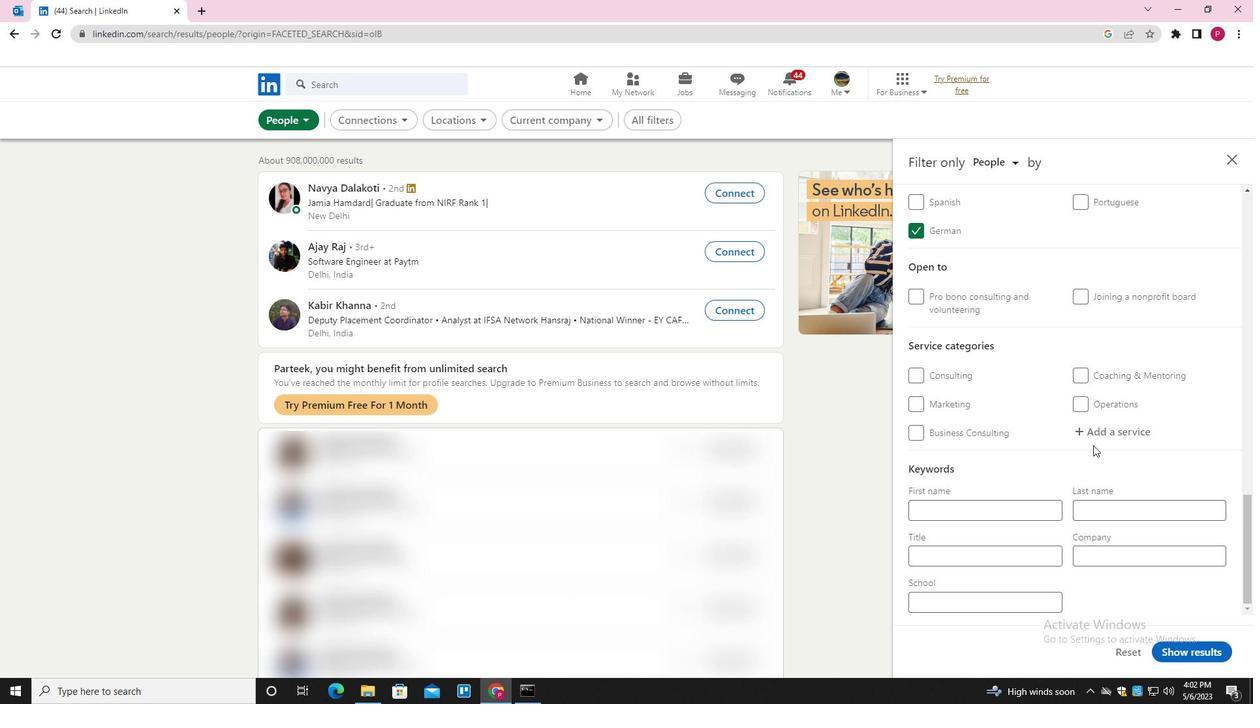 
Action: Key pressed <Key.shift><Key.shift><Key.shift>WORDPRESS<Key.space><Key.shift>DESIGN<Key.down><Key.enter>
Screenshot: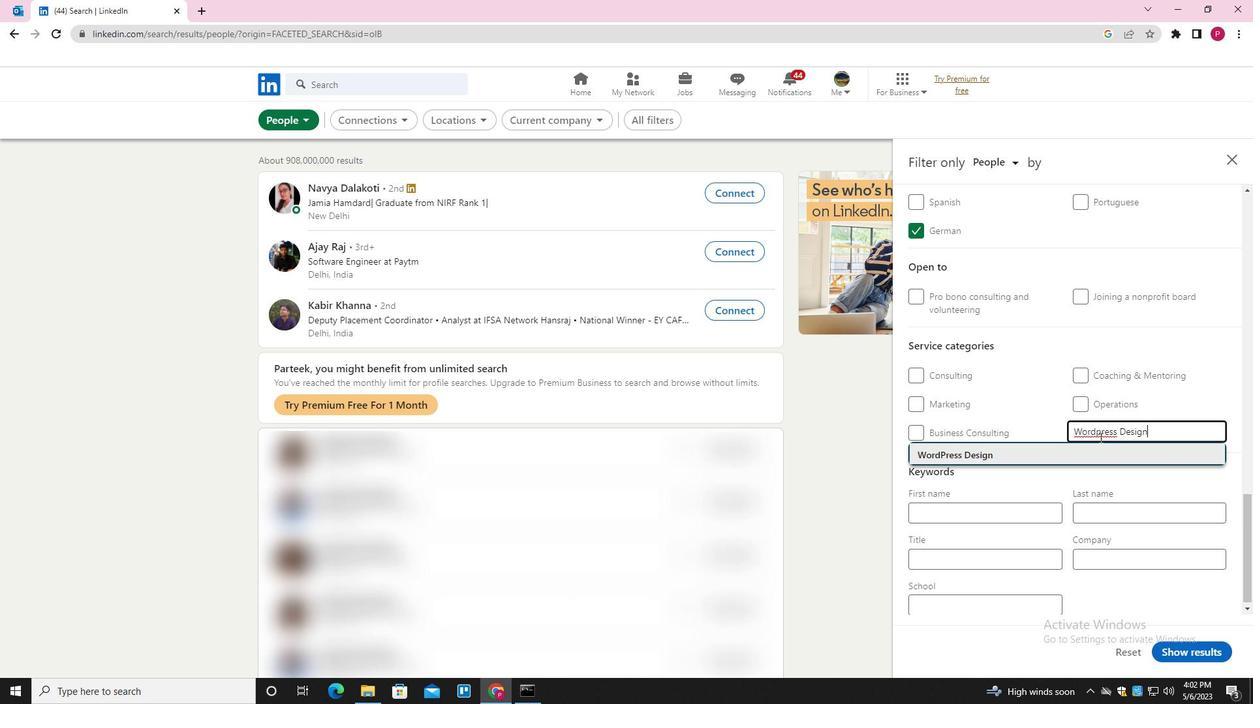 
Action: Mouse moved to (1093, 441)
Screenshot: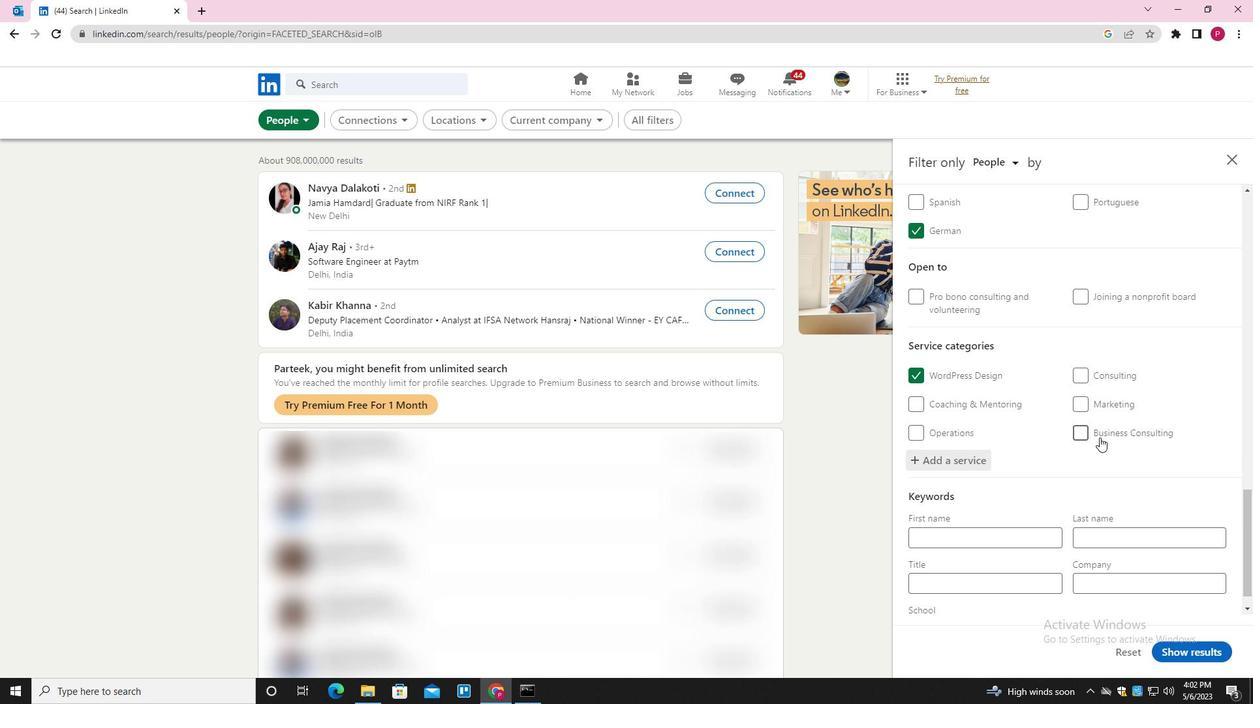 
Action: Mouse scrolled (1093, 441) with delta (0, 0)
Screenshot: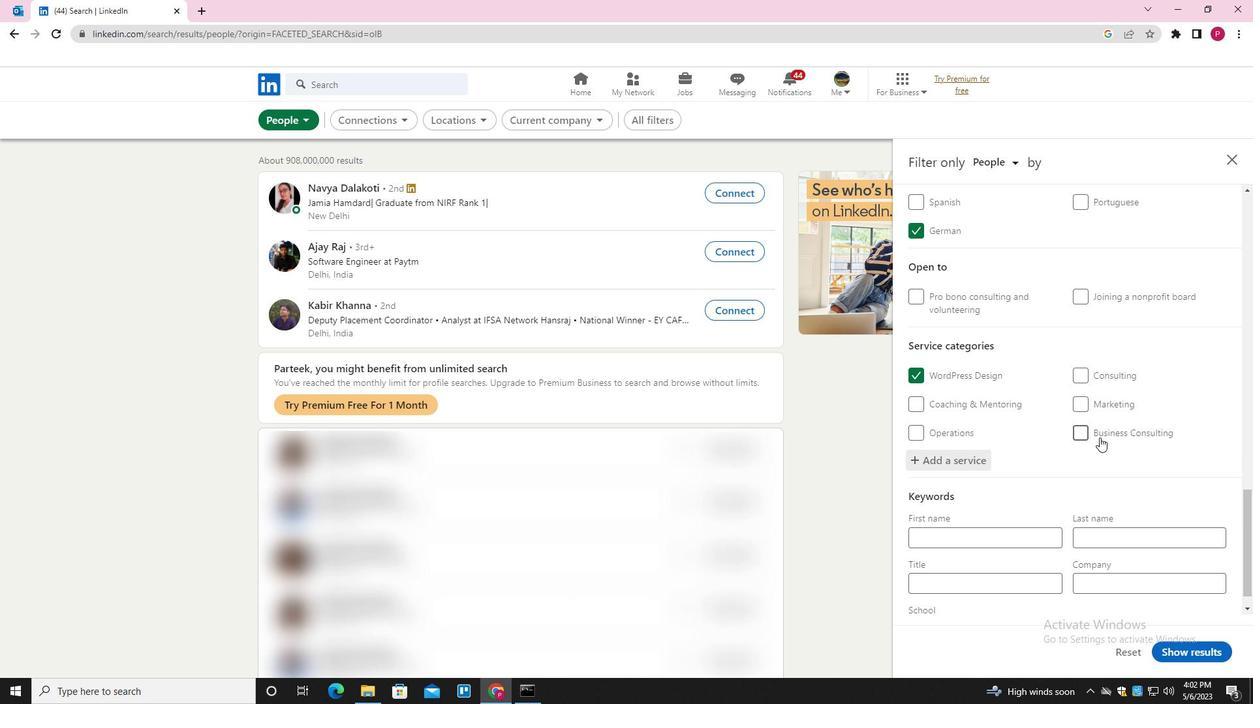 
Action: Mouse moved to (1087, 477)
Screenshot: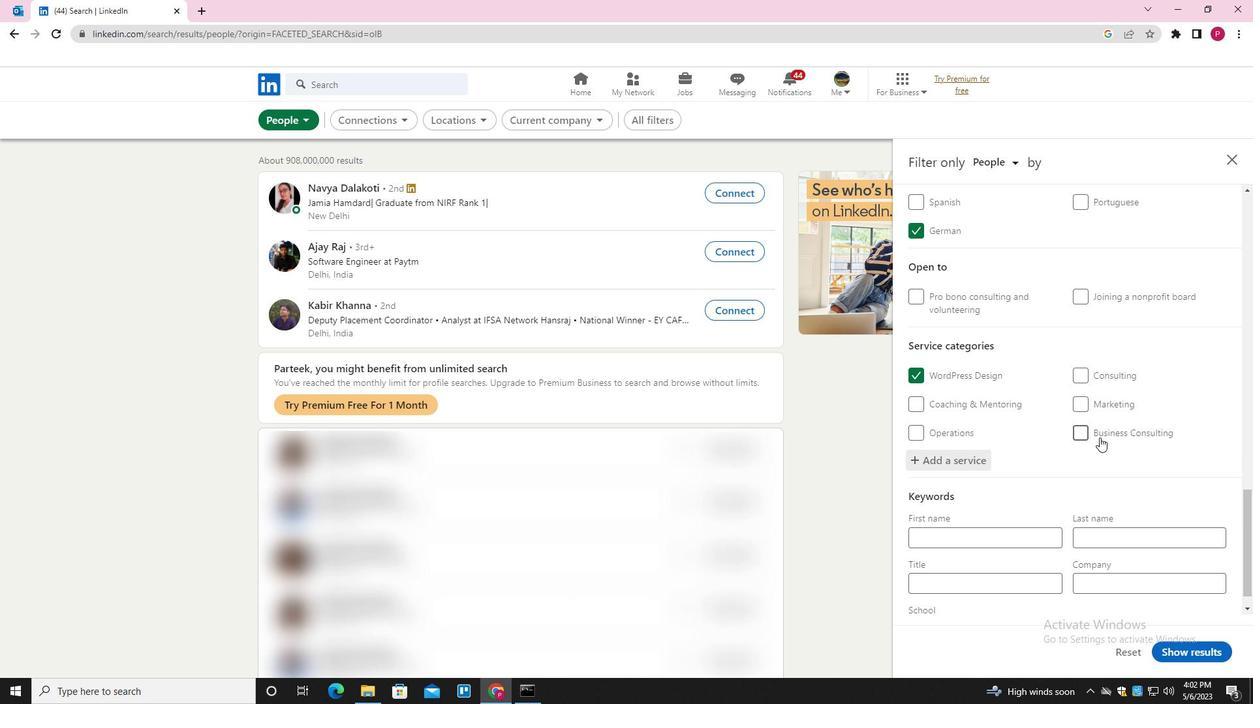
Action: Mouse scrolled (1087, 476) with delta (0, 0)
Screenshot: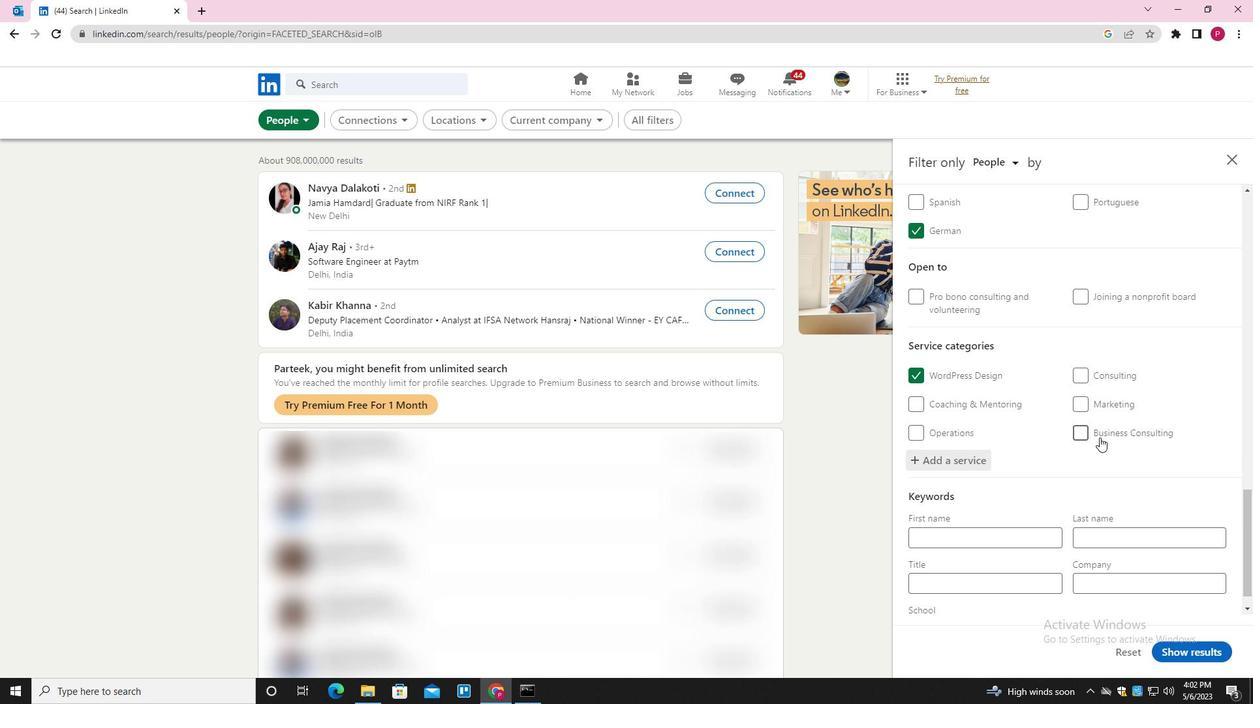 
Action: Mouse moved to (1077, 531)
Screenshot: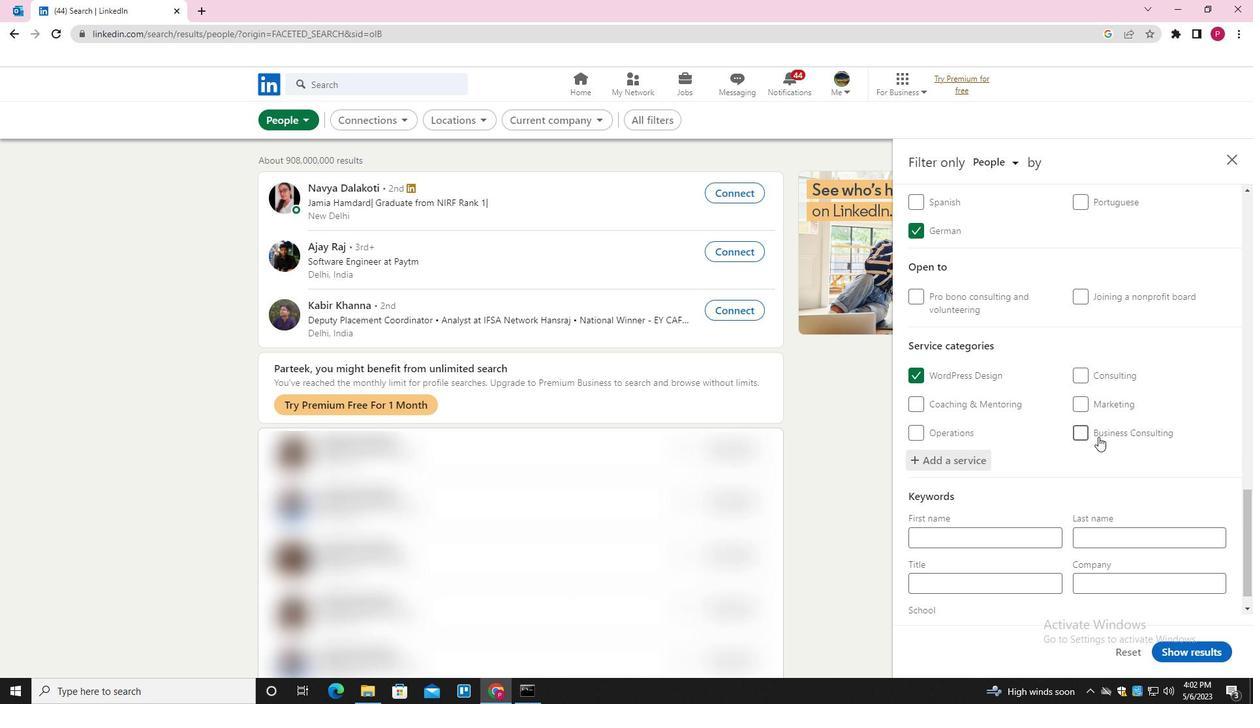 
Action: Mouse scrolled (1077, 531) with delta (0, 0)
Screenshot: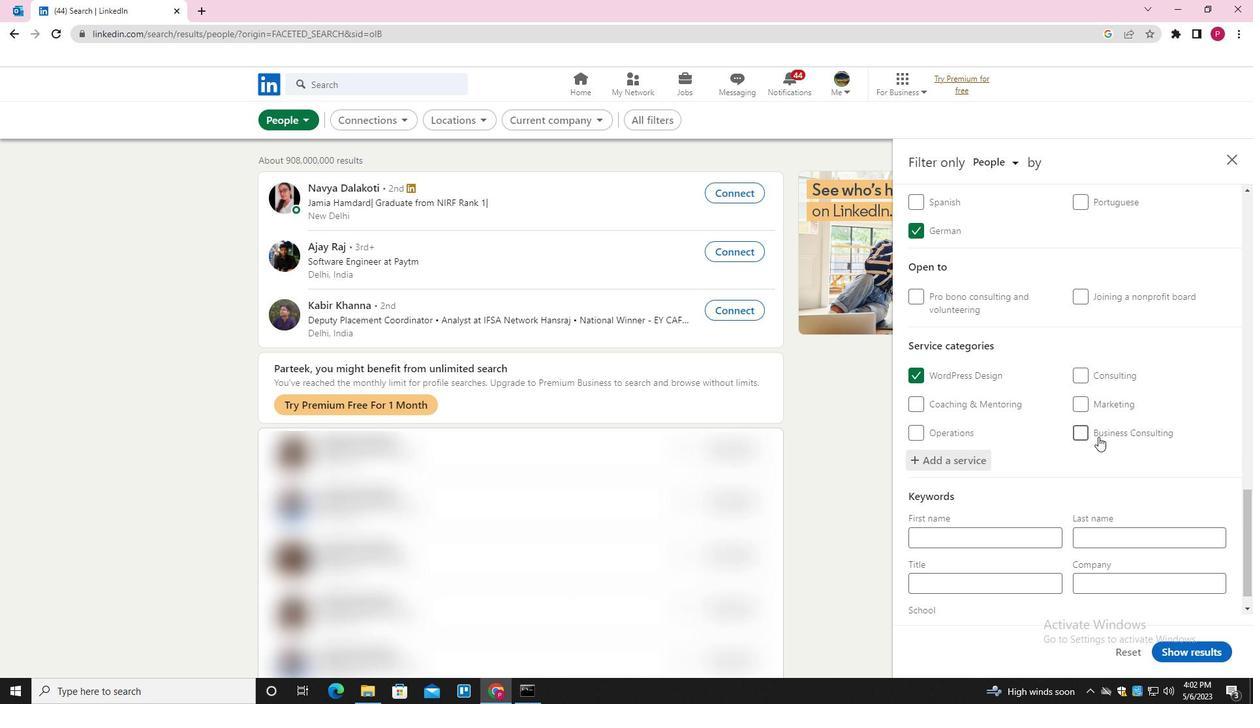
Action: Mouse moved to (1046, 551)
Screenshot: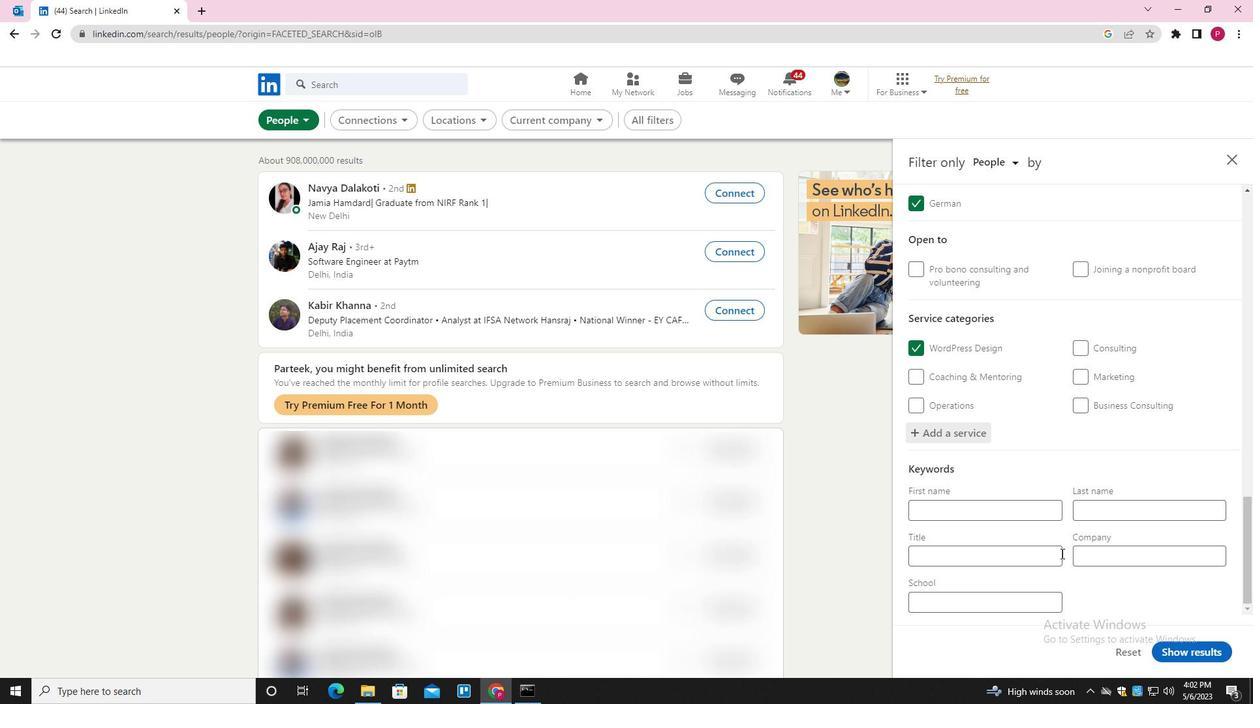 
Action: Mouse pressed left at (1046, 551)
Screenshot: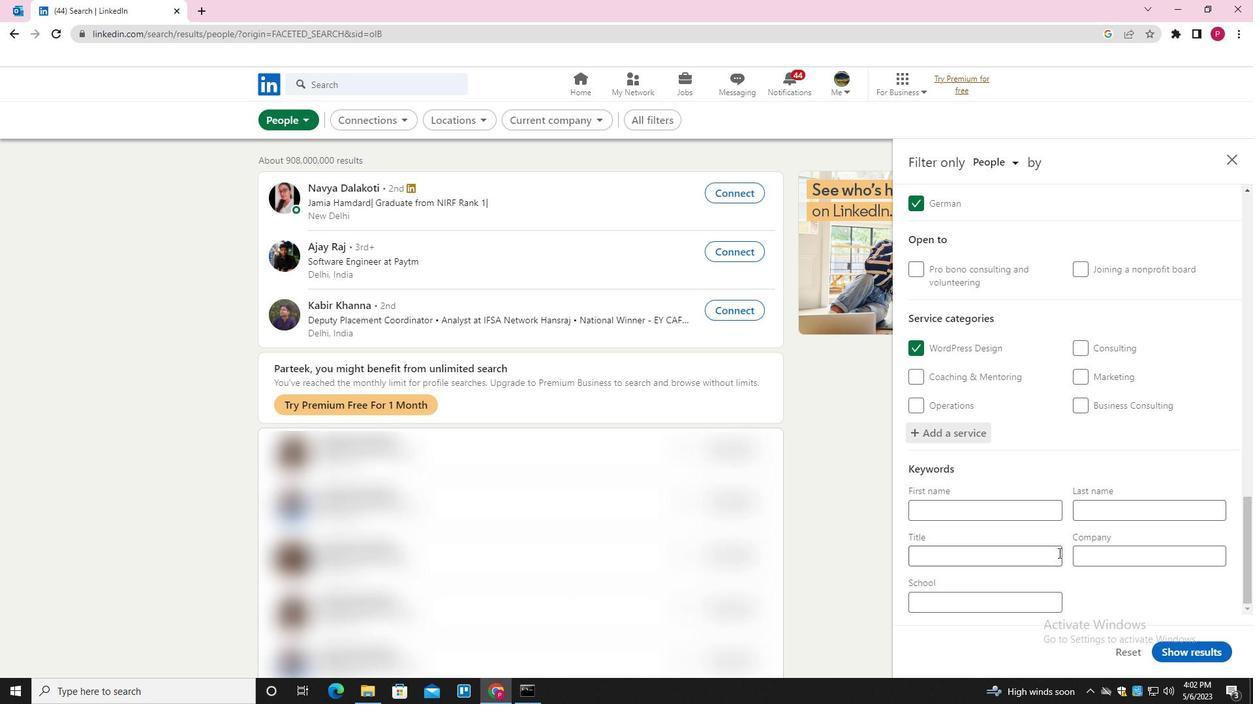 
Action: Key pressed <Key.shift>IT<Key.space><Key.shift>MANGER<Key.backspace><Key.backspace><Key.backspace>AGER
Screenshot: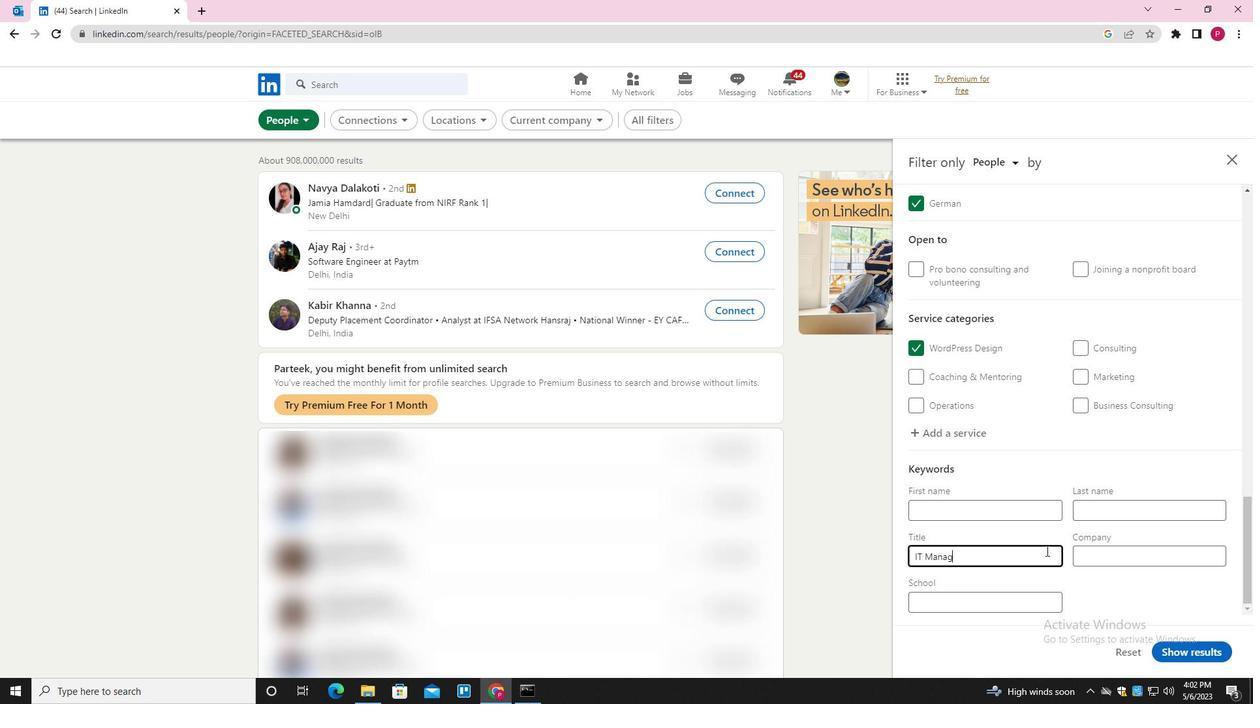 
Action: Mouse moved to (1176, 648)
Screenshot: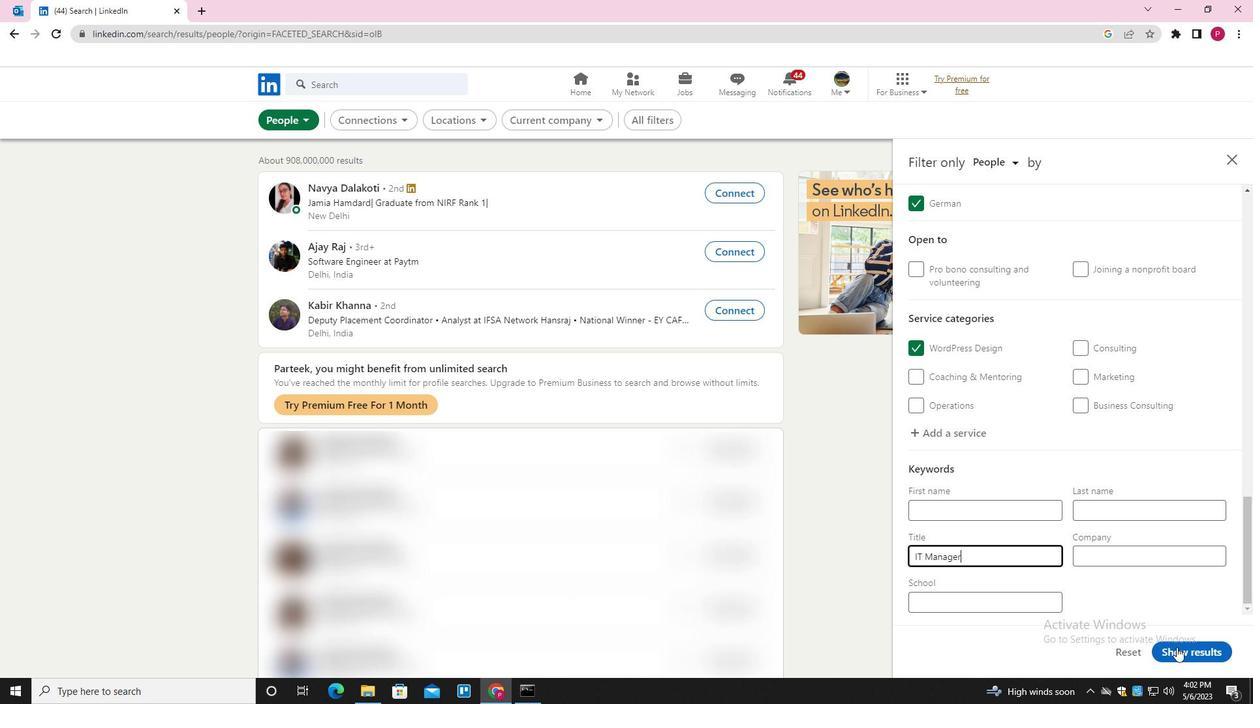 
Action: Mouse pressed left at (1176, 648)
Screenshot: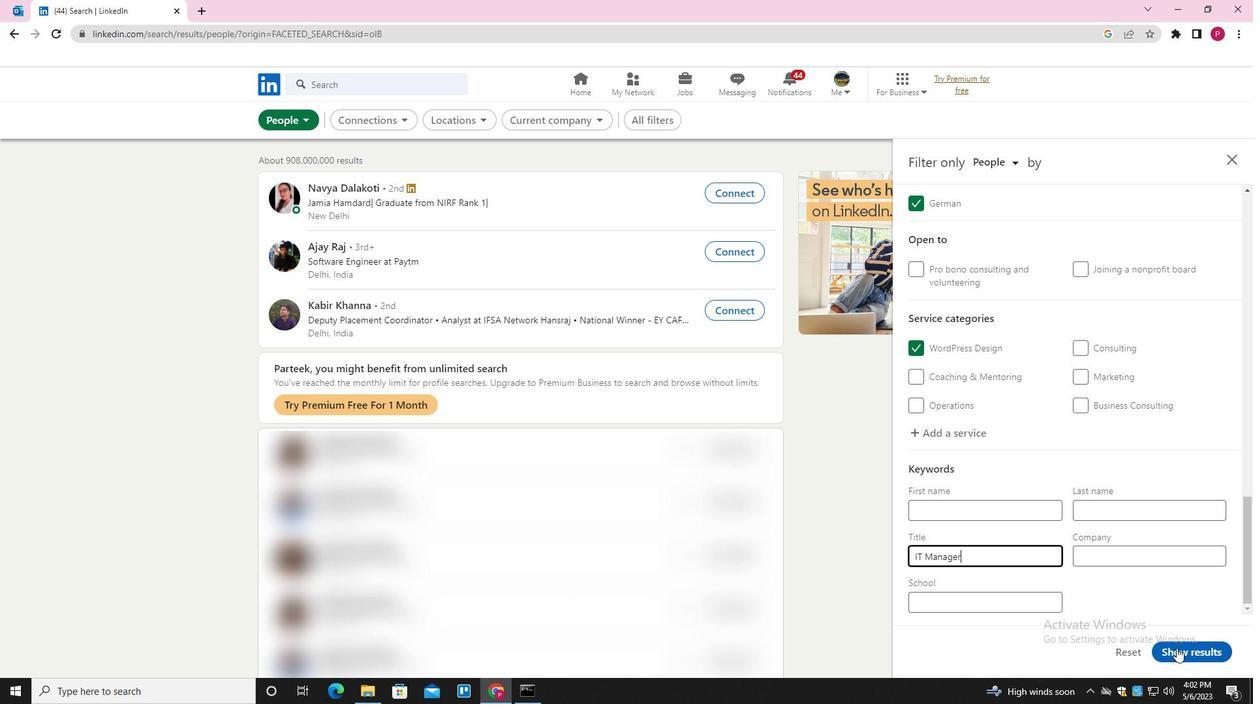 
Action: Mouse moved to (527, 265)
Screenshot: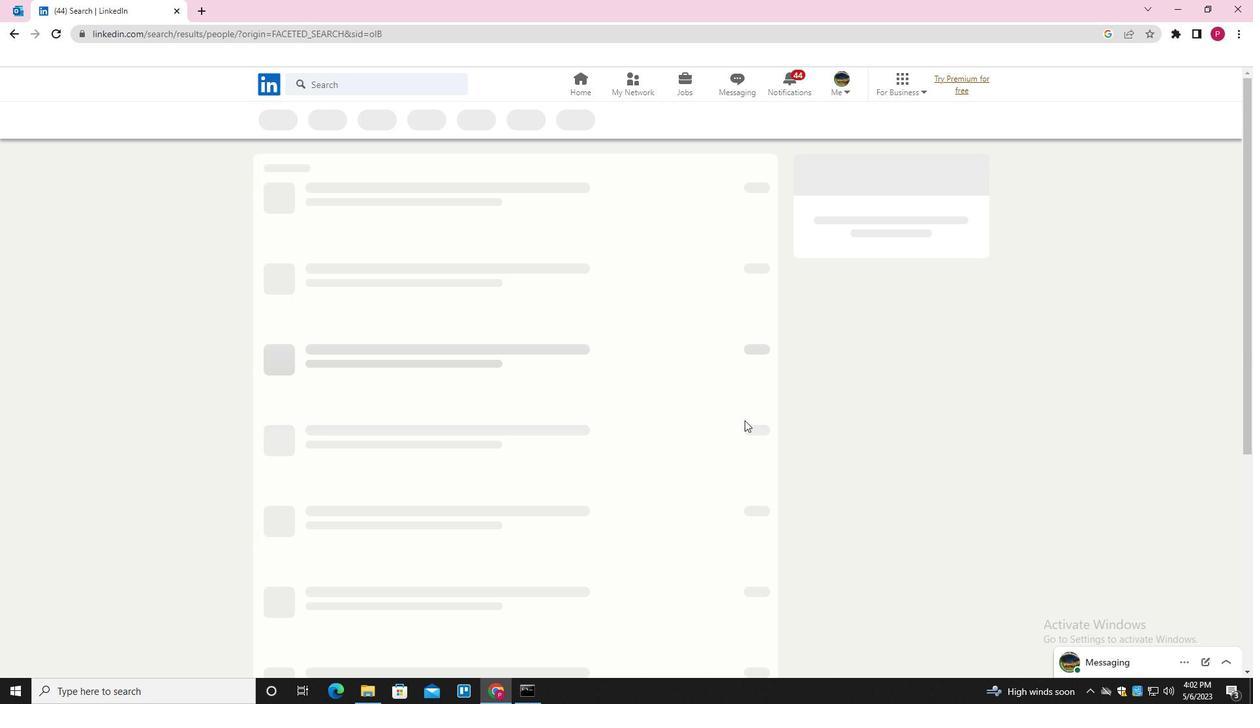 
